 Task: 1.11.1 Customize Dashboard for clearity
Action: Mouse moved to (19, 73)
Screenshot: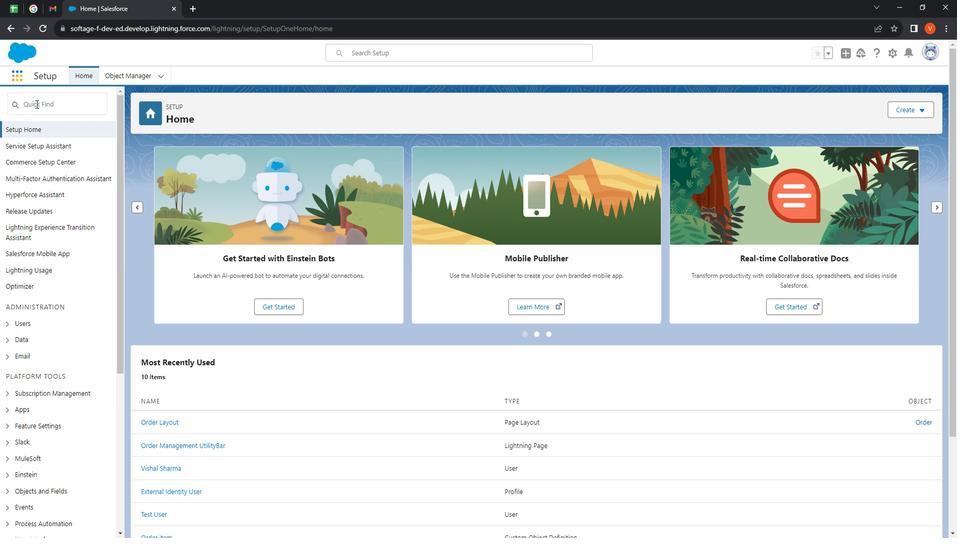 
Action: Mouse pressed left at (19, 73)
Screenshot: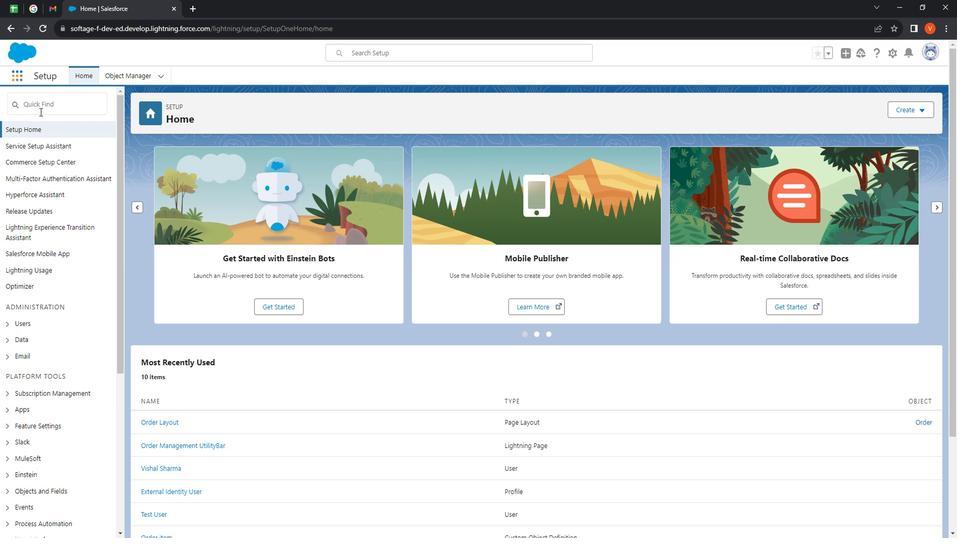 
Action: Mouse moved to (35, 247)
Screenshot: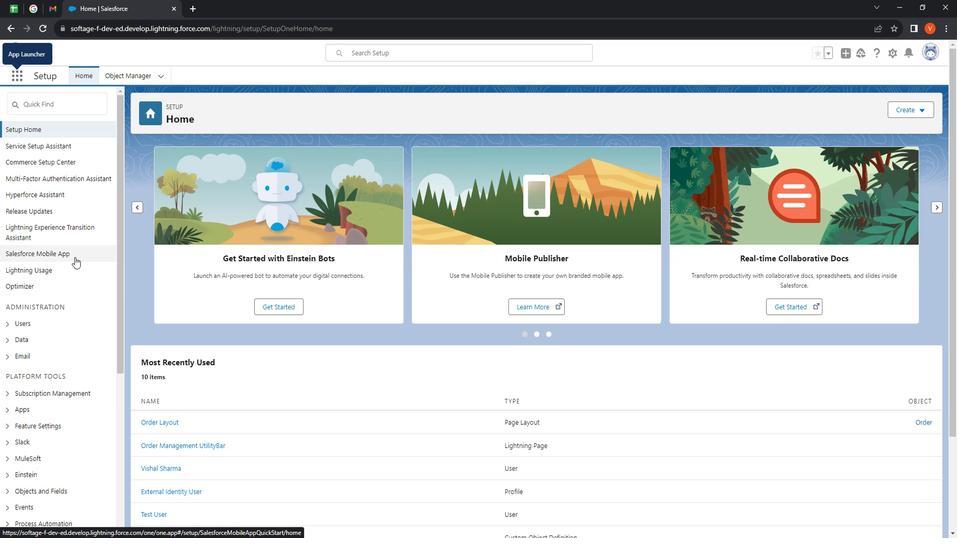 
Action: Mouse pressed left at (35, 247)
Screenshot: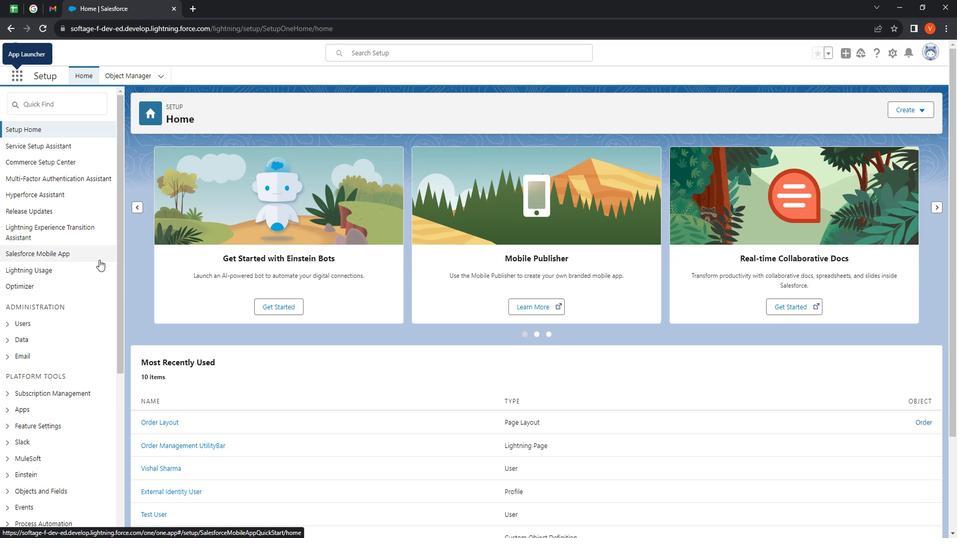 
Action: Mouse moved to (688, 358)
Screenshot: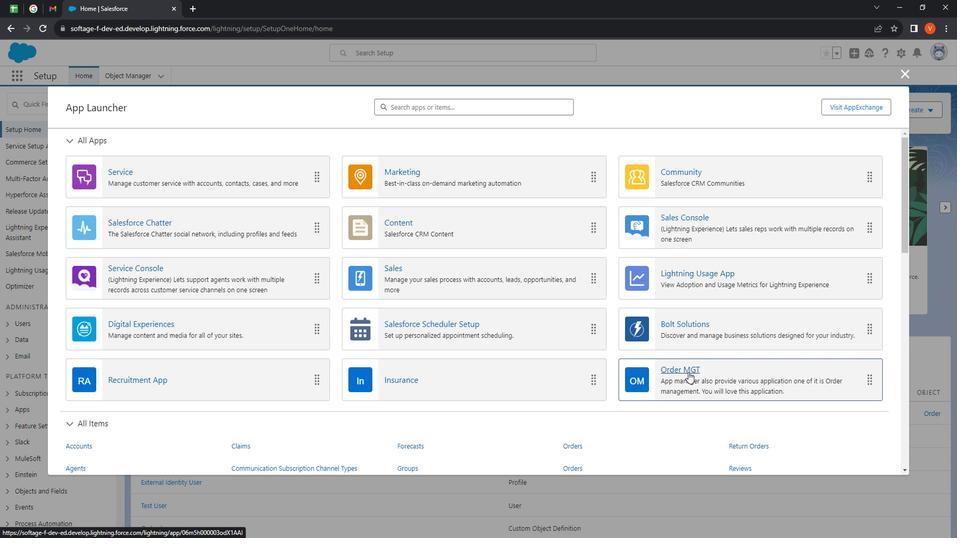
Action: Mouse pressed left at (688, 358)
Screenshot: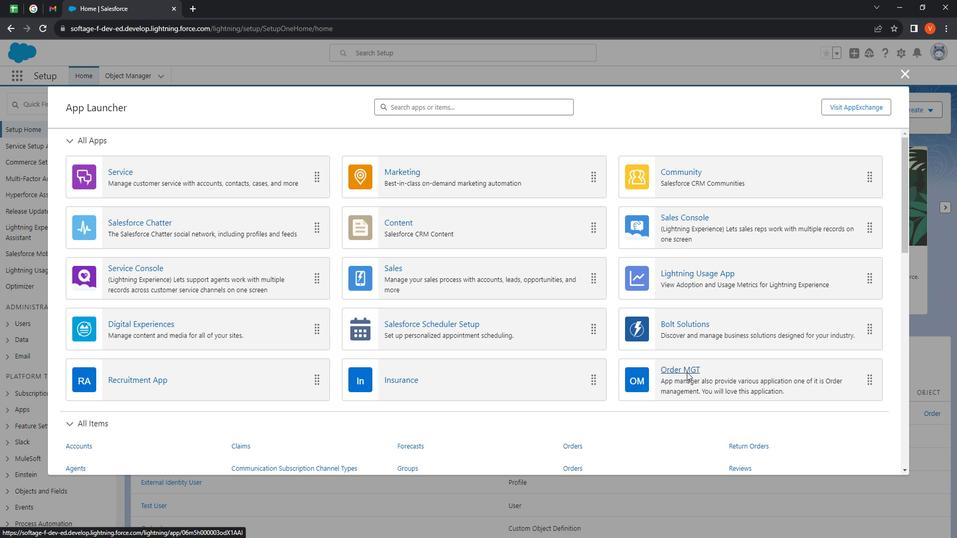 
Action: Mouse moved to (660, 74)
Screenshot: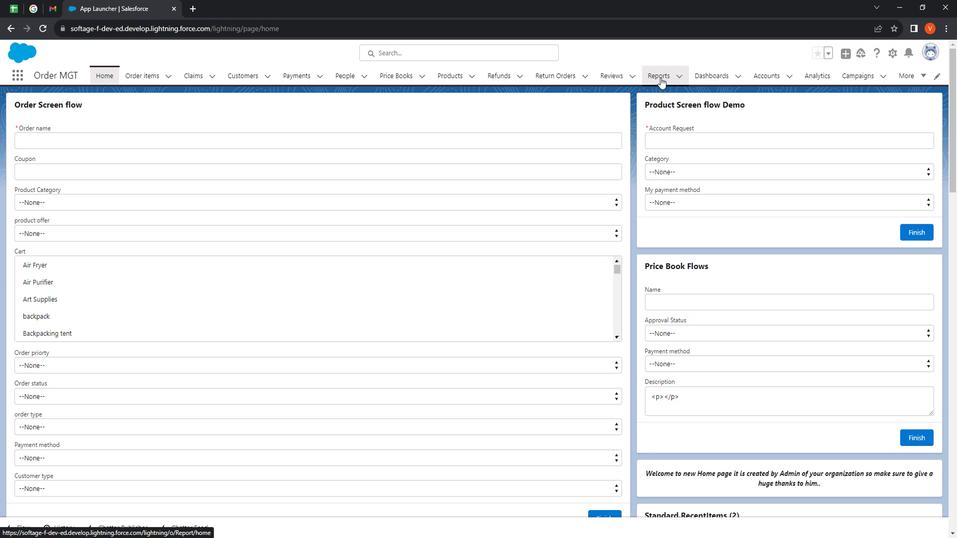 
Action: Mouse pressed left at (660, 74)
Screenshot: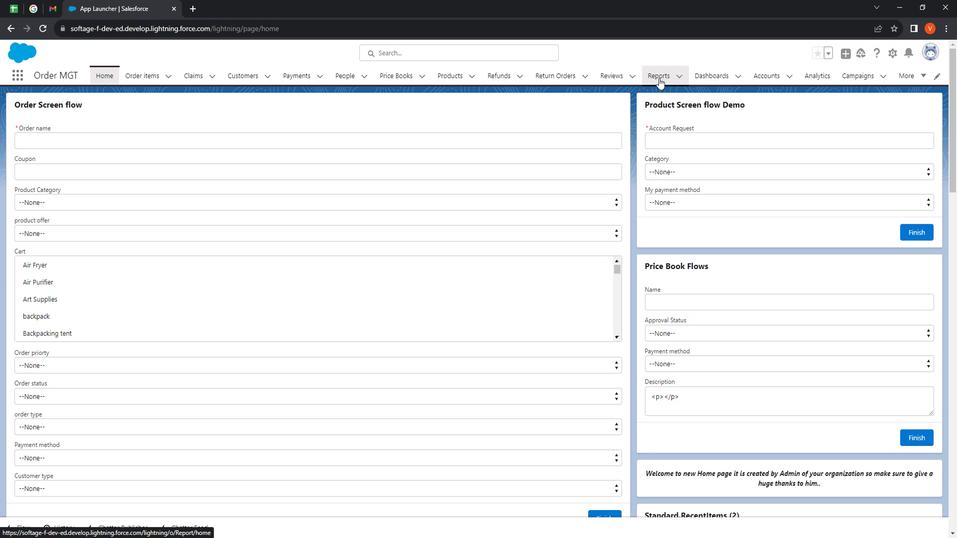 
Action: Mouse moved to (847, 108)
Screenshot: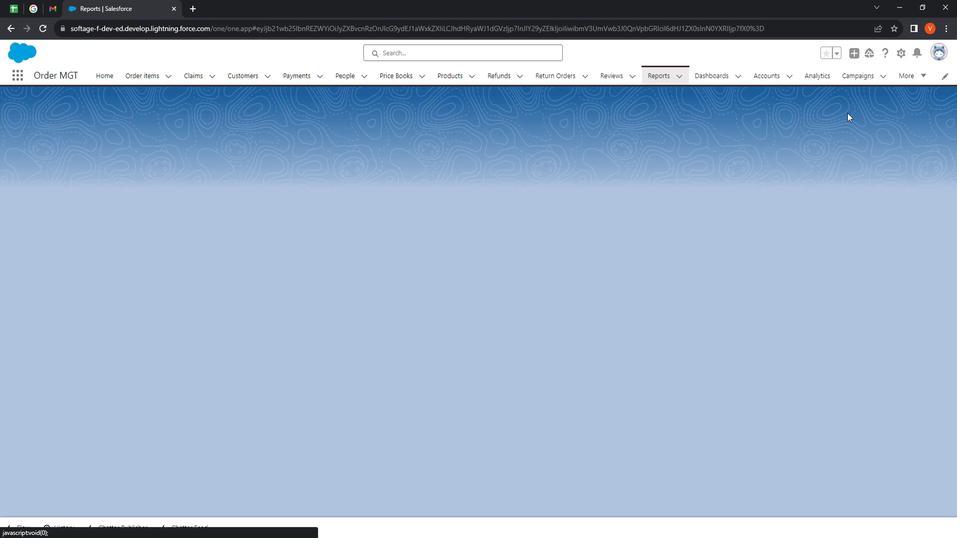 
Action: Mouse pressed left at (847, 108)
Screenshot: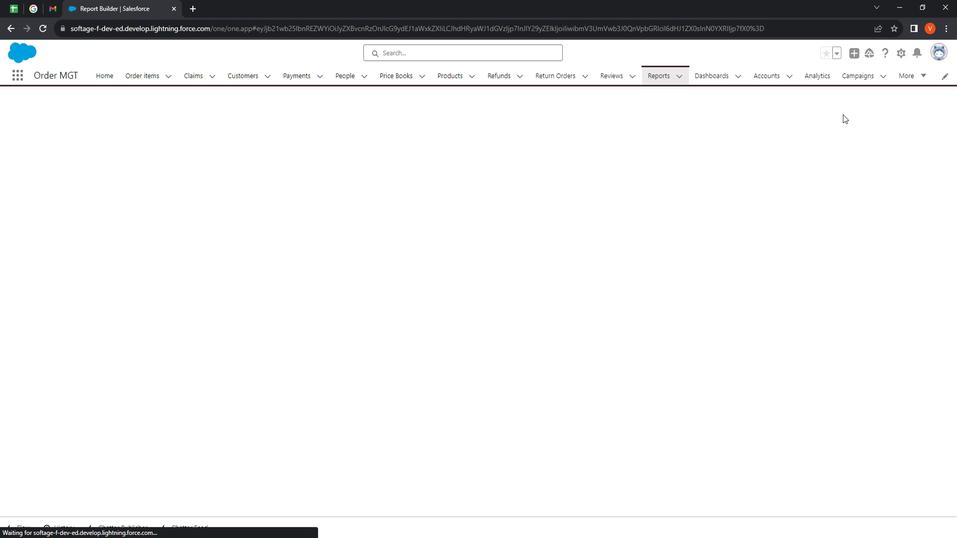 
Action: Mouse moved to (222, 186)
Screenshot: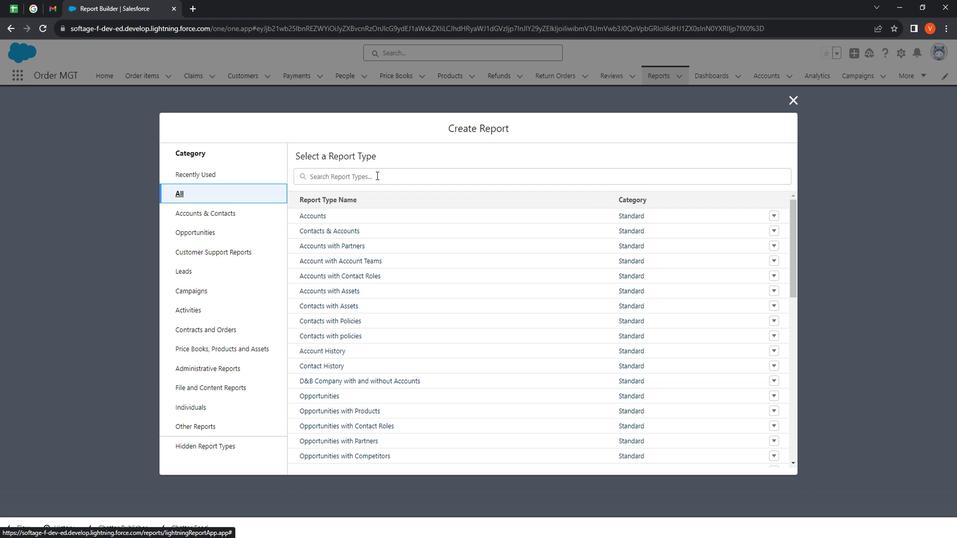 
Action: Mouse pressed left at (222, 186)
Screenshot: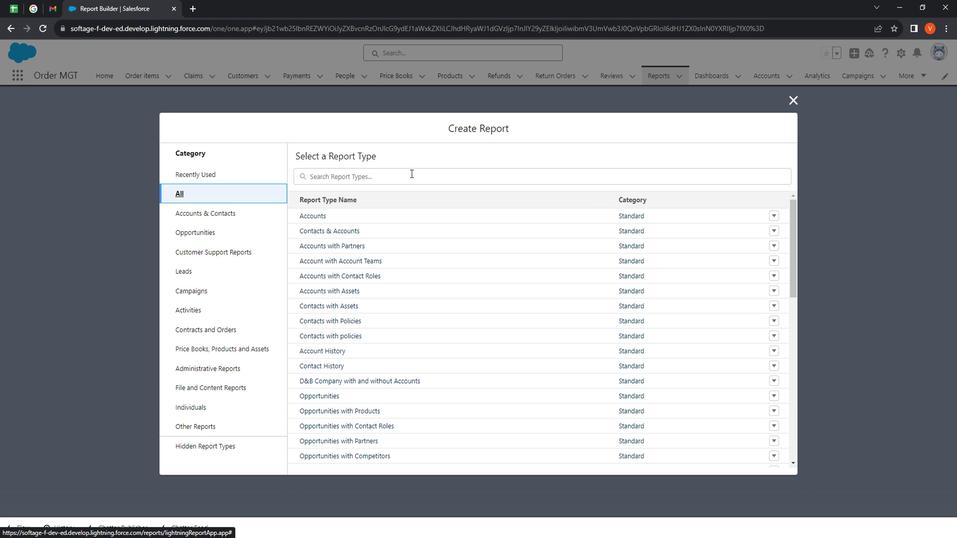 
Action: Mouse moved to (383, 174)
Screenshot: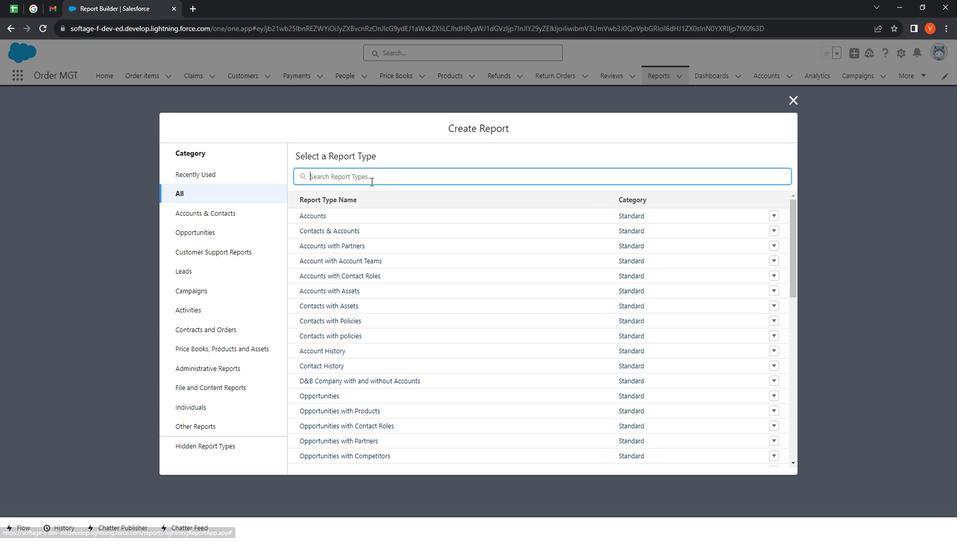 
Action: Mouse pressed left at (383, 174)
Screenshot: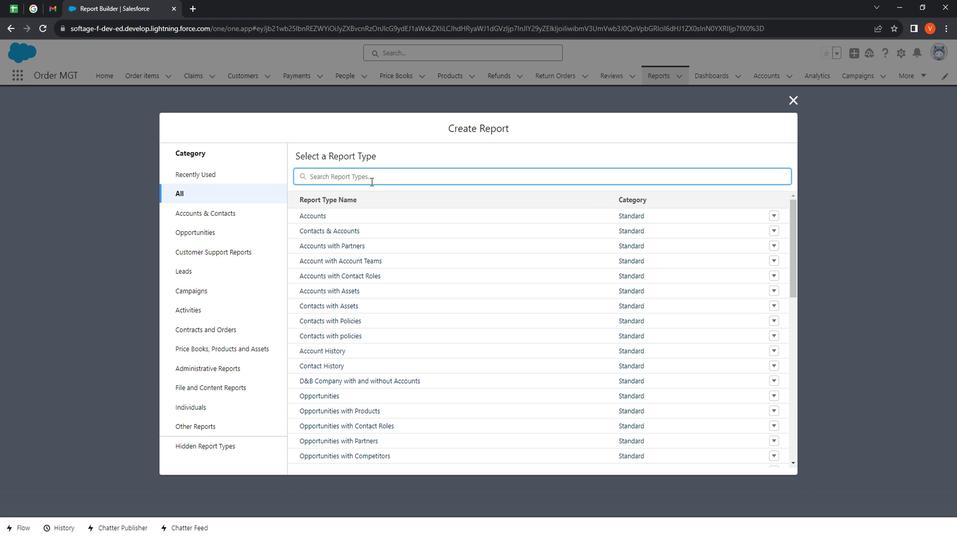 
Action: Mouse moved to (370, 175)
Screenshot: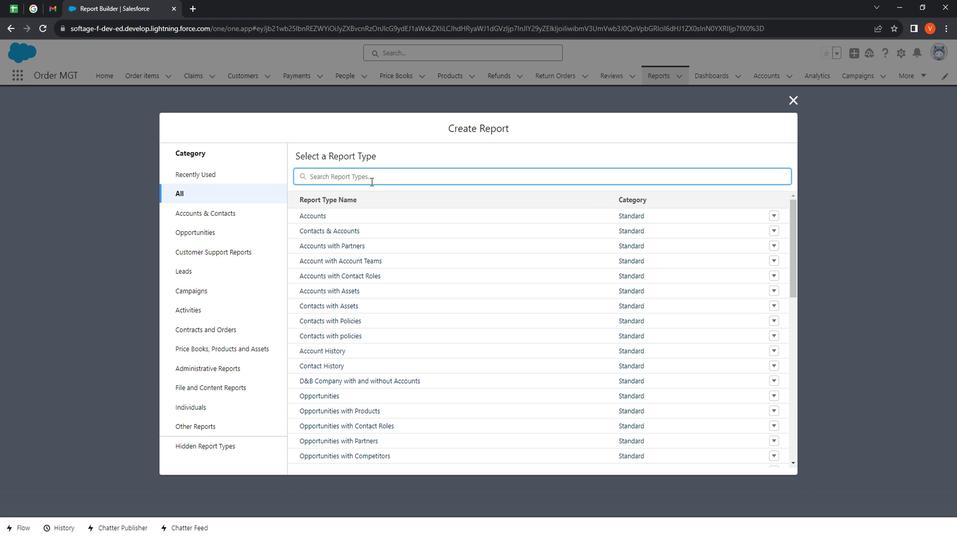 
Action: Key pressed <Key.shift>Price
Screenshot: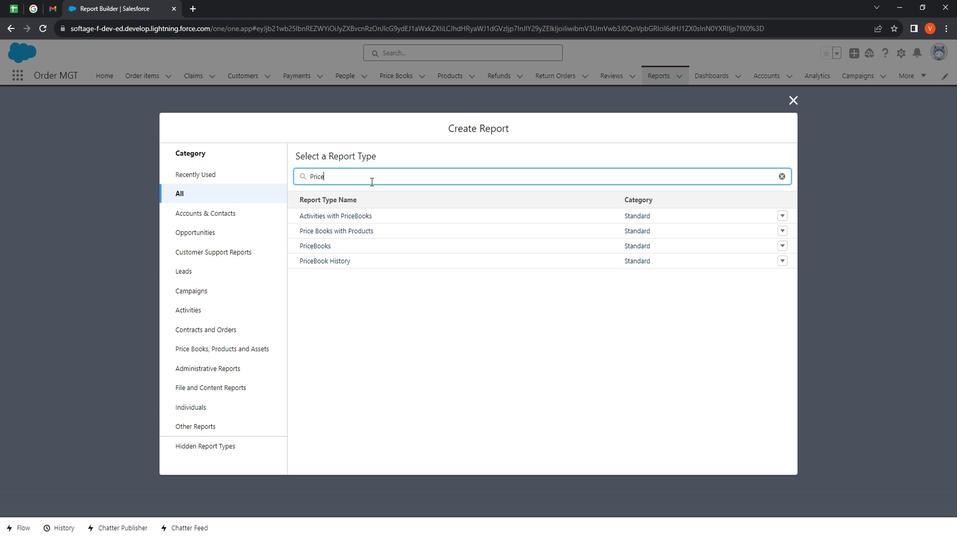 
Action: Mouse moved to (368, 234)
Screenshot: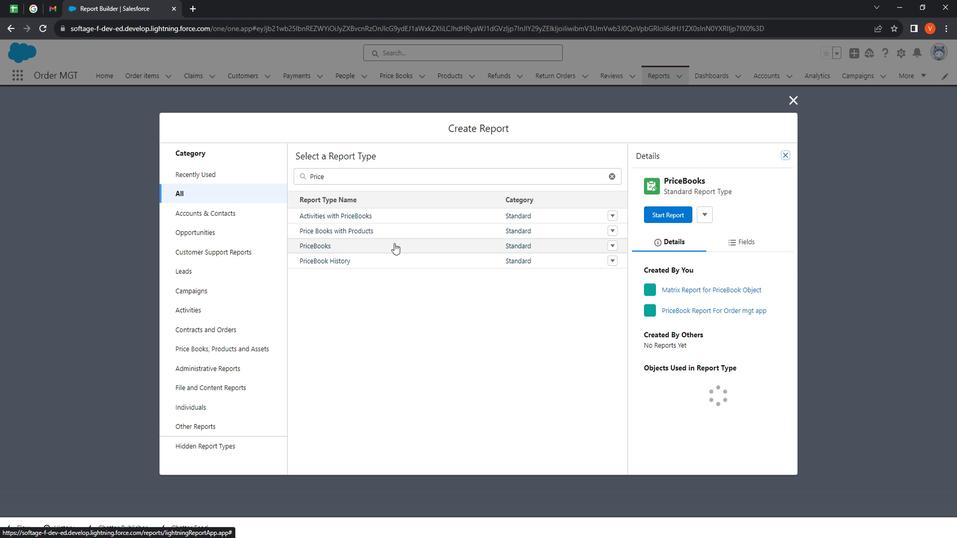 
Action: Mouse pressed left at (368, 234)
Screenshot: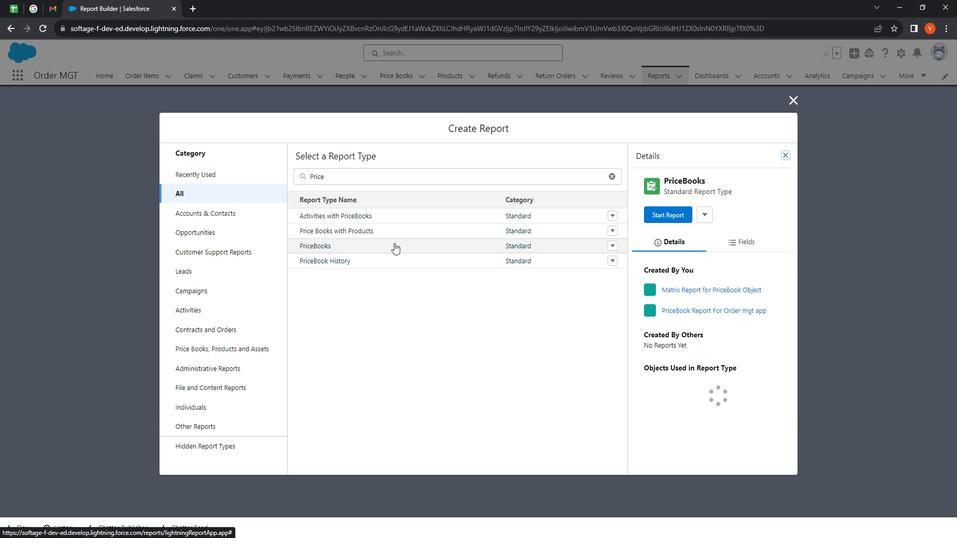 
Action: Mouse moved to (737, 236)
Screenshot: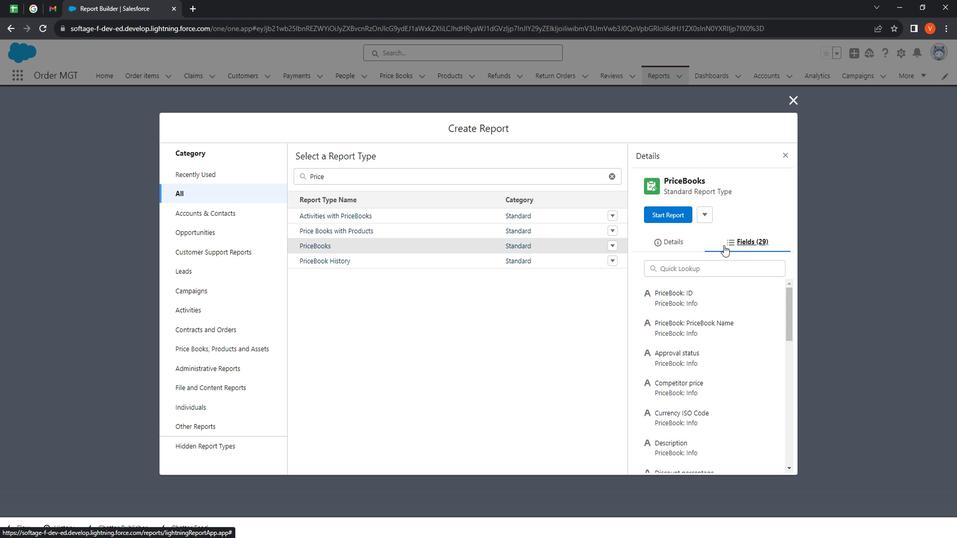 
Action: Mouse pressed left at (737, 236)
Screenshot: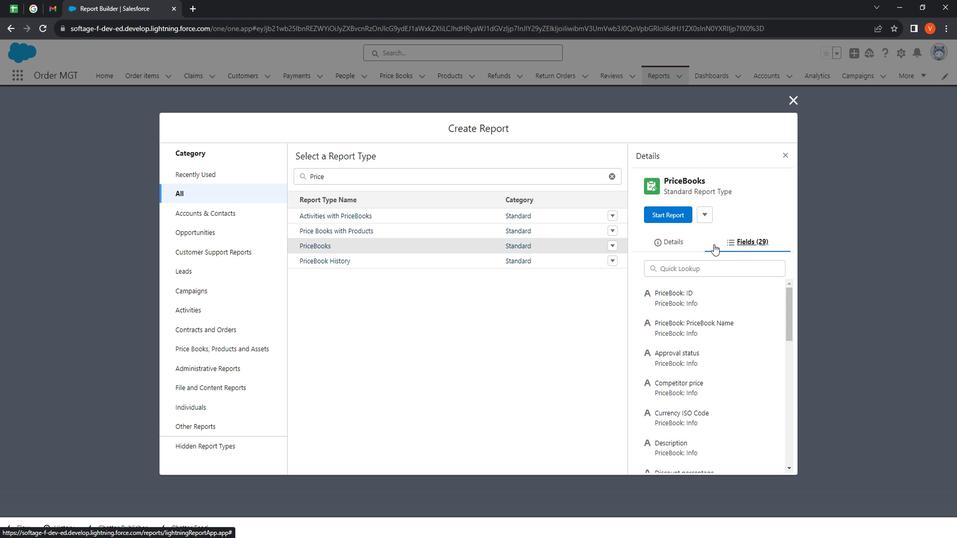 
Action: Mouse moved to (680, 233)
Screenshot: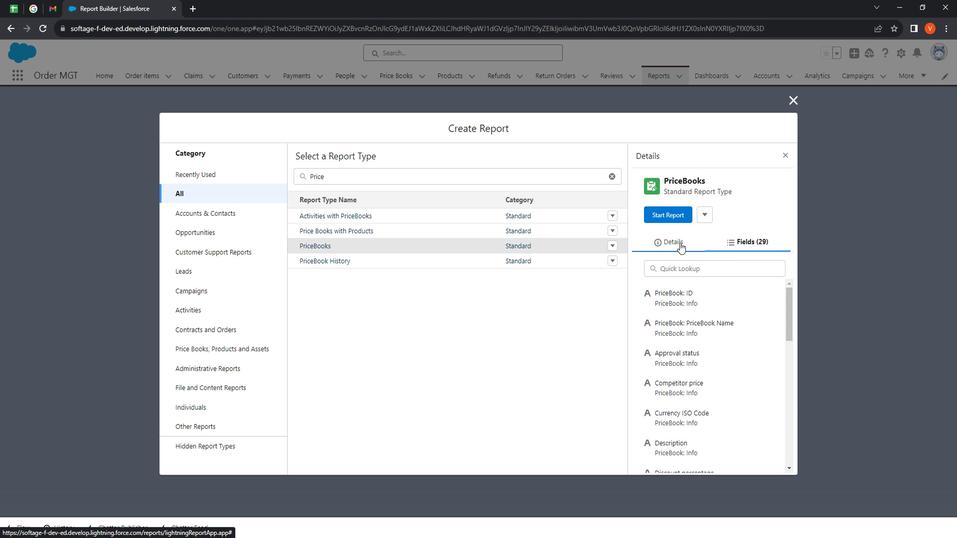 
Action: Mouse pressed left at (680, 233)
Screenshot: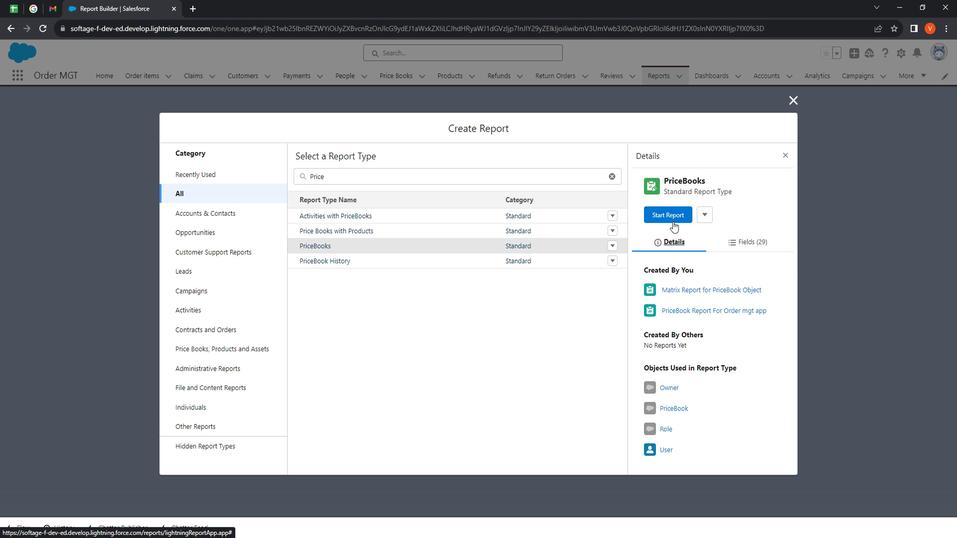 
Action: Mouse moved to (672, 211)
Screenshot: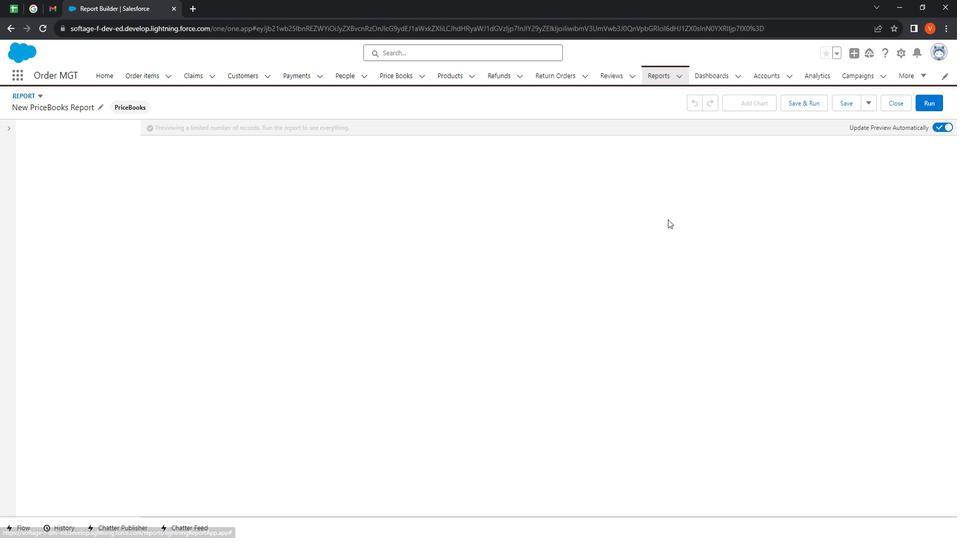 
Action: Mouse pressed left at (672, 211)
Screenshot: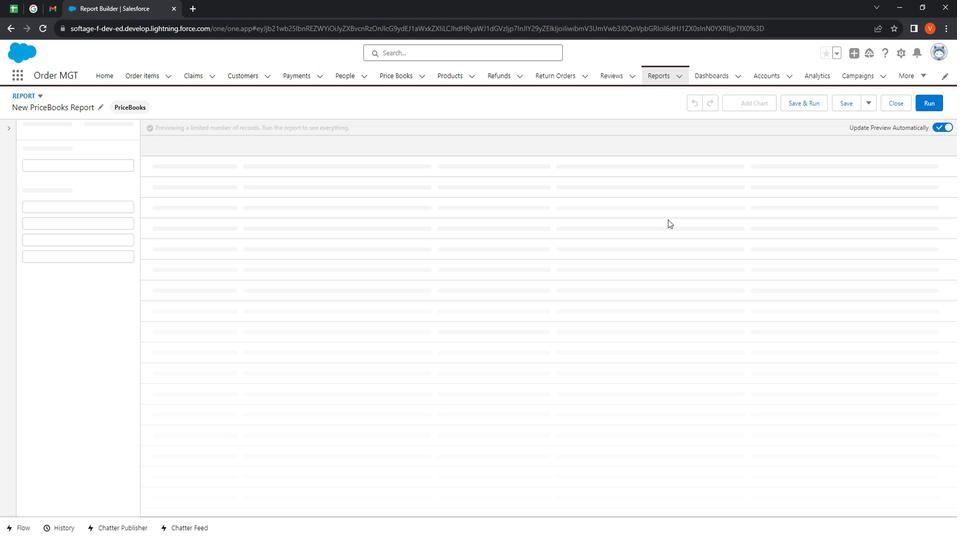 
Action: Mouse moved to (87, 241)
Screenshot: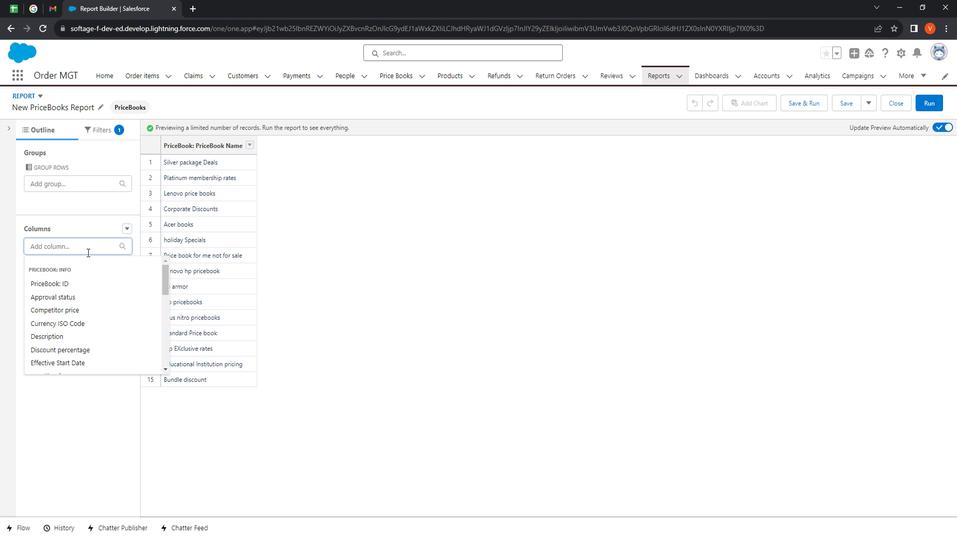 
Action: Mouse pressed left at (87, 241)
Screenshot: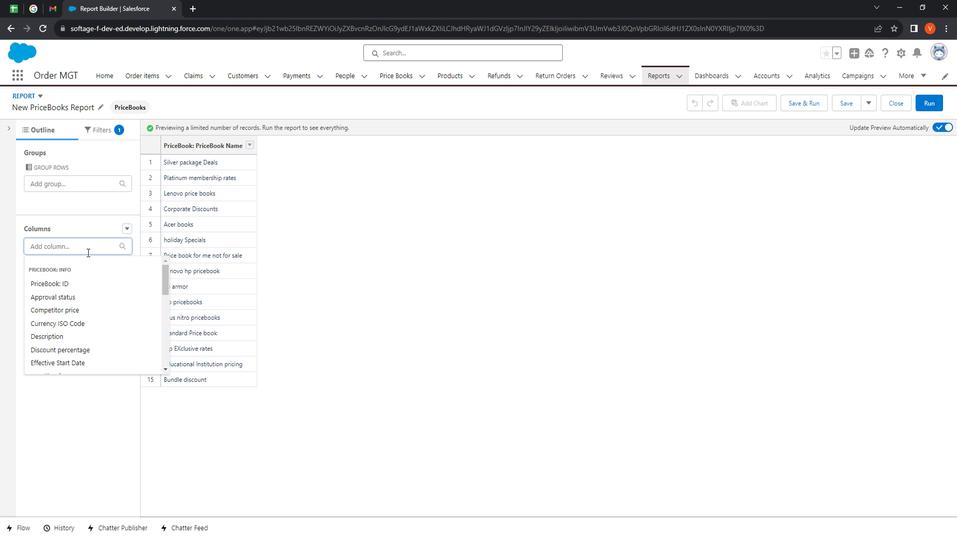 
Action: Mouse moved to (90, 285)
Screenshot: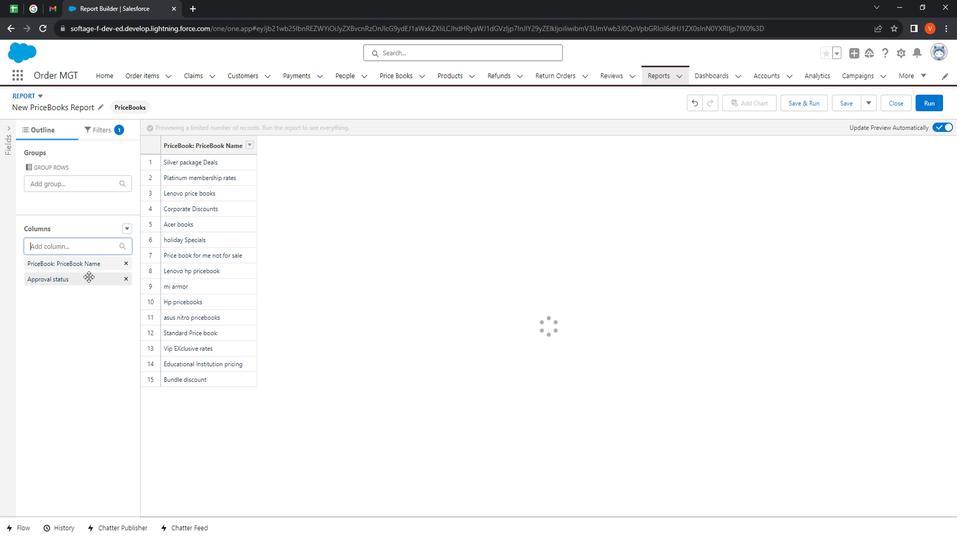 
Action: Mouse pressed left at (90, 285)
Screenshot: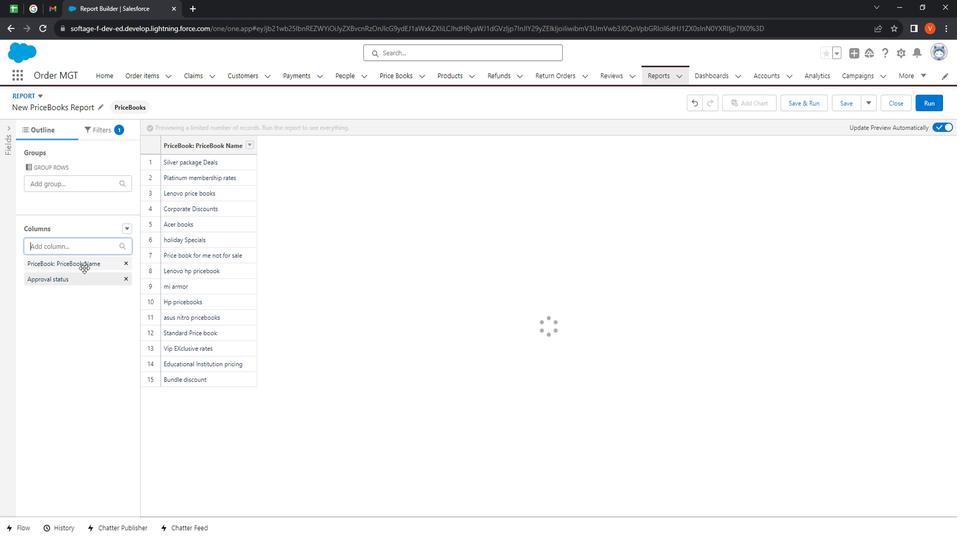 
Action: Mouse moved to (76, 233)
Screenshot: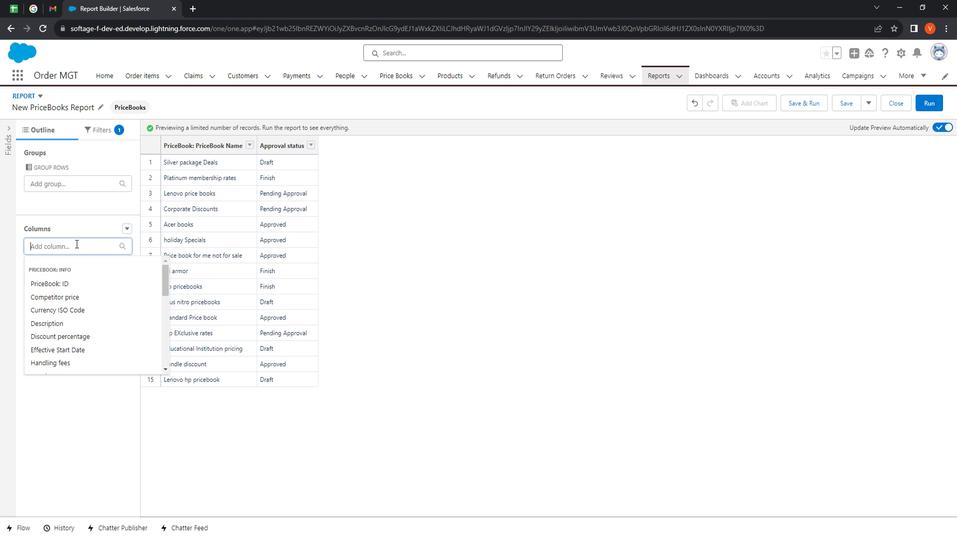 
Action: Mouse pressed left at (76, 233)
Screenshot: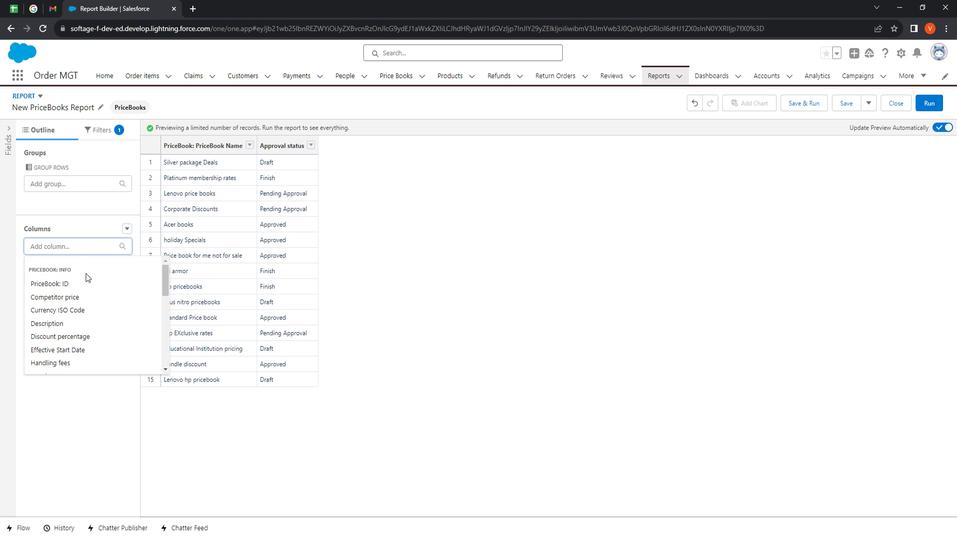 
Action: Mouse moved to (87, 298)
Screenshot: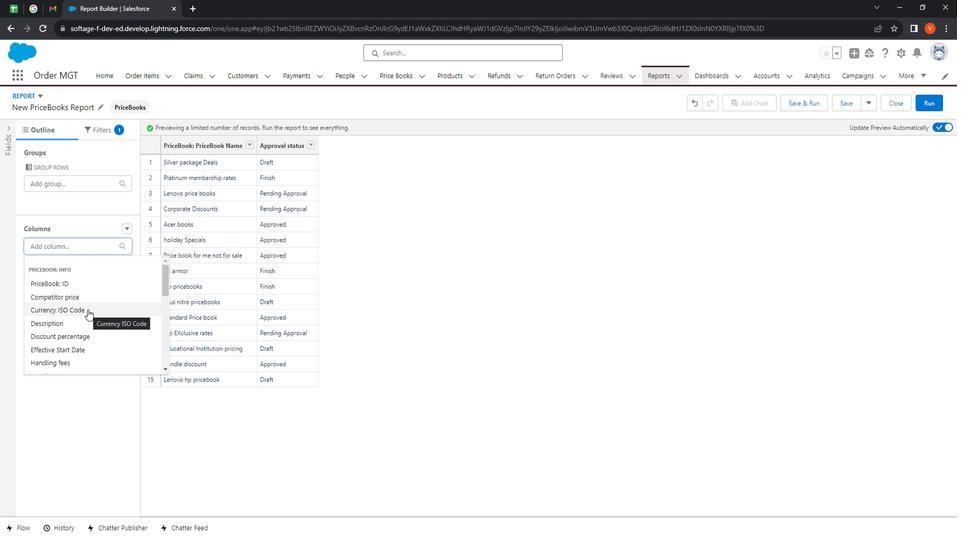 
Action: Mouse pressed left at (87, 298)
Screenshot: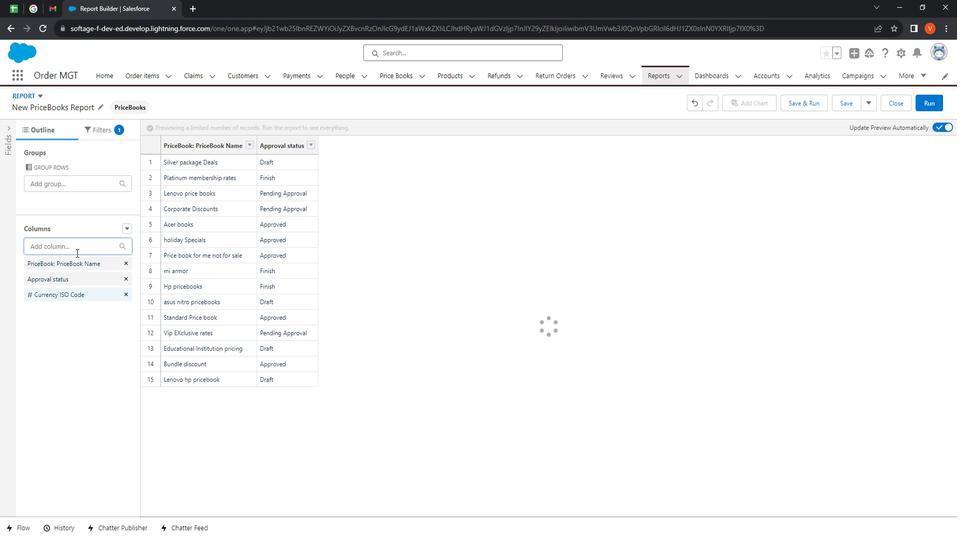 
Action: Mouse moved to (76, 240)
Screenshot: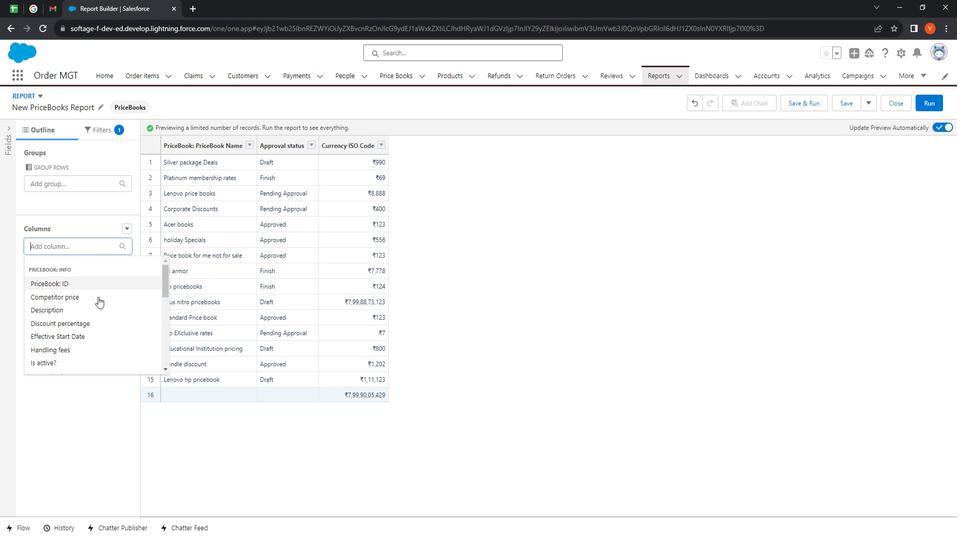 
Action: Mouse pressed left at (76, 240)
Screenshot: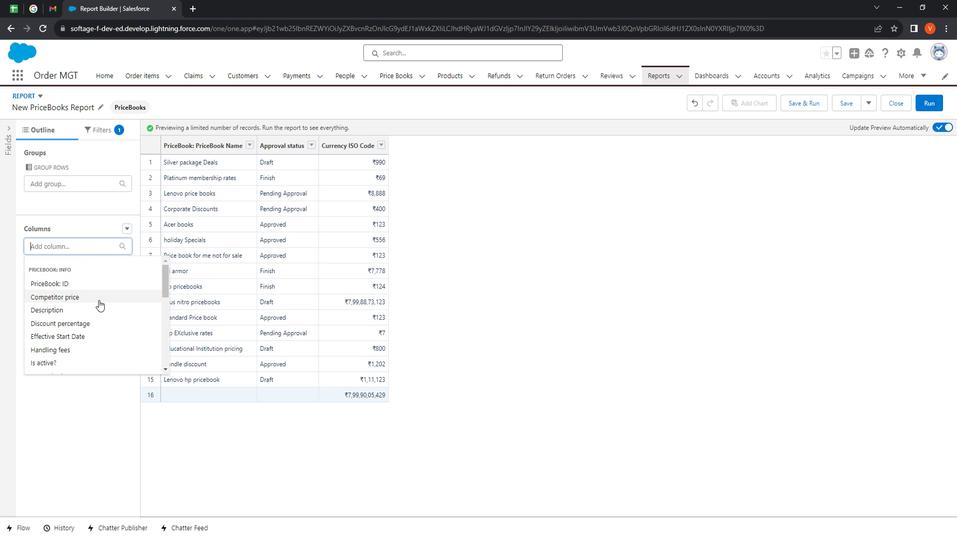 
Action: Mouse moved to (101, 288)
Screenshot: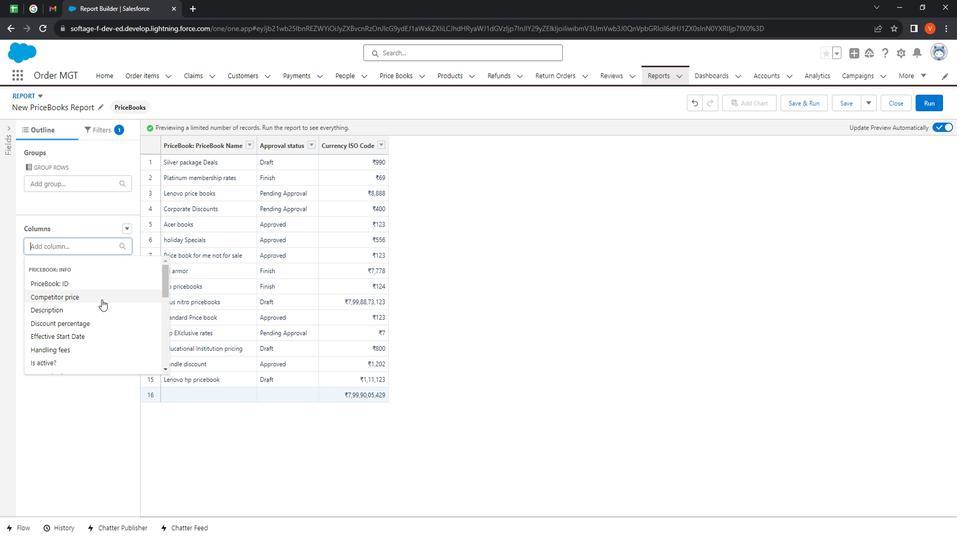 
Action: Mouse pressed left at (101, 288)
Screenshot: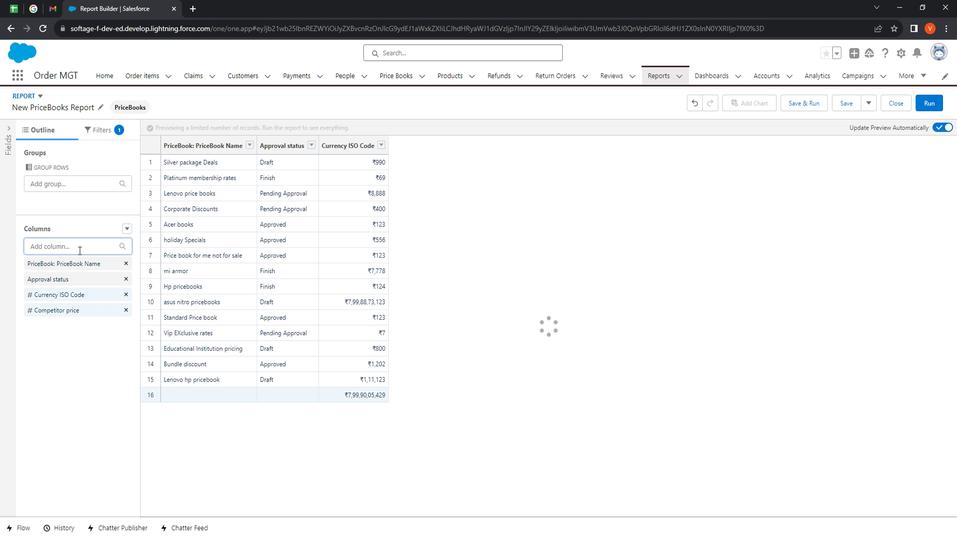 
Action: Mouse moved to (78, 241)
Screenshot: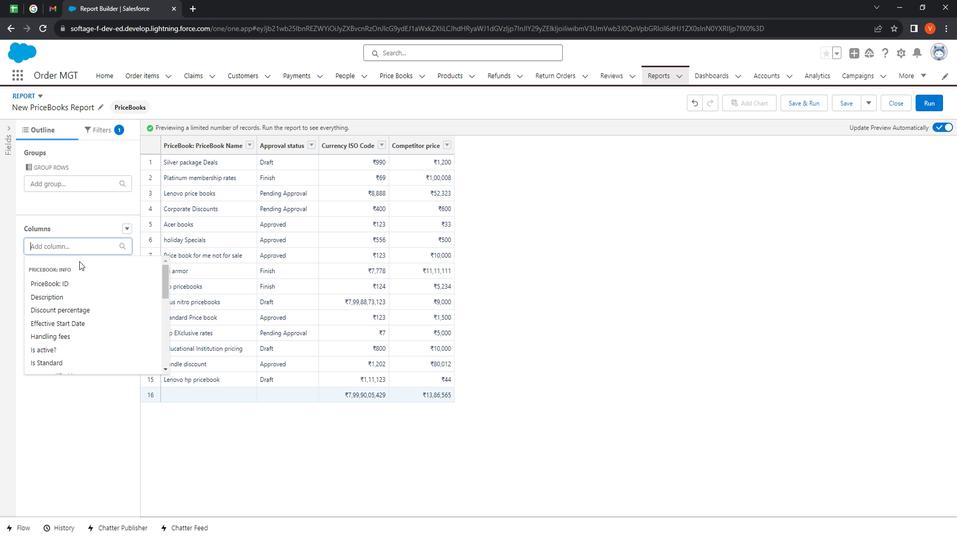 
Action: Mouse pressed left at (78, 241)
Screenshot: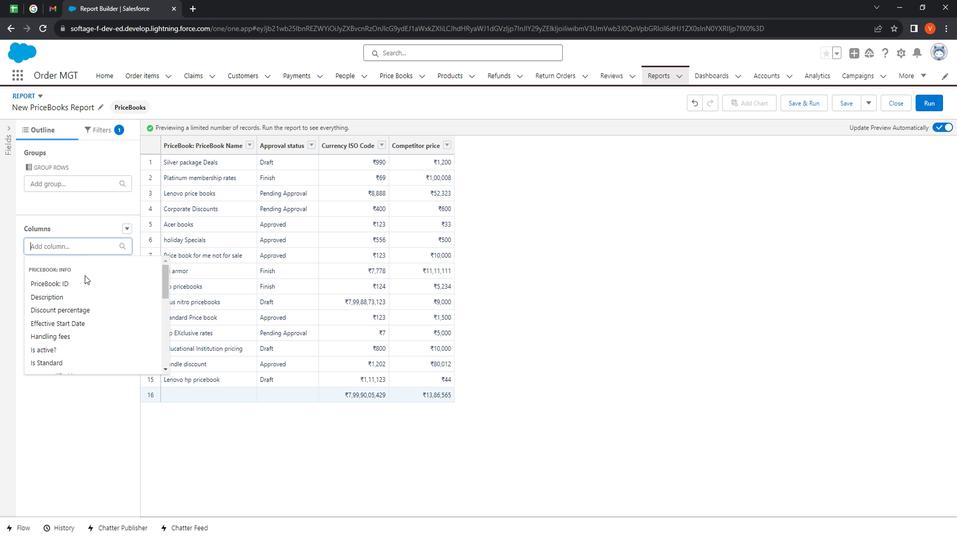 
Action: Mouse moved to (93, 295)
Screenshot: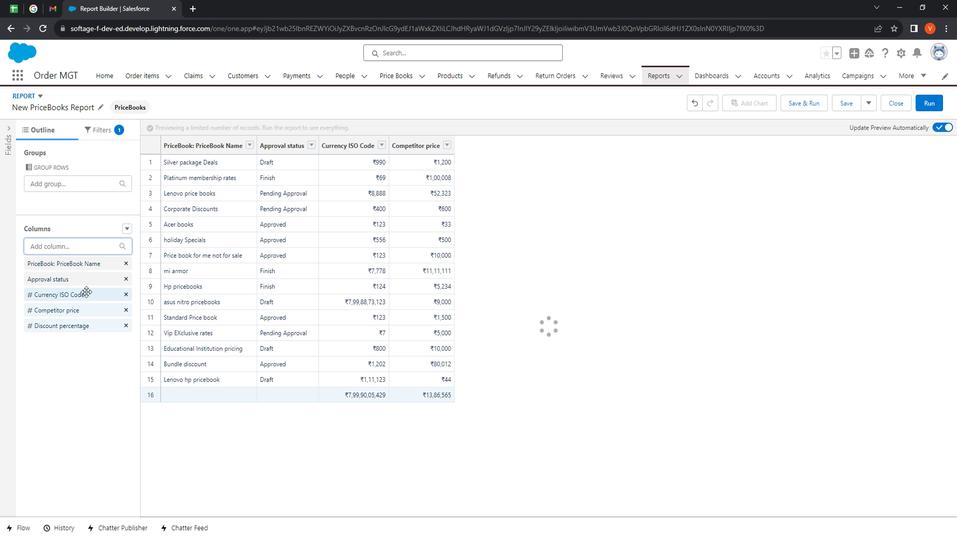 
Action: Mouse pressed left at (93, 295)
Screenshot: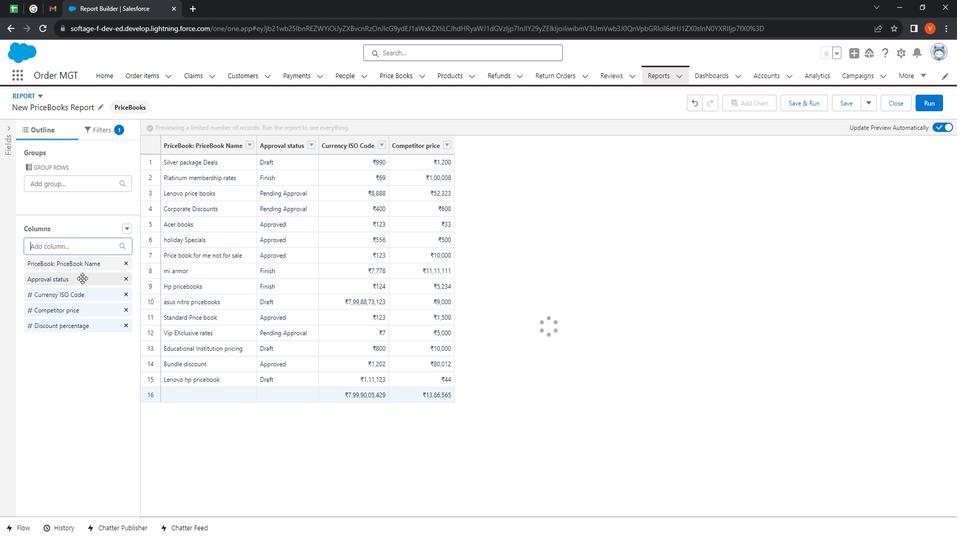 
Action: Mouse moved to (74, 236)
Screenshot: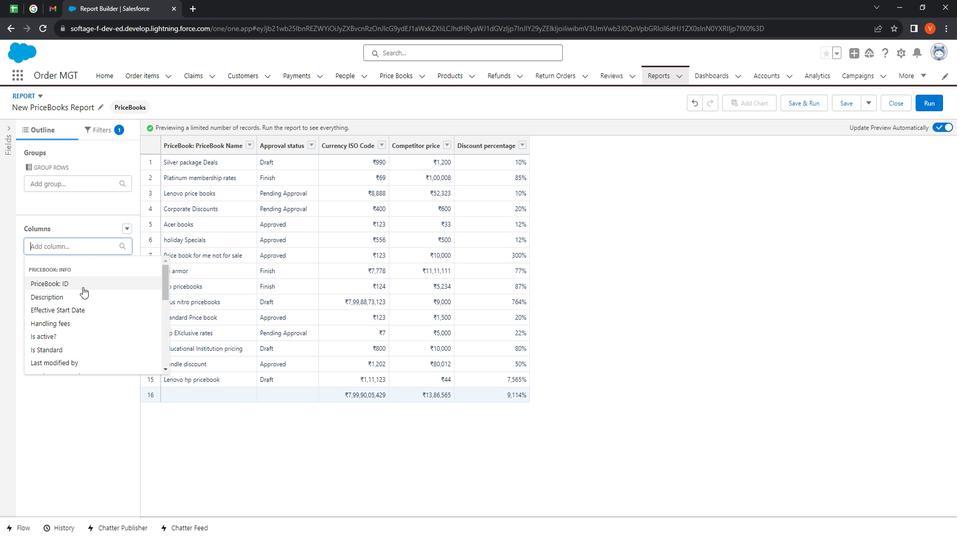 
Action: Mouse pressed left at (74, 236)
Screenshot: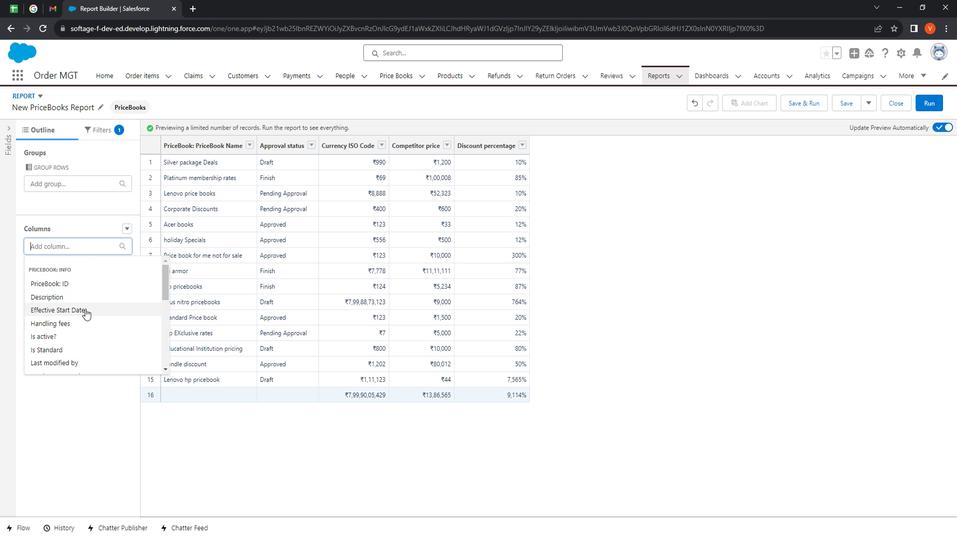 
Action: Mouse moved to (84, 336)
Screenshot: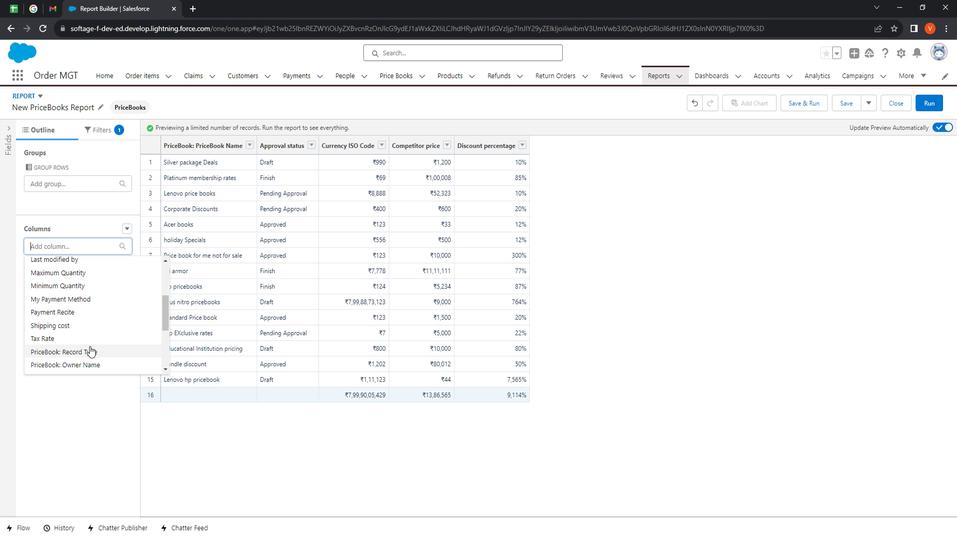 
Action: Mouse scrolled (84, 336) with delta (0, 0)
Screenshot: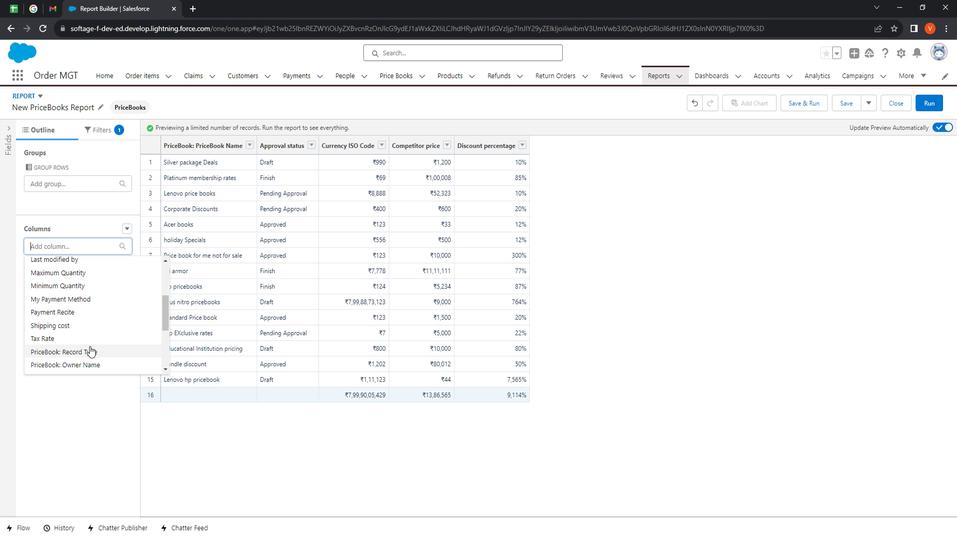 
Action: Mouse moved to (86, 336)
Screenshot: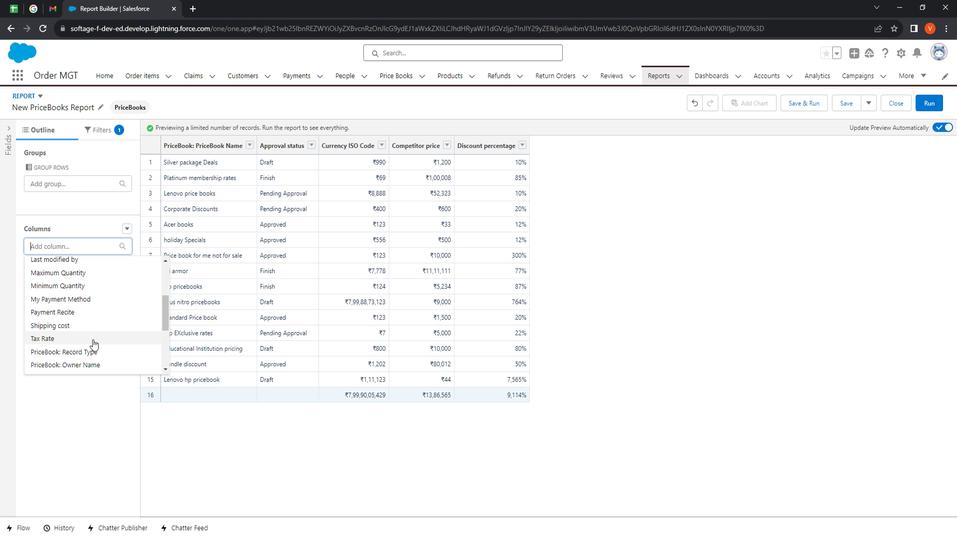 
Action: Mouse scrolled (86, 336) with delta (0, 0)
Screenshot: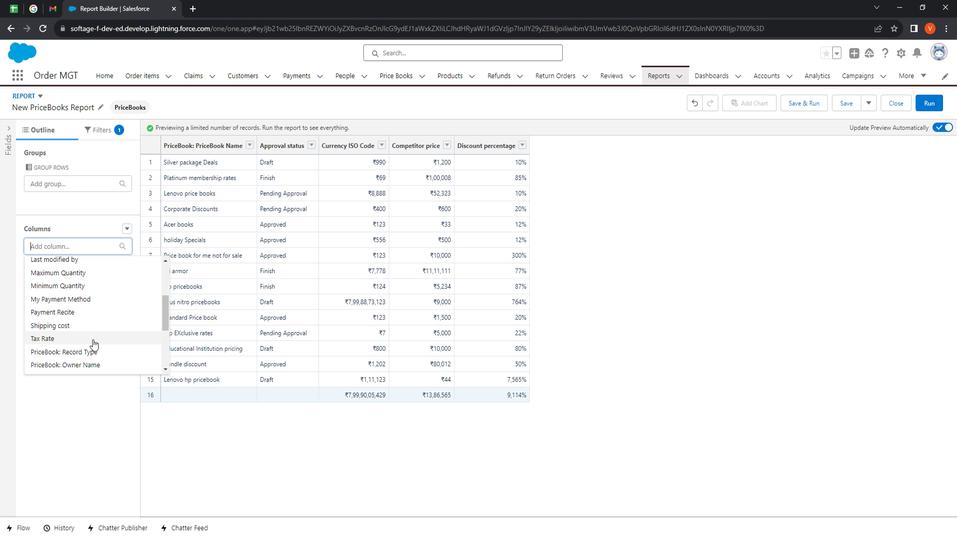 
Action: Mouse moved to (91, 286)
Screenshot: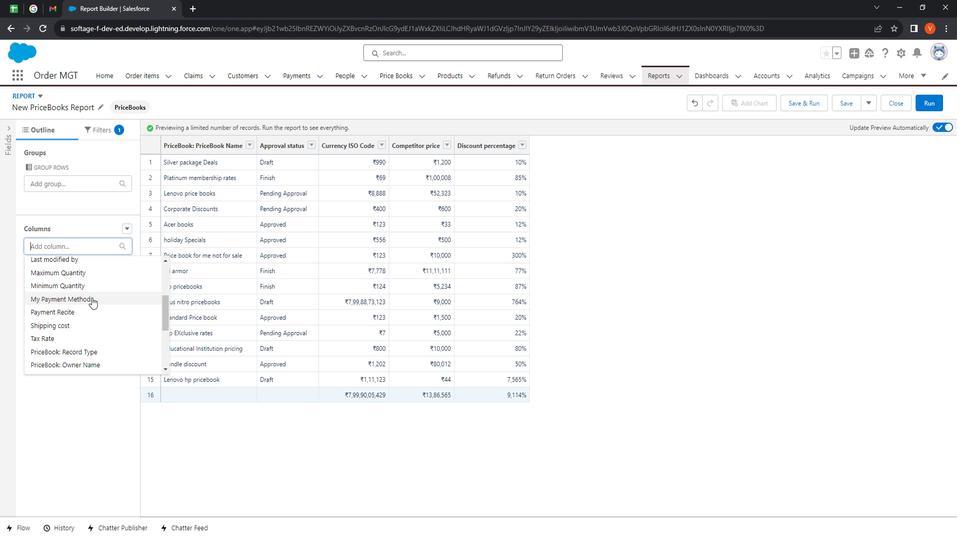 
Action: Mouse pressed left at (91, 286)
Screenshot: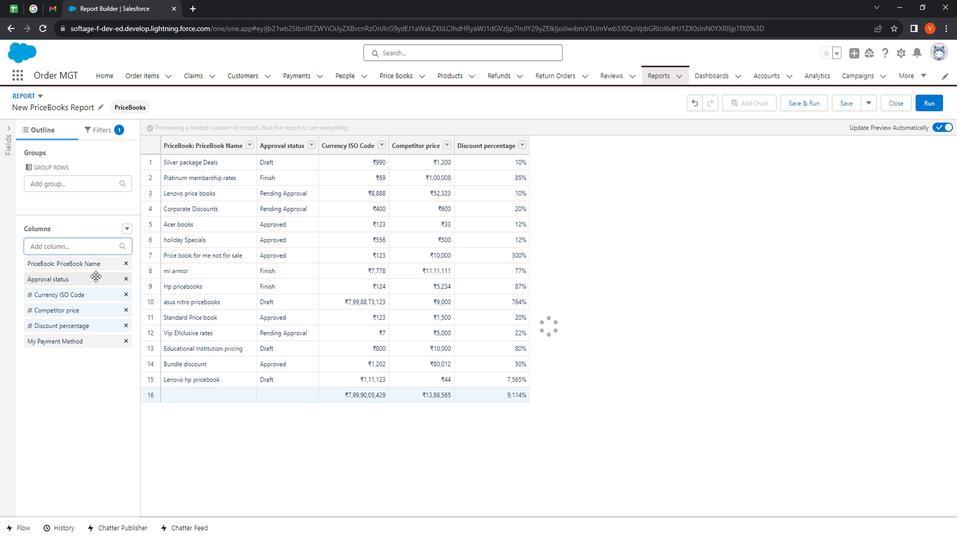 
Action: Mouse moved to (129, 326)
Screenshot: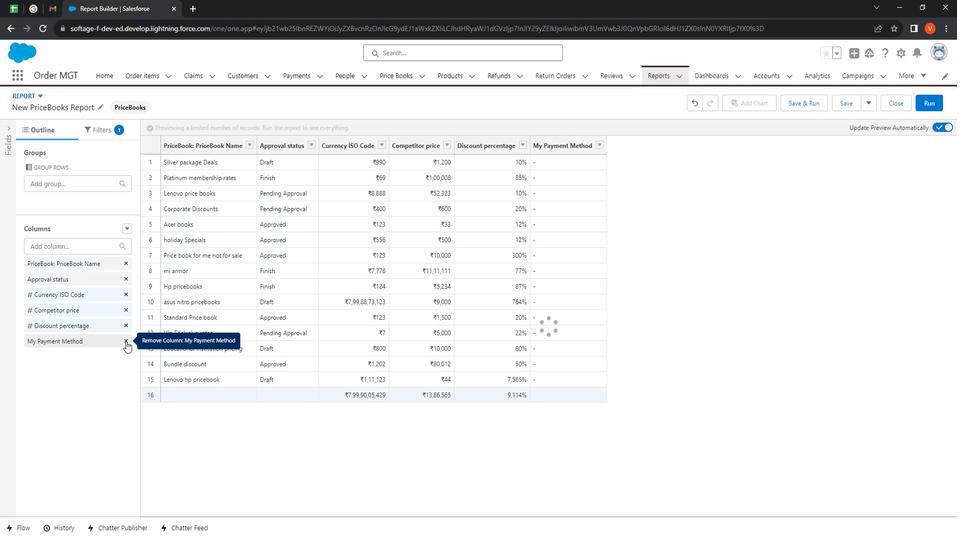 
Action: Mouse pressed left at (129, 326)
Screenshot: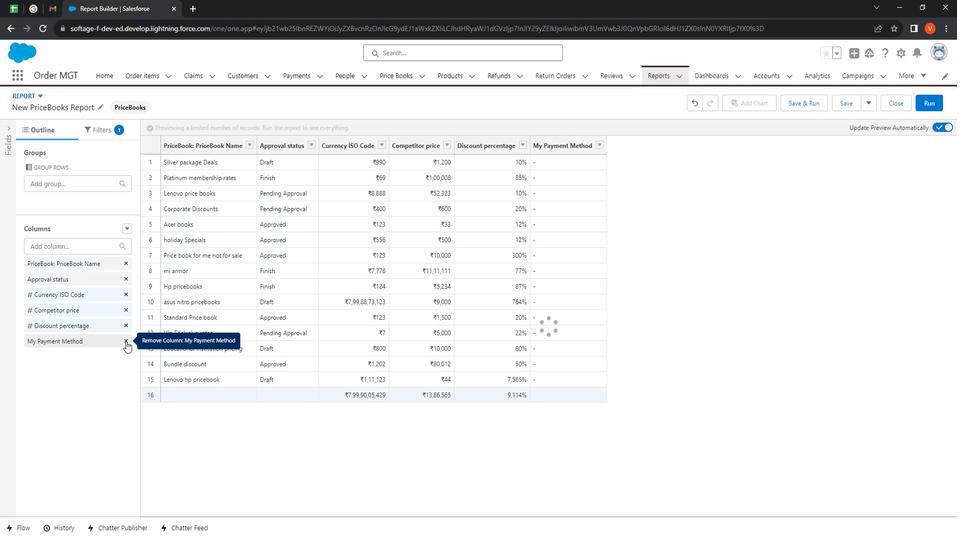 
Action: Mouse moved to (83, 238)
Screenshot: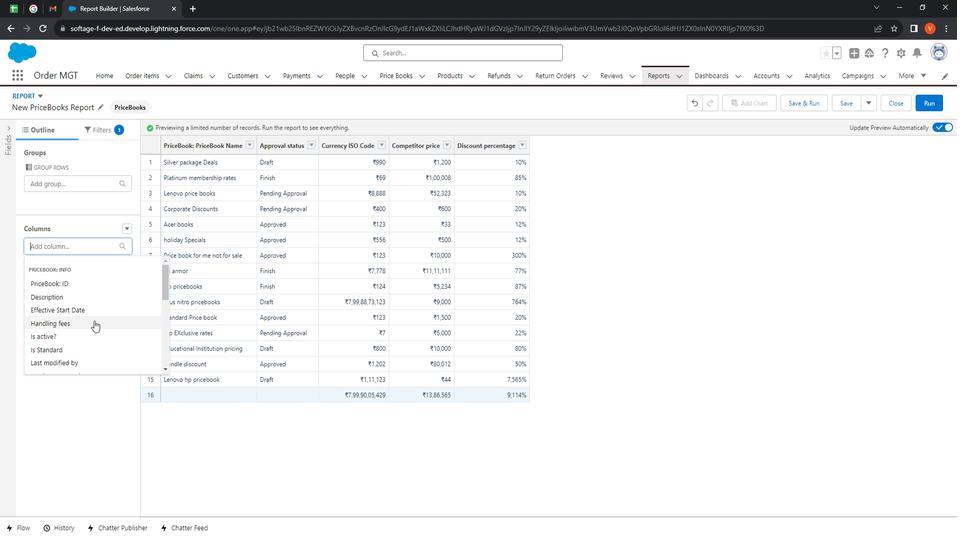 
Action: Mouse pressed left at (83, 238)
Screenshot: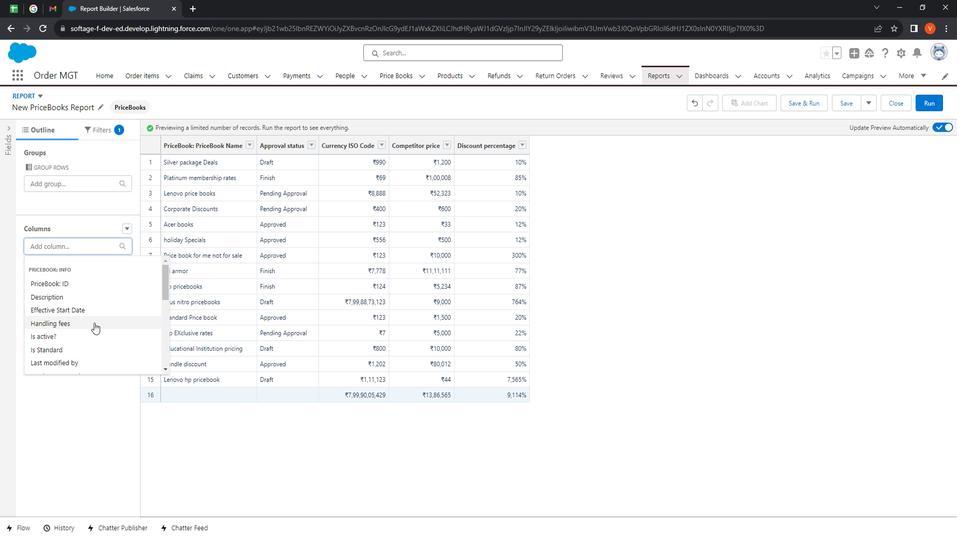 
Action: Mouse moved to (77, 313)
Screenshot: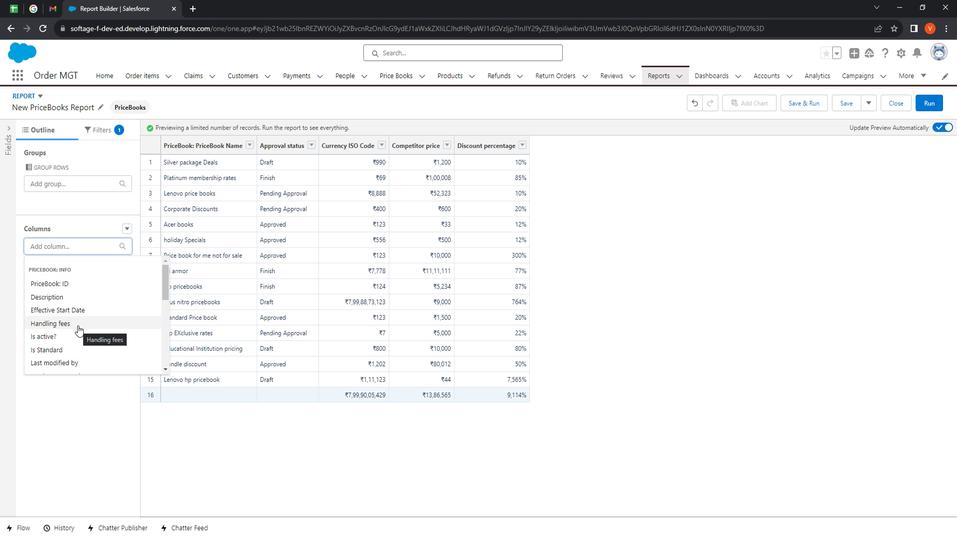 
Action: Mouse pressed left at (77, 313)
Screenshot: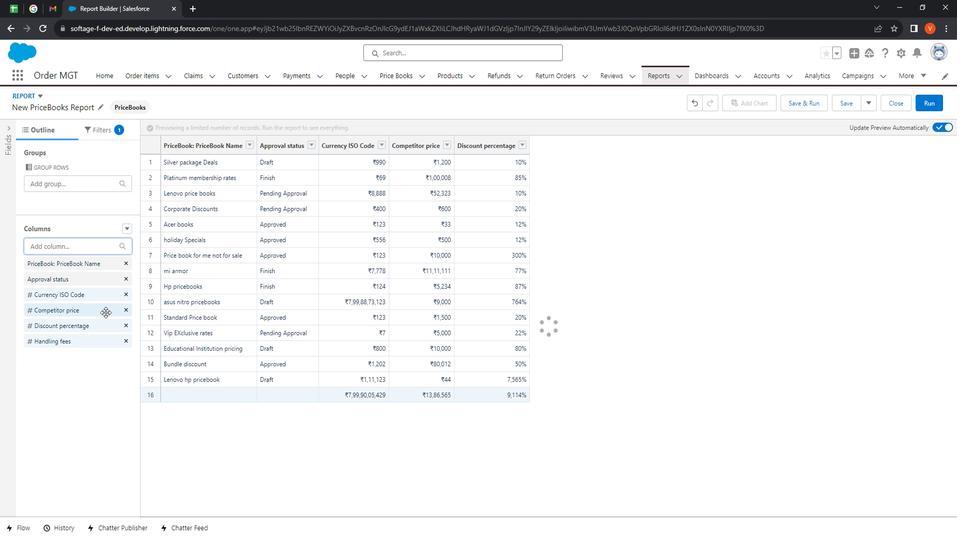 
Action: Mouse moved to (79, 238)
Screenshot: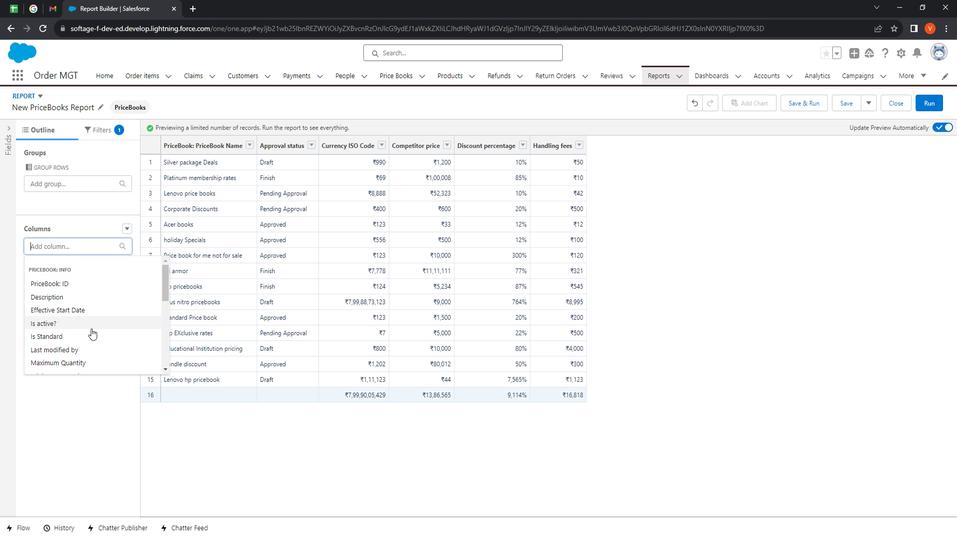 
Action: Mouse pressed left at (79, 238)
Screenshot: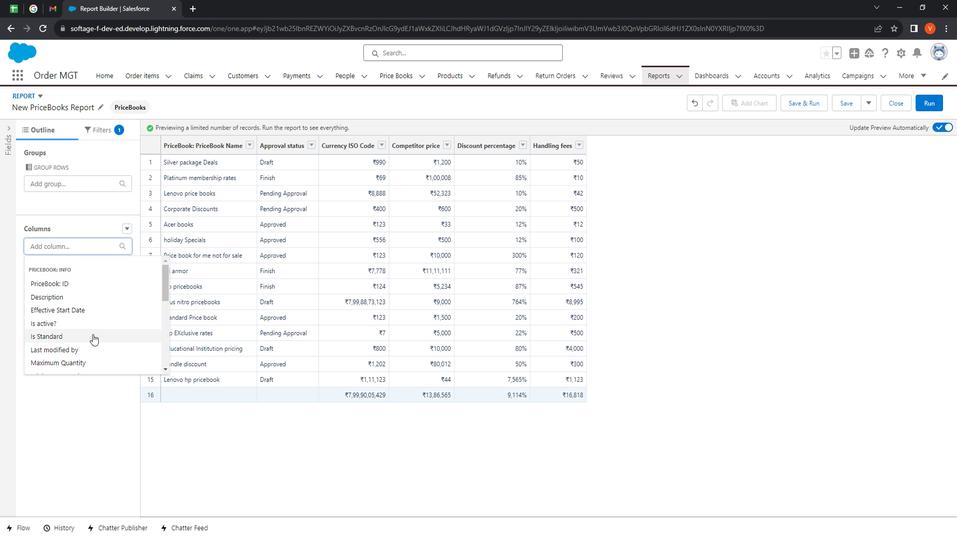 
Action: Mouse moved to (91, 347)
Screenshot: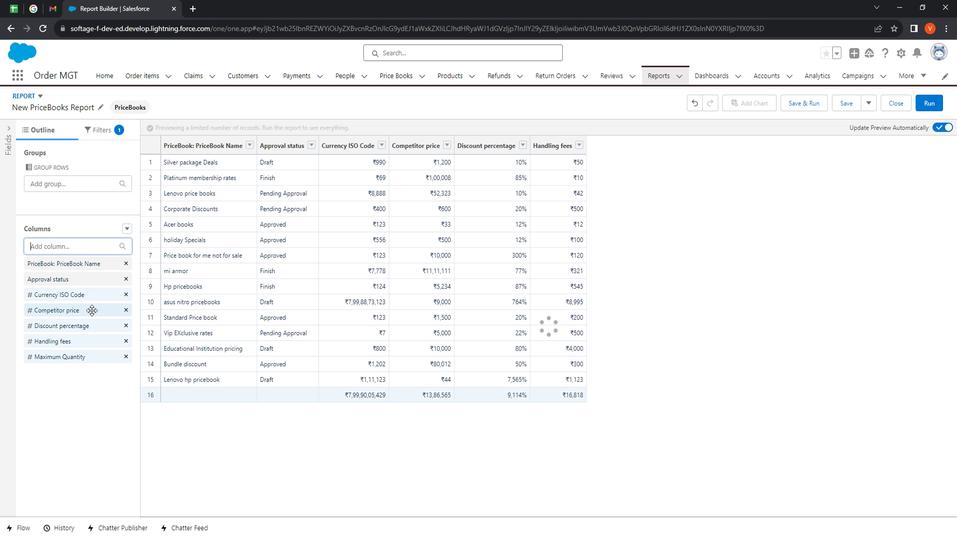 
Action: Mouse pressed left at (91, 347)
Screenshot: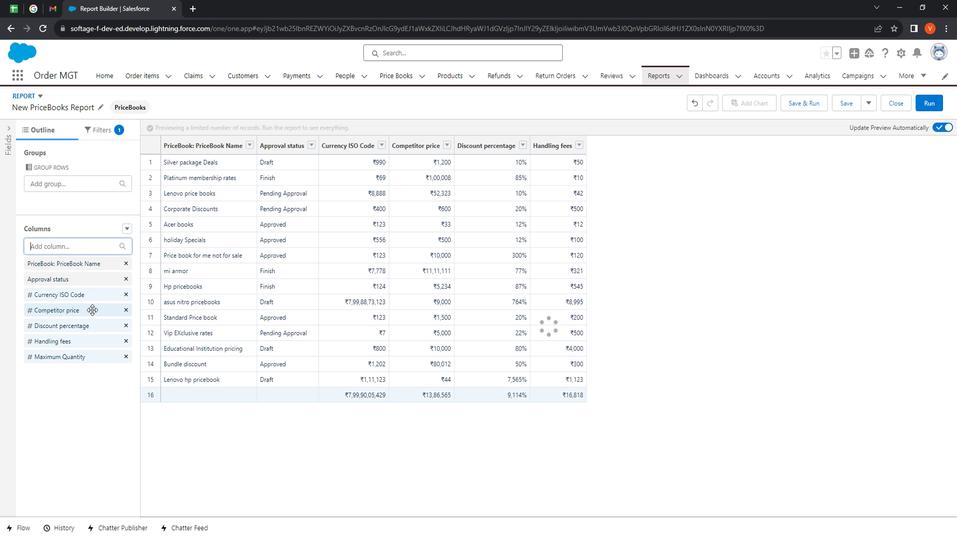 
Action: Mouse moved to (97, 233)
Screenshot: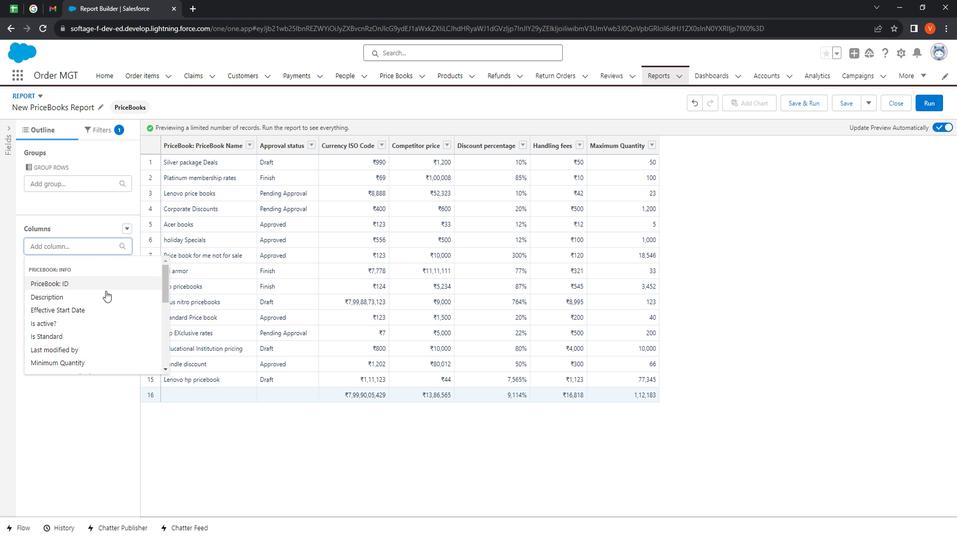 
Action: Mouse pressed left at (97, 233)
Screenshot: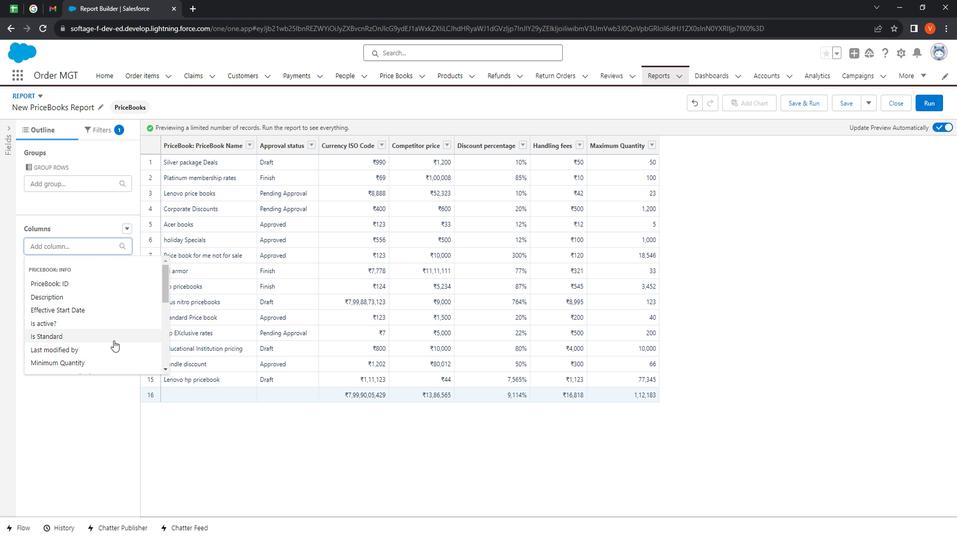 
Action: Mouse moved to (116, 336)
Screenshot: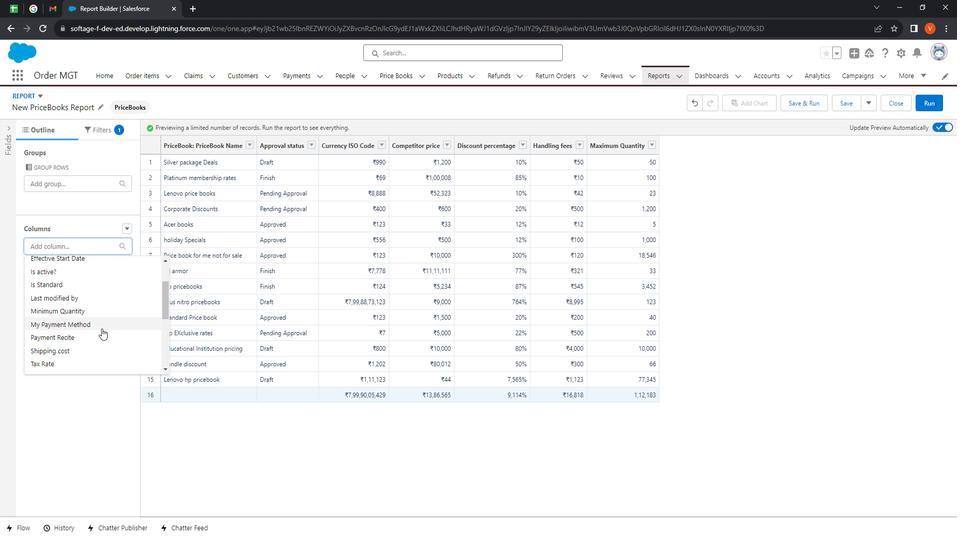 
Action: Mouse scrolled (116, 335) with delta (0, 0)
Screenshot: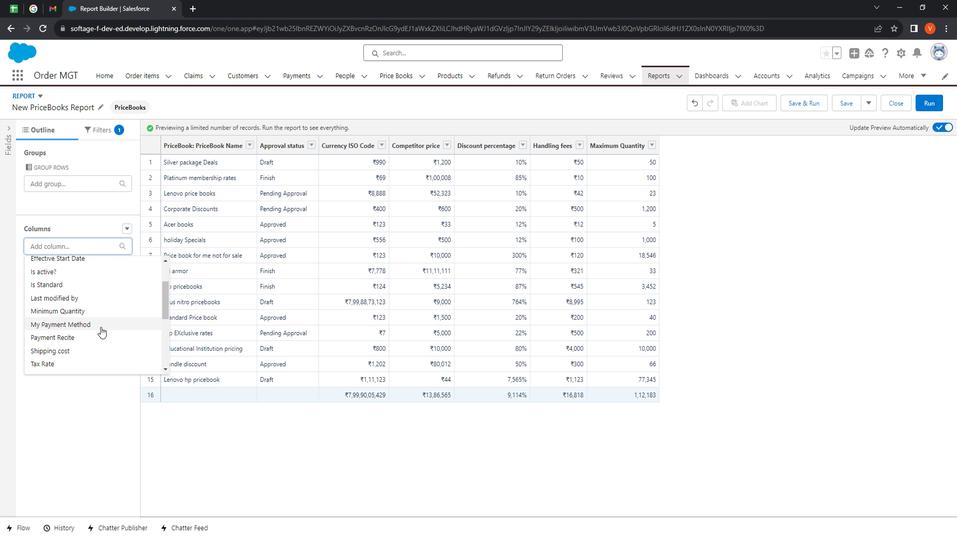 
Action: Mouse moved to (96, 300)
Screenshot: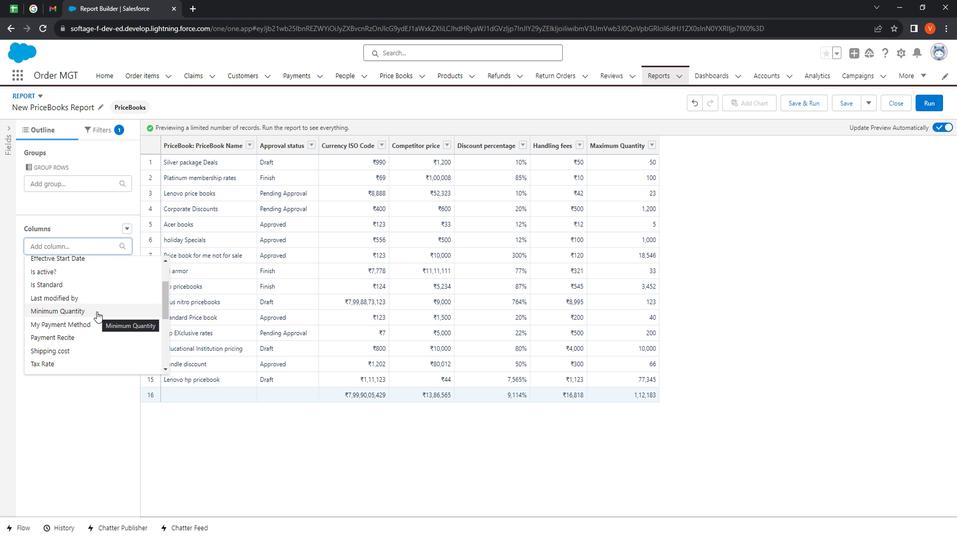 
Action: Mouse pressed left at (96, 300)
Screenshot: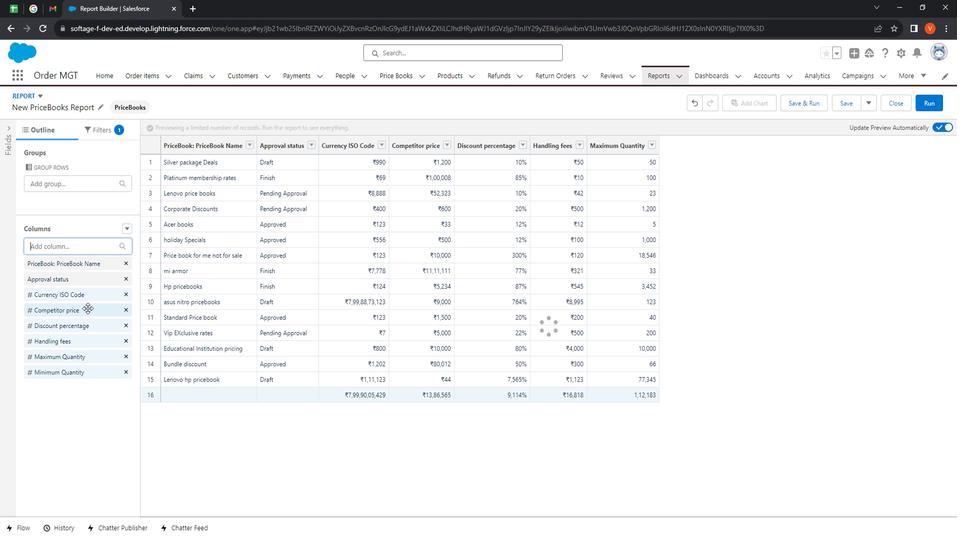 
Action: Mouse moved to (82, 236)
Screenshot: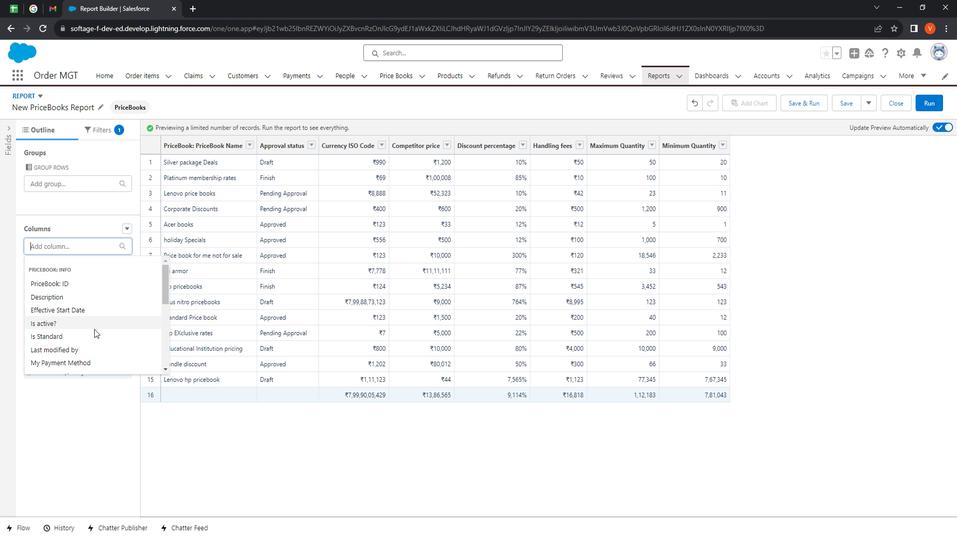 
Action: Mouse pressed left at (82, 236)
Screenshot: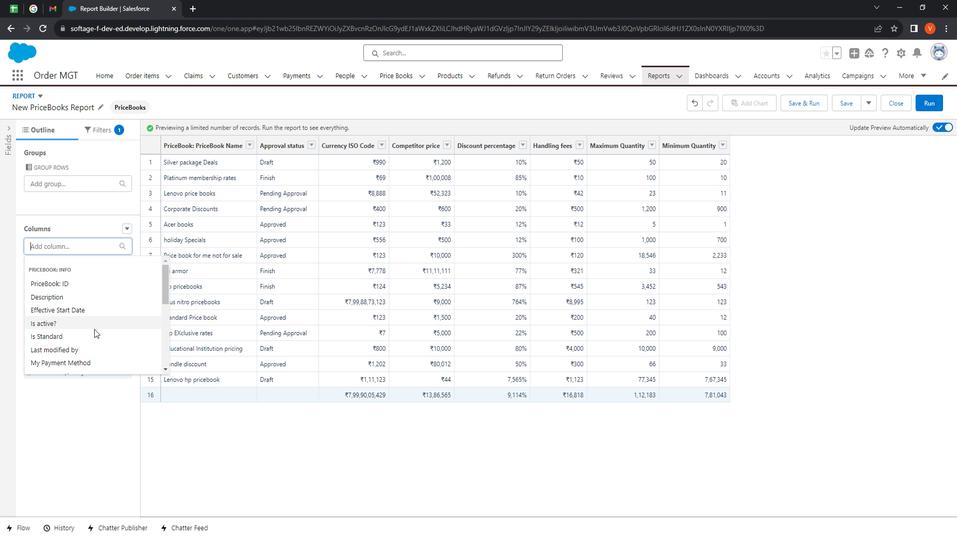 
Action: Mouse moved to (94, 317)
Screenshot: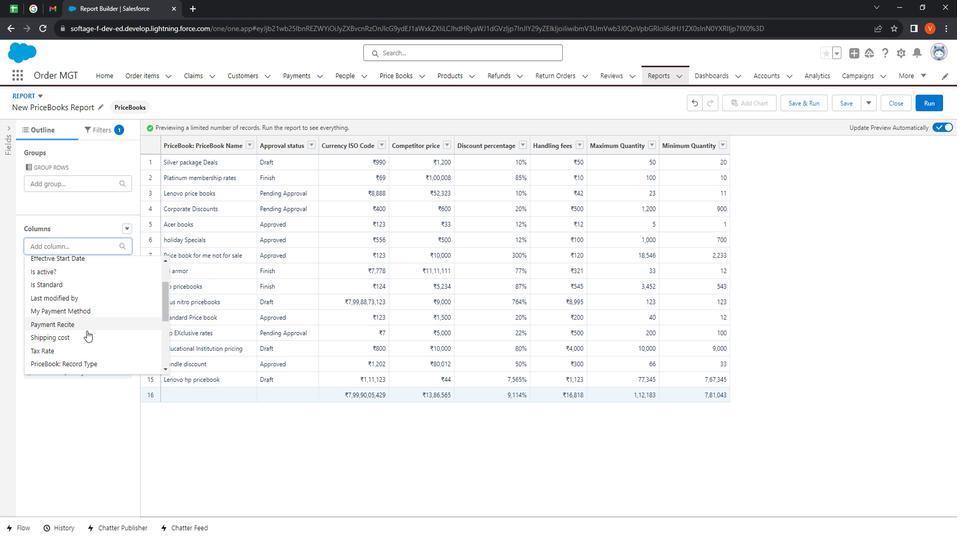 
Action: Mouse scrolled (94, 316) with delta (0, 0)
Screenshot: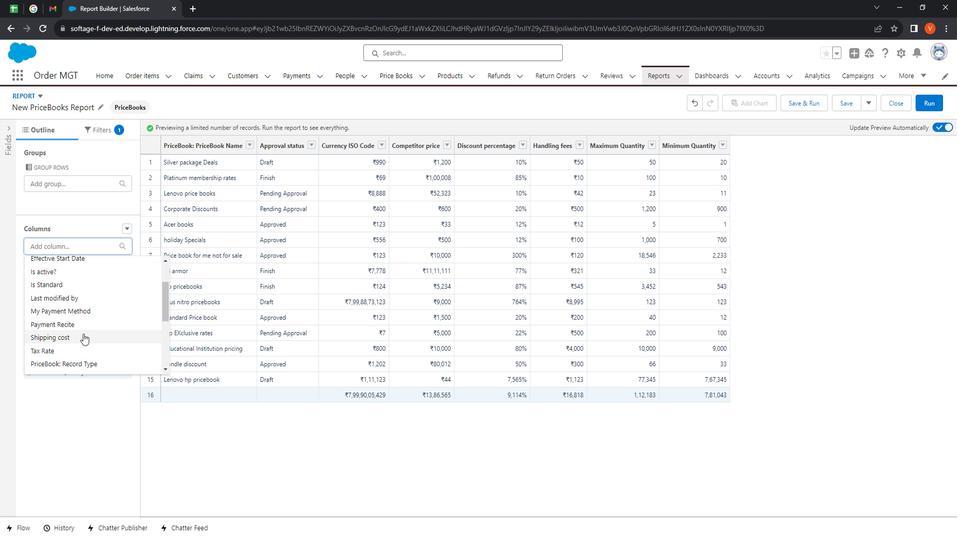 
Action: Mouse moved to (82, 324)
Screenshot: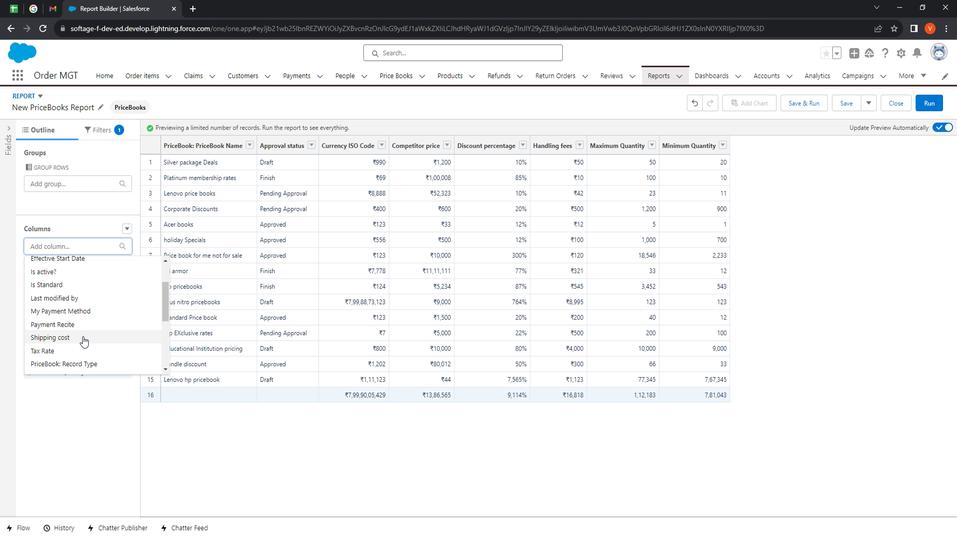 
Action: Mouse pressed left at (82, 324)
Screenshot: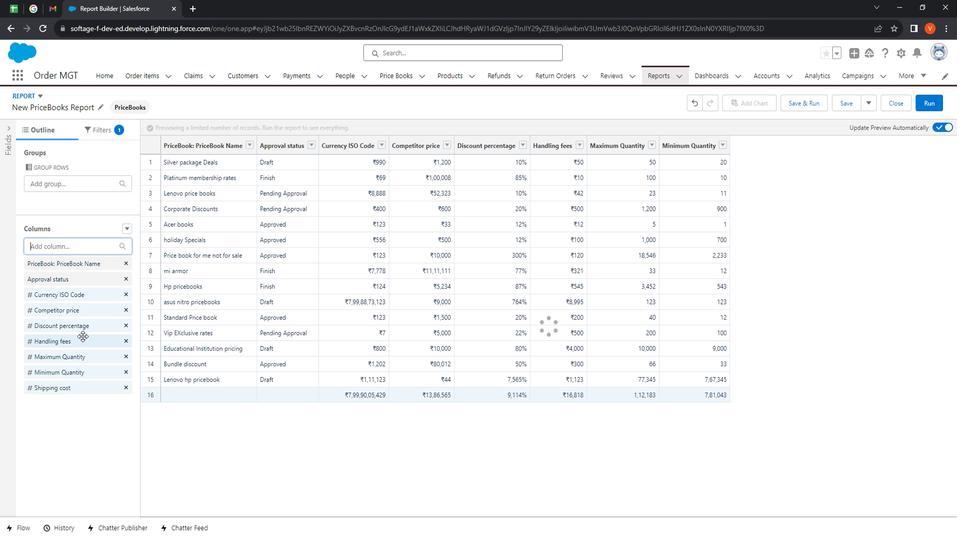 
Action: Mouse moved to (67, 179)
Screenshot: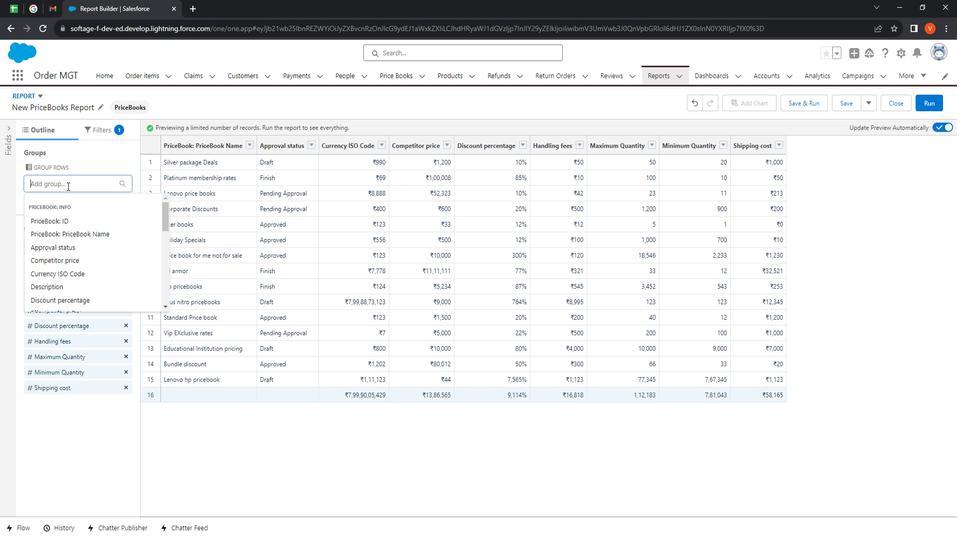 
Action: Mouse pressed left at (67, 179)
Screenshot: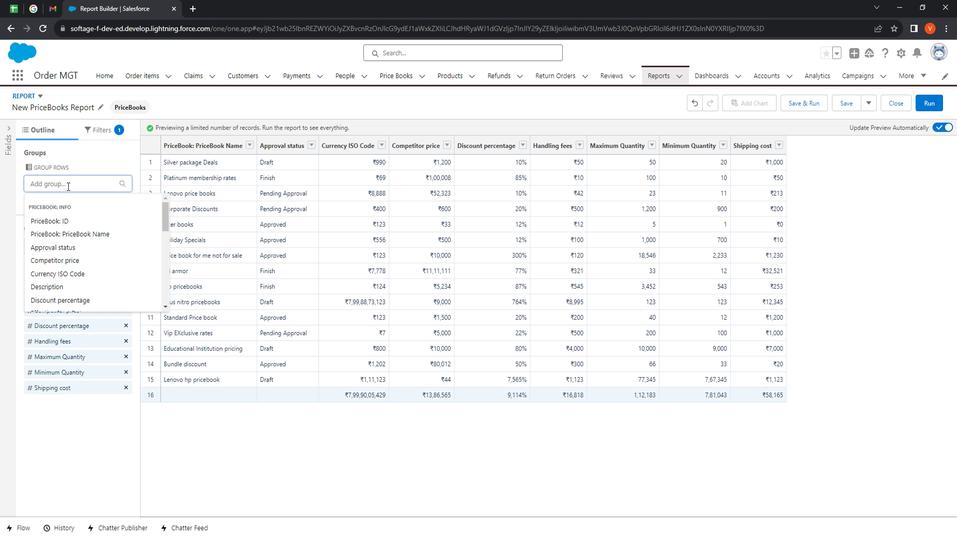 
Action: Mouse moved to (67, 182)
Screenshot: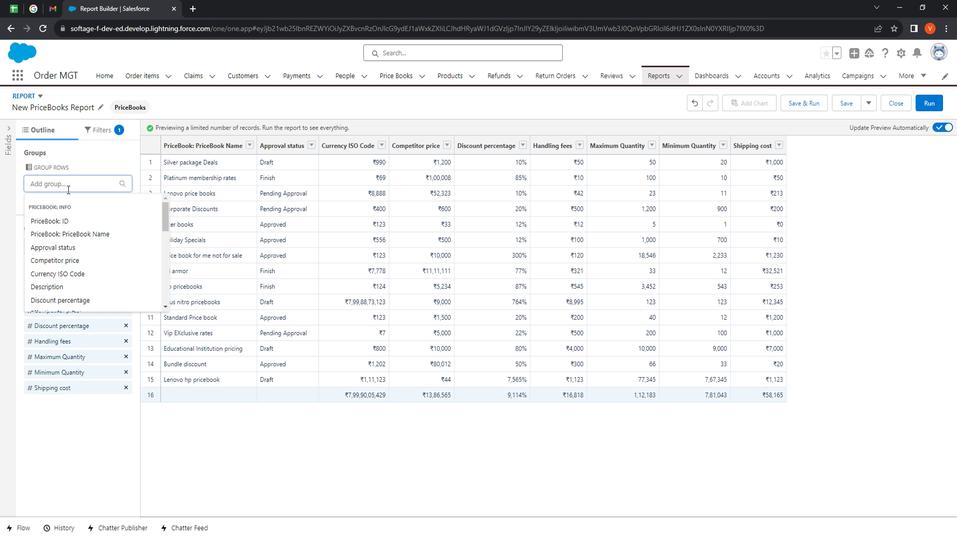 
Action: Key pressed app
Screenshot: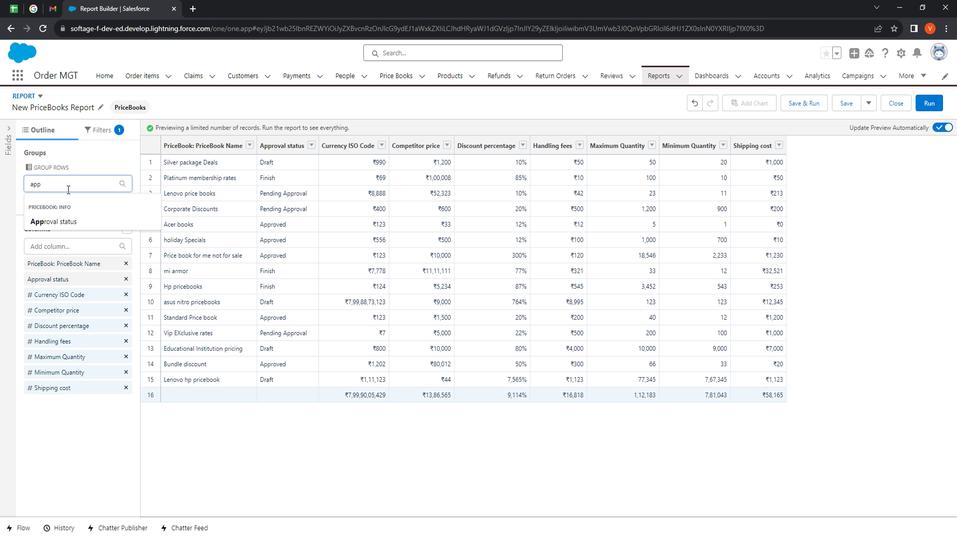 
Action: Mouse moved to (76, 205)
Screenshot: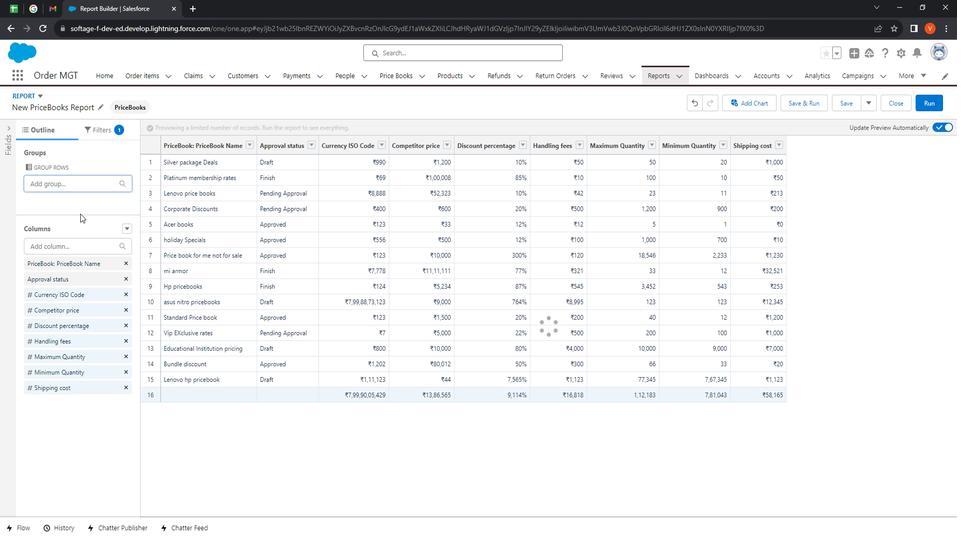 
Action: Mouse pressed left at (76, 205)
Screenshot: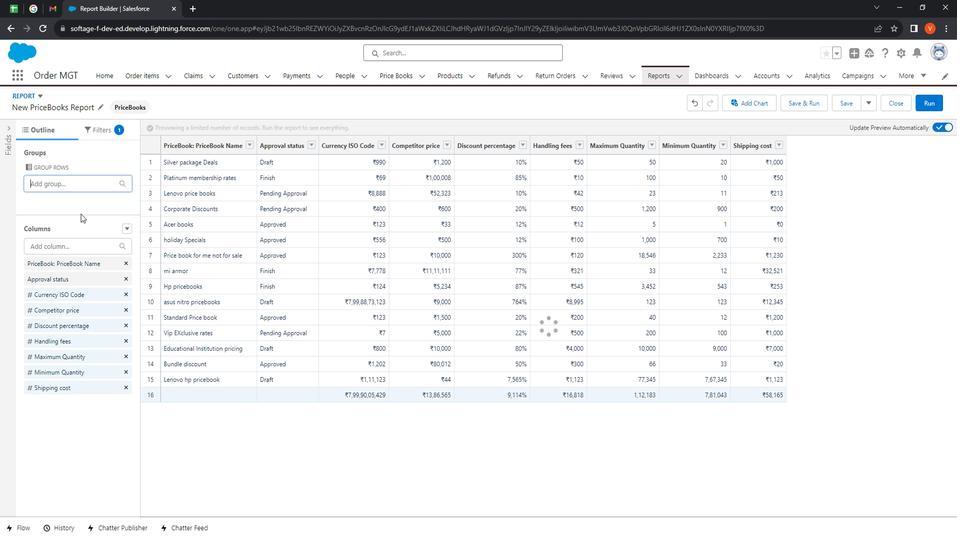 
Action: Mouse moved to (843, 102)
Screenshot: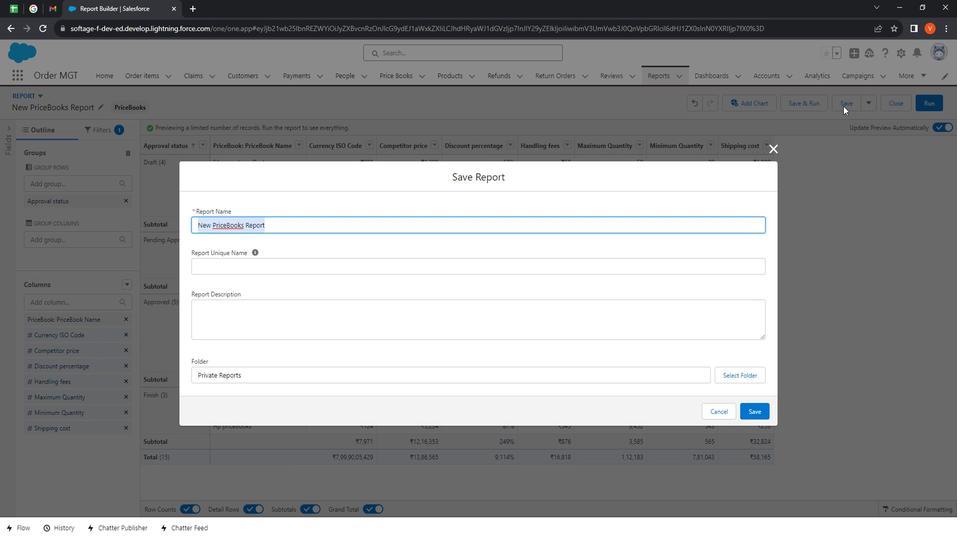 
Action: Mouse pressed left at (843, 102)
Screenshot: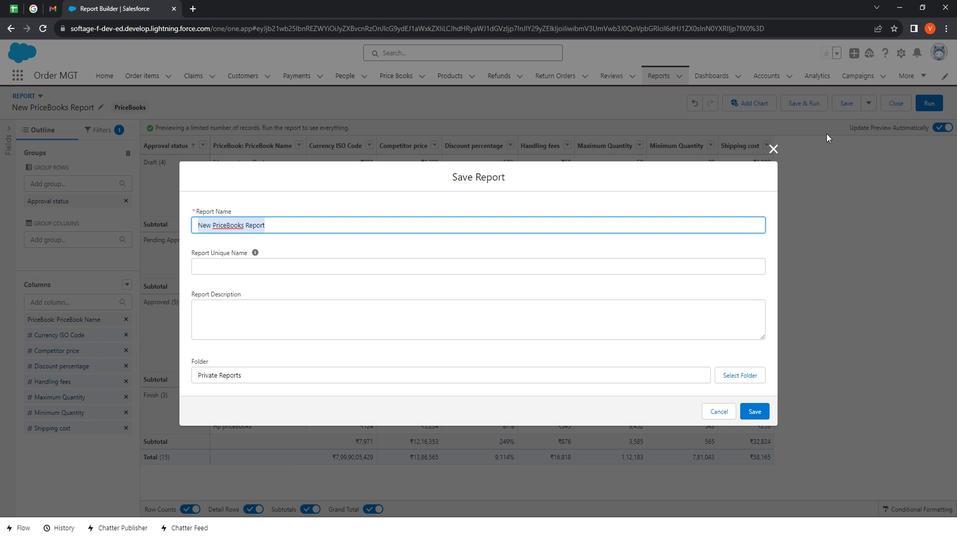 
Action: Mouse moved to (321, 223)
Screenshot: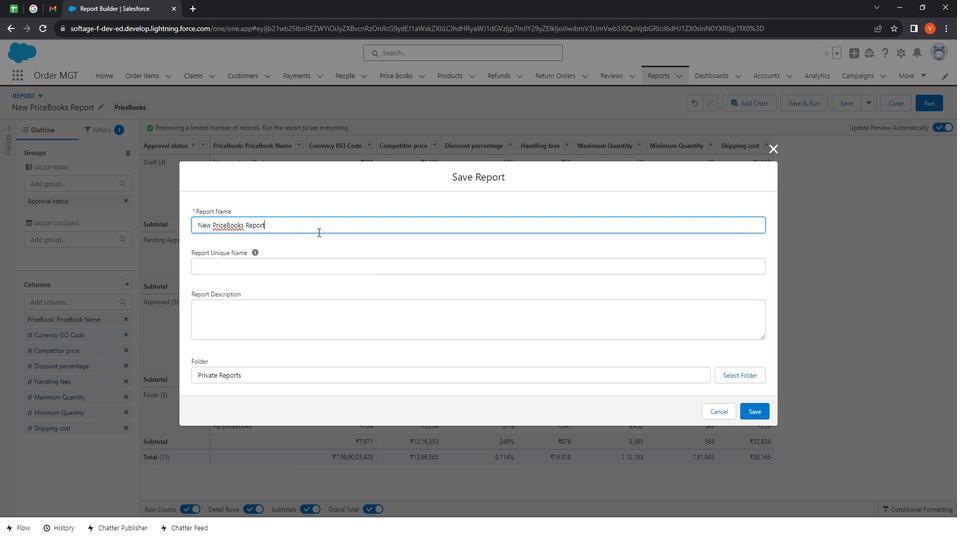 
Action: Mouse pressed left at (321, 223)
Screenshot: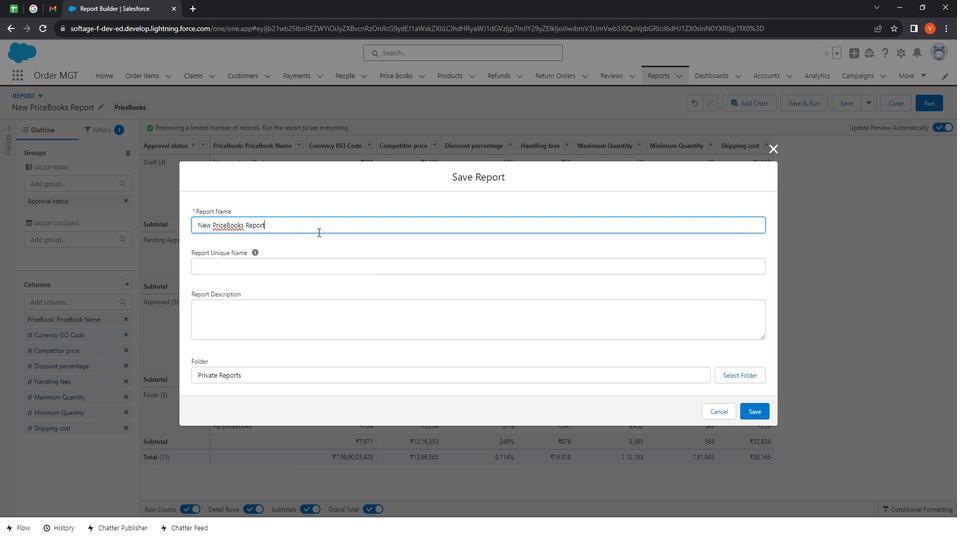 
Action: Mouse moved to (318, 223)
Screenshot: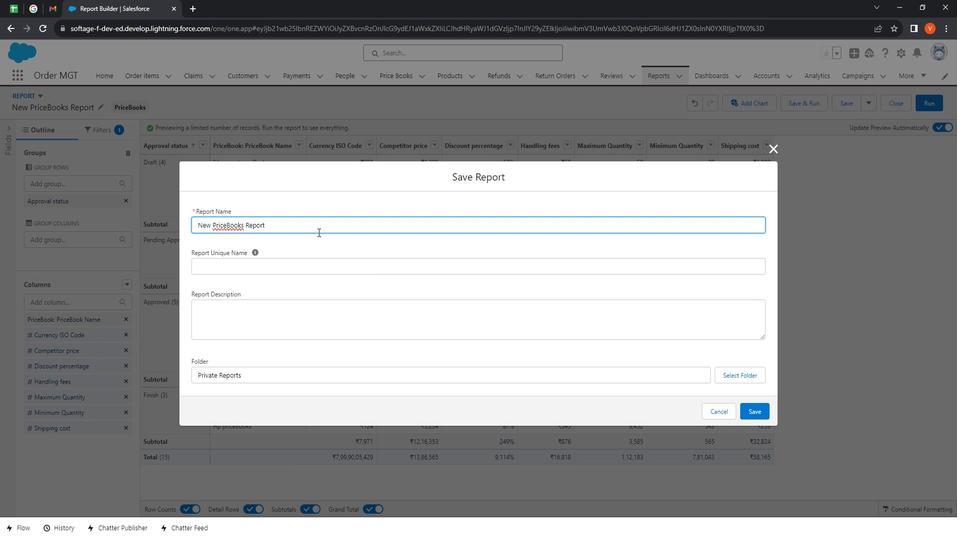 
Action: Key pressed <Key.space>with<Key.space>aop<Key.backspace><Key.backspace><Key.backspace><Key.shift>AS
Screenshot: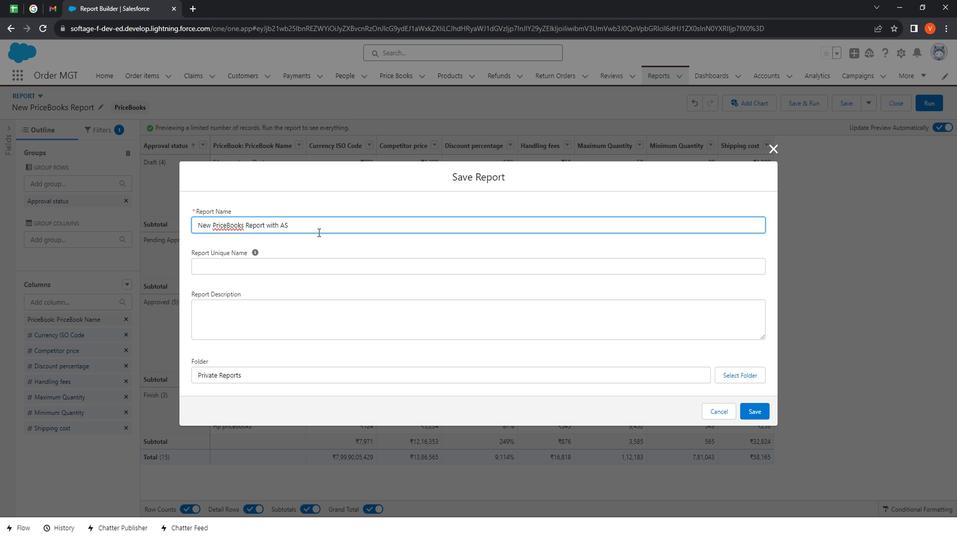 
Action: Mouse moved to (300, 261)
Screenshot: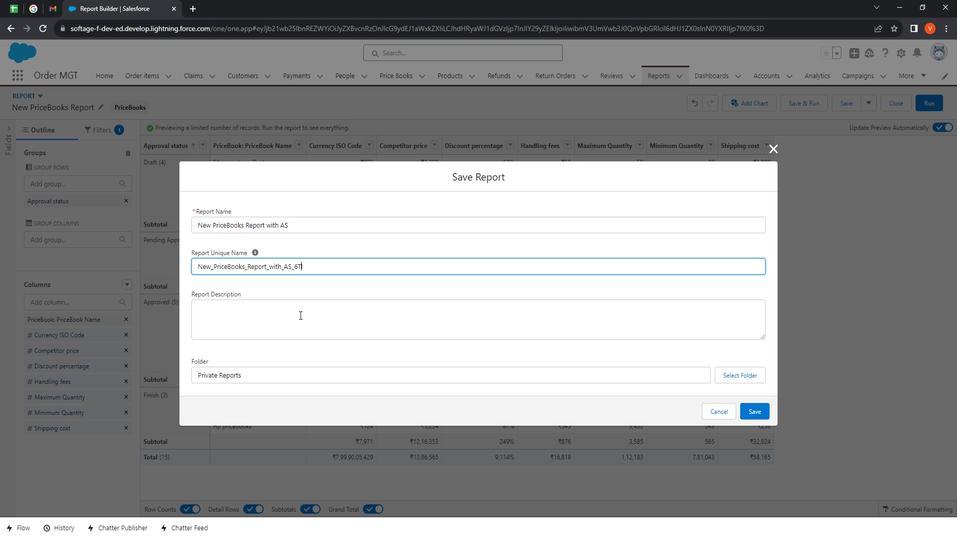 
Action: Mouse pressed left at (300, 261)
Screenshot: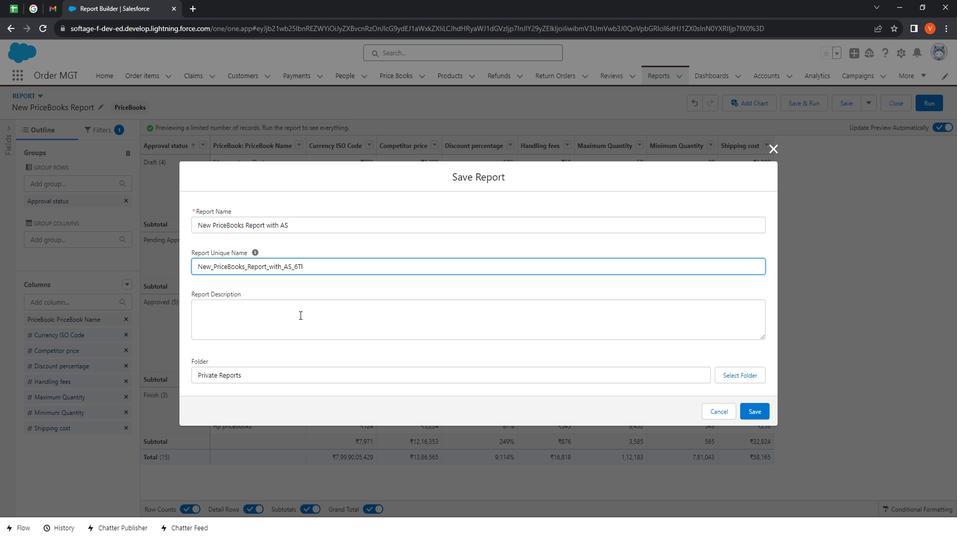
Action: Mouse moved to (299, 303)
Screenshot: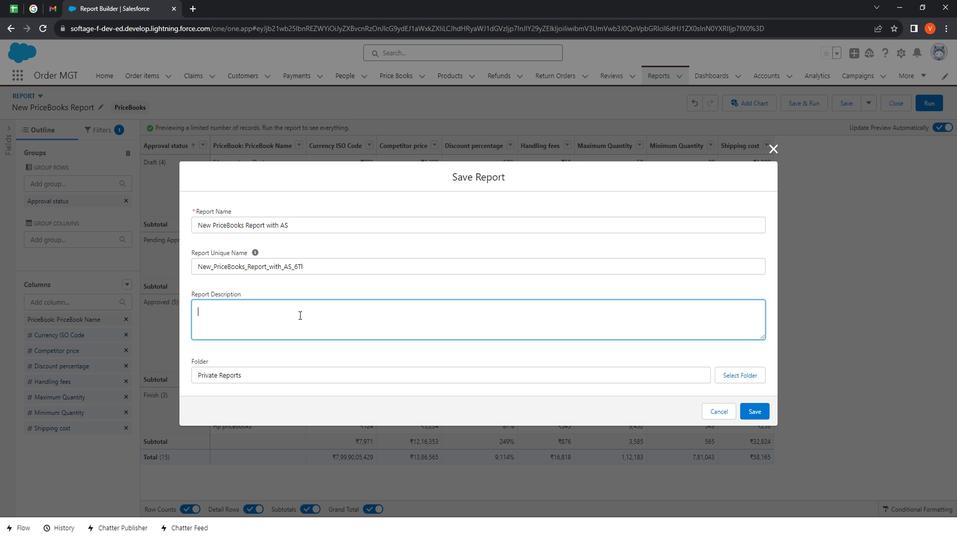 
Action: Mouse pressed left at (299, 303)
Screenshot: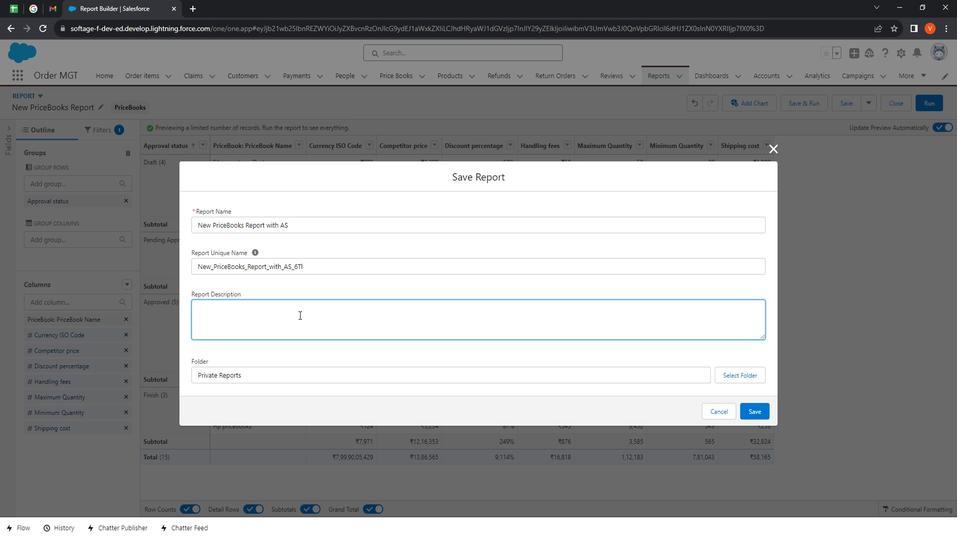
Action: Mouse moved to (299, 303)
Screenshot: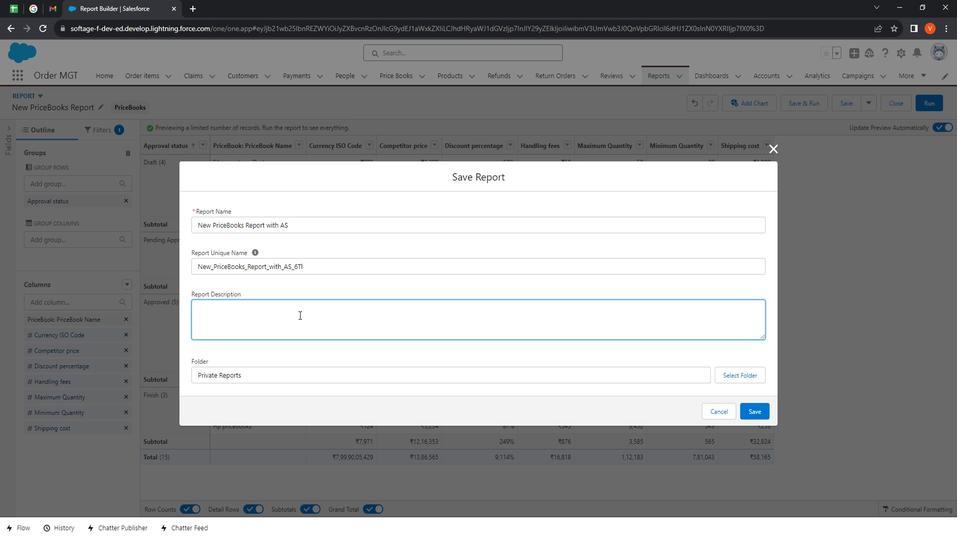 
Action: Key pressed <Key.shift><Key.shift><Key.shift><Key.shift><Key.shift><Key.shift><Key.shift><Key.shift><Key.shift><Key.shift><Key.shift><Key.shift><Key.shift><Key.shift><Key.shift><Key.shift>New<Key.space><Key.shift>price<Key.space>book<Key.space>with<Key.space>approval<Key.space>status
Screenshot: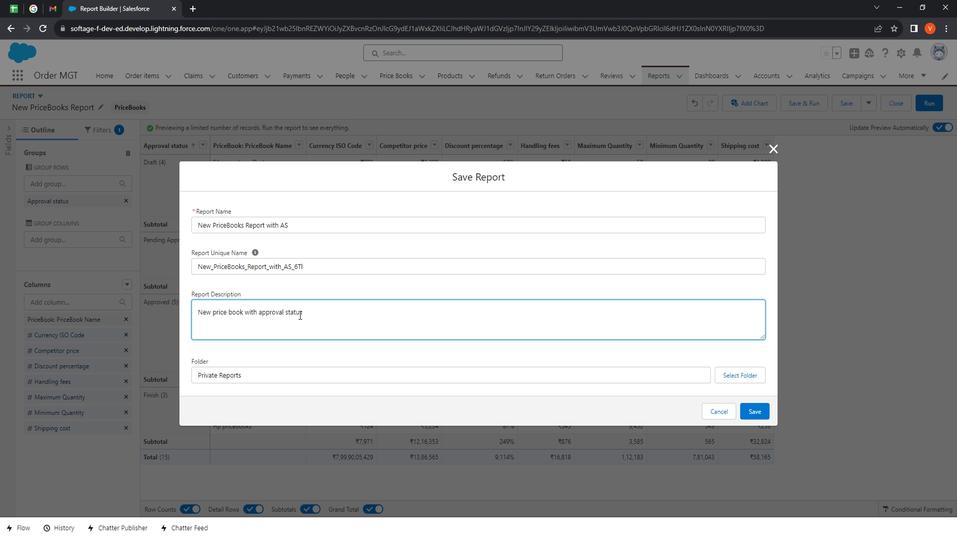 
Action: Mouse moved to (743, 398)
Screenshot: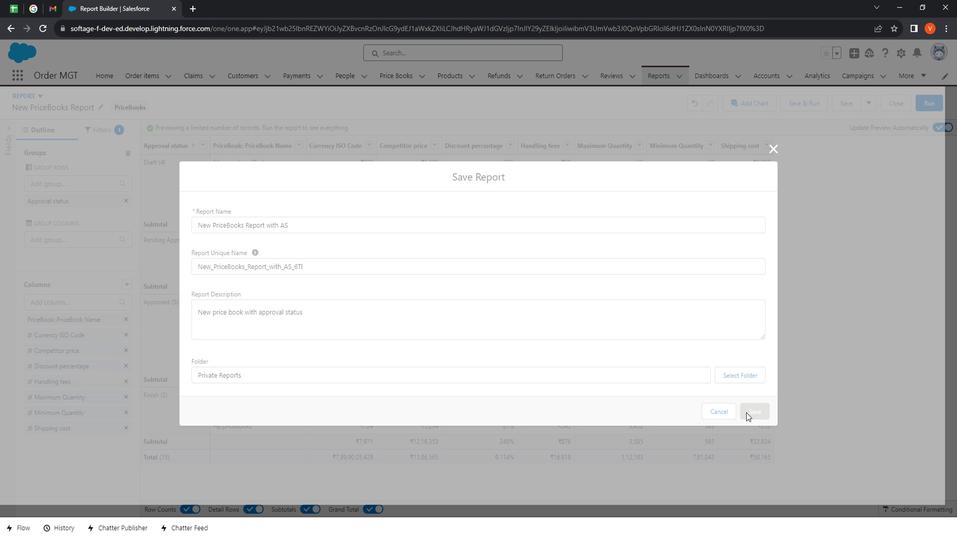 
Action: Mouse pressed left at (743, 398)
Screenshot: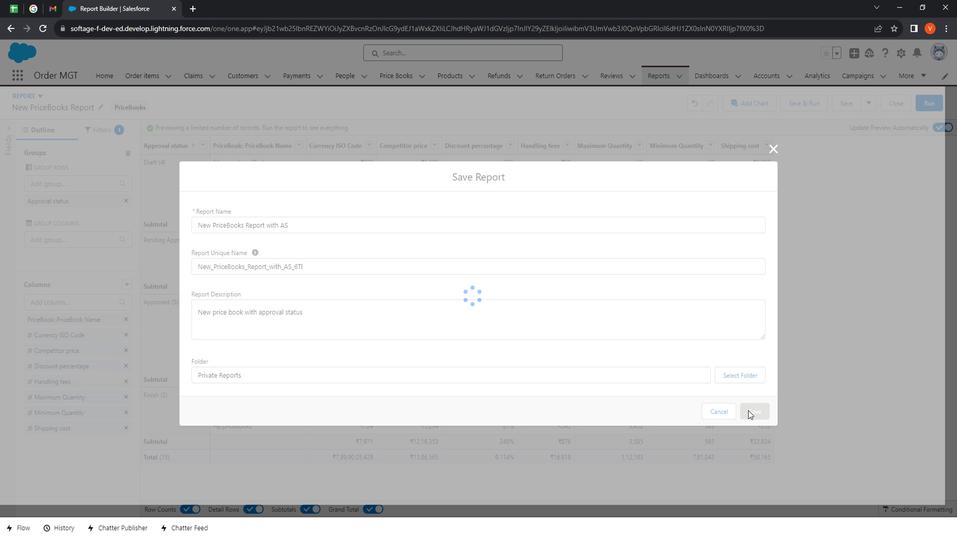 
Action: Mouse moved to (667, 74)
Screenshot: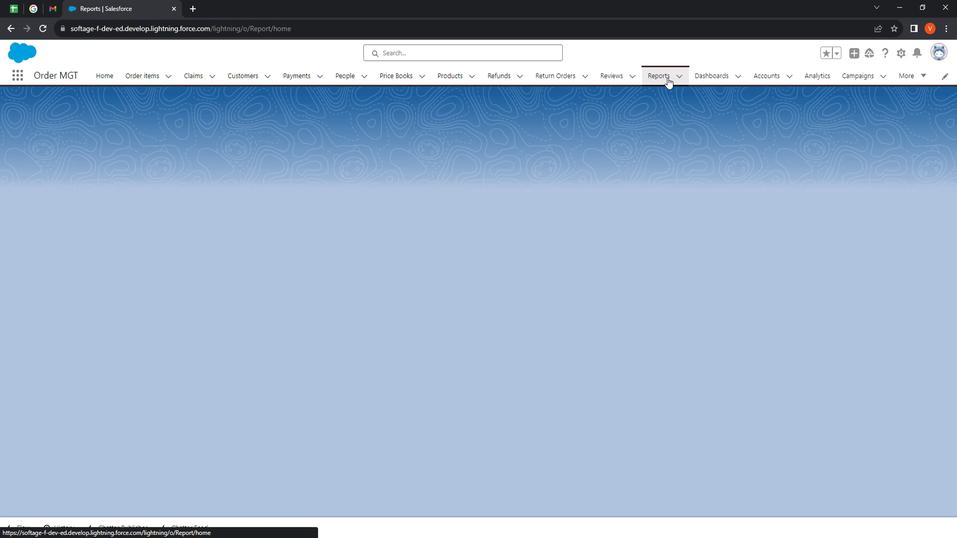 
Action: Mouse pressed left at (667, 74)
Screenshot: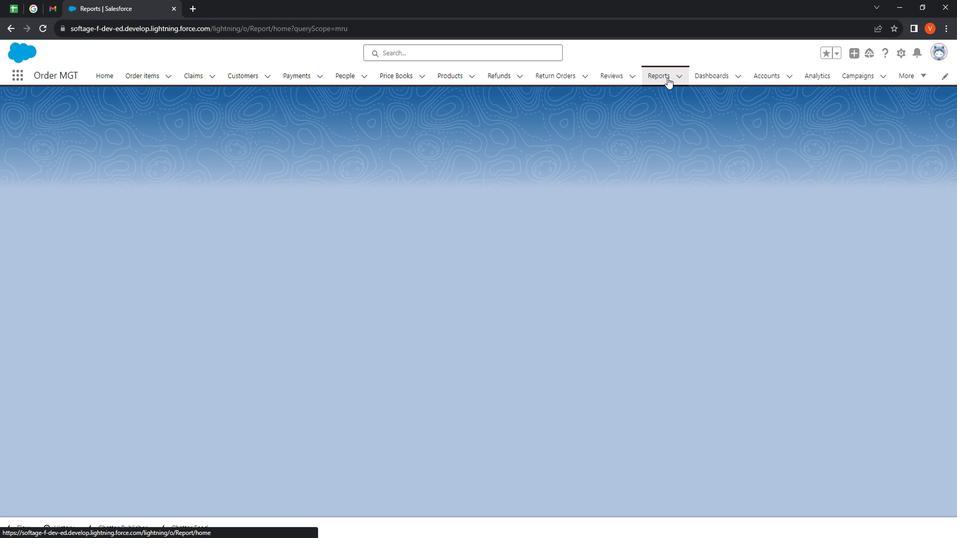 
Action: Mouse moved to (845, 106)
Screenshot: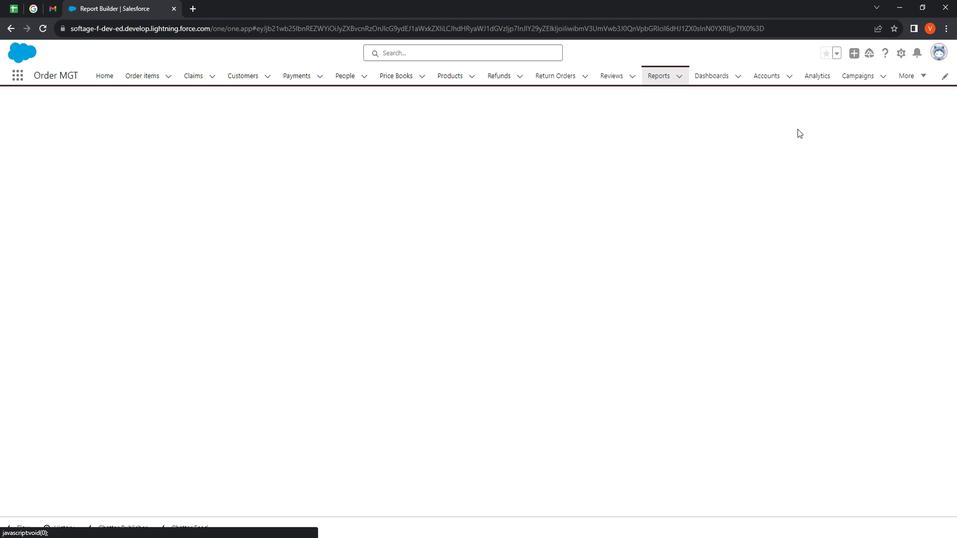 
Action: Mouse pressed left at (845, 106)
Screenshot: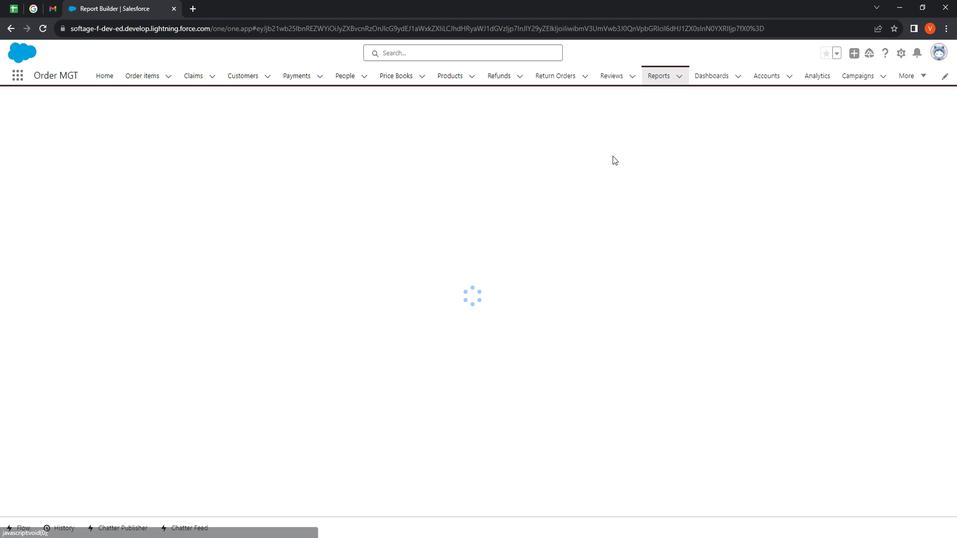 
Action: Mouse moved to (317, 242)
Screenshot: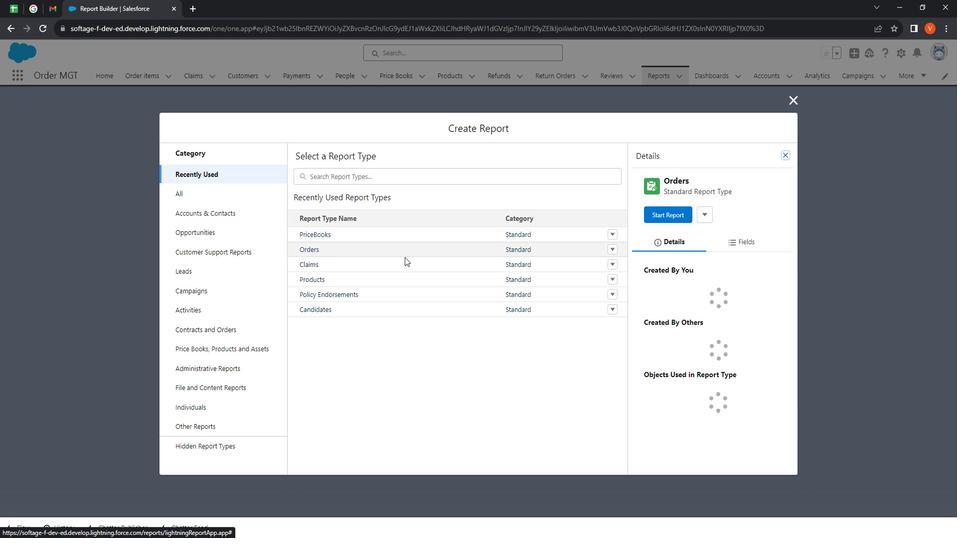
Action: Mouse pressed left at (317, 242)
Screenshot: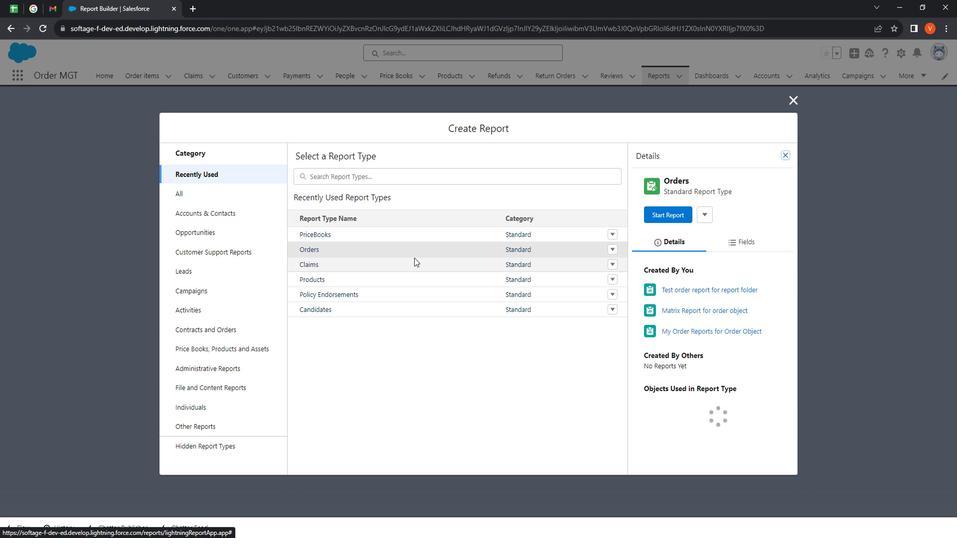 
Action: Mouse moved to (684, 205)
Screenshot: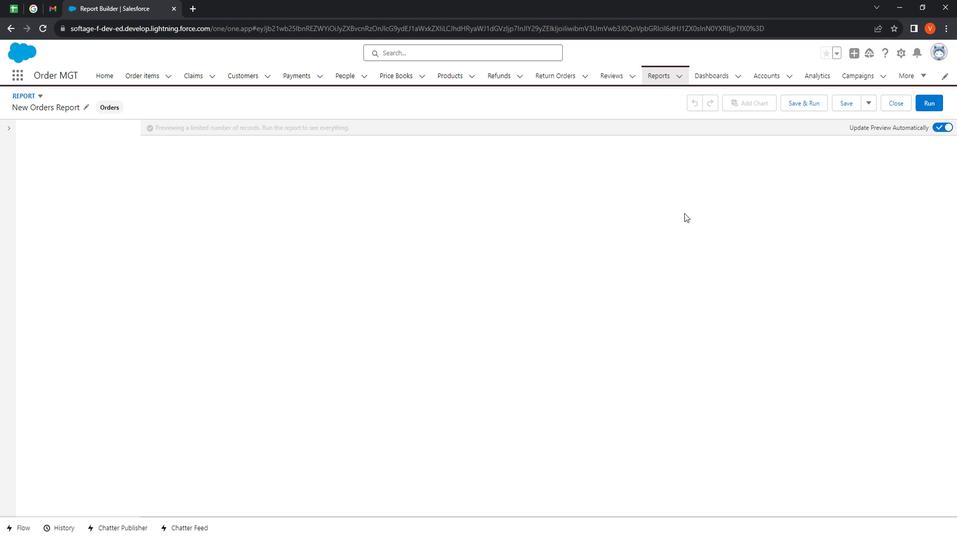 
Action: Mouse pressed left at (684, 205)
Screenshot: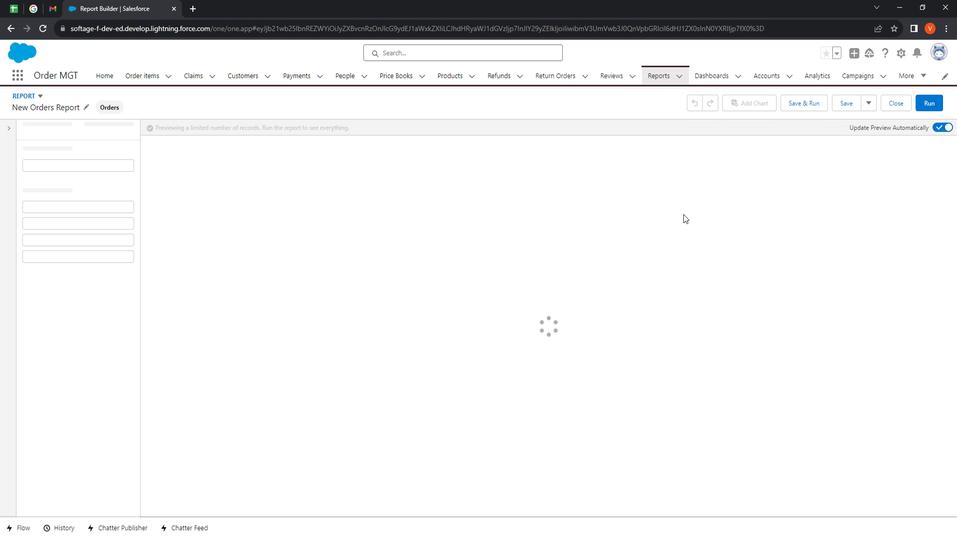 
Action: Mouse moved to (88, 234)
Screenshot: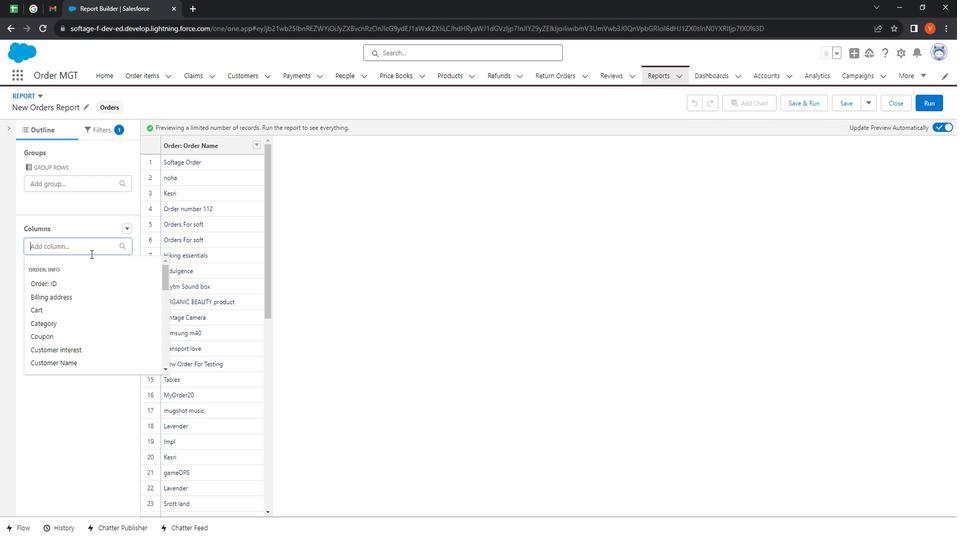 
Action: Mouse pressed left at (88, 234)
Screenshot: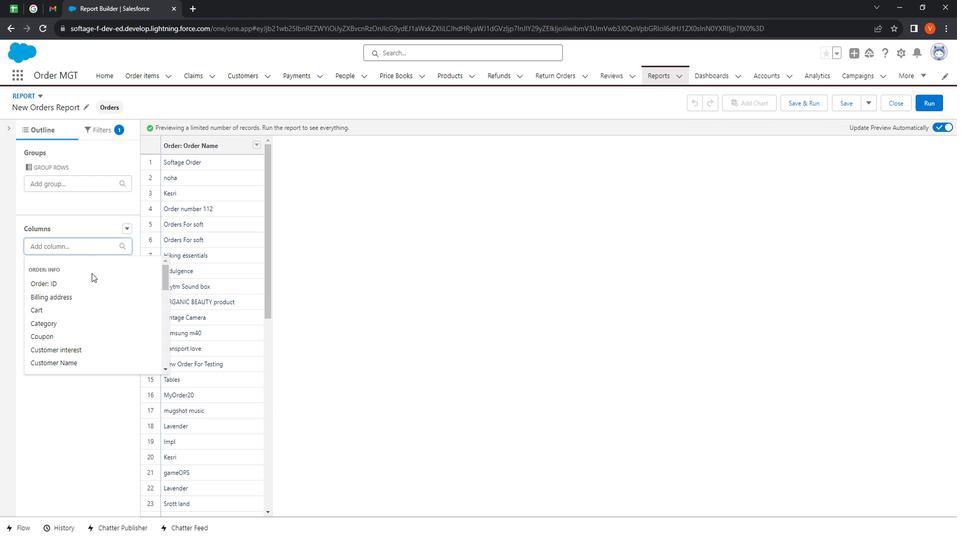 
Action: Mouse moved to (95, 298)
Screenshot: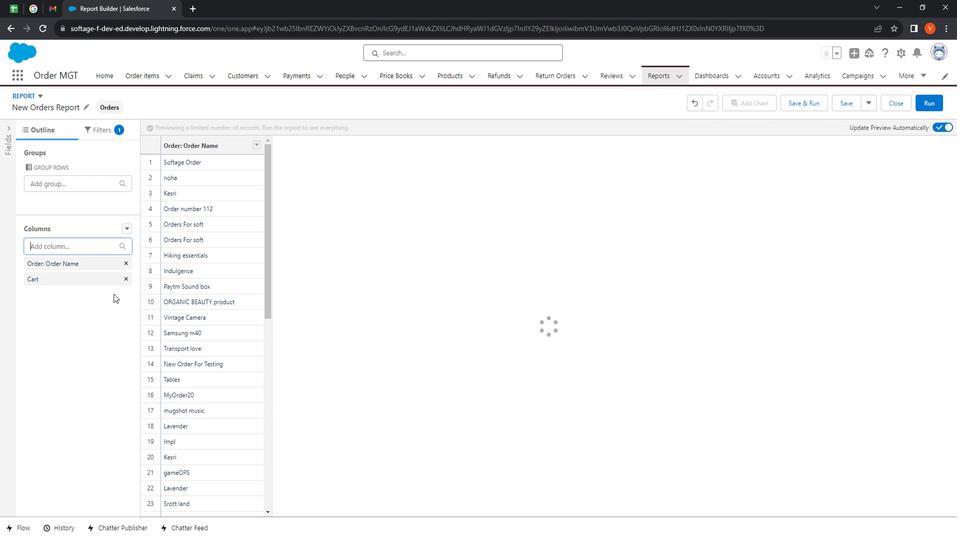 
Action: Mouse pressed left at (95, 298)
Screenshot: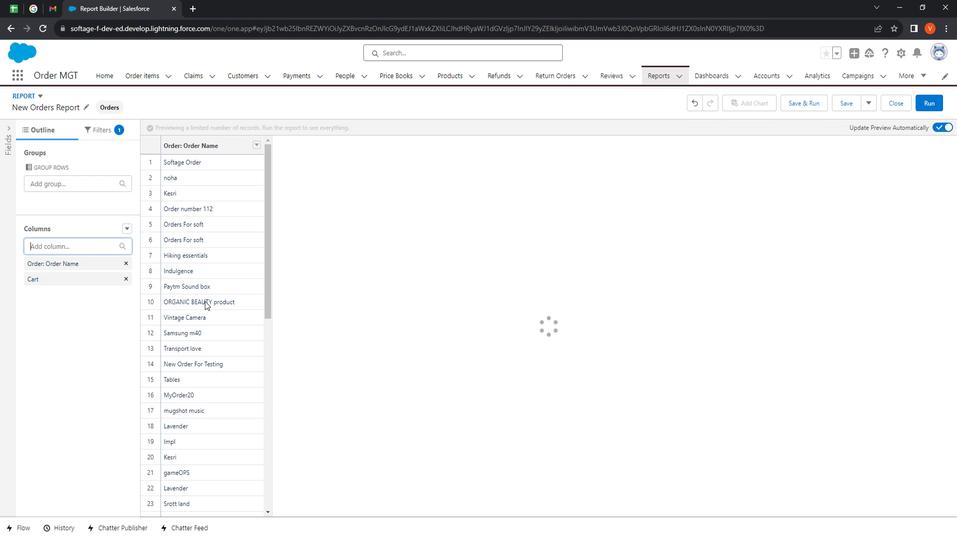 
Action: Mouse moved to (266, 289)
Screenshot: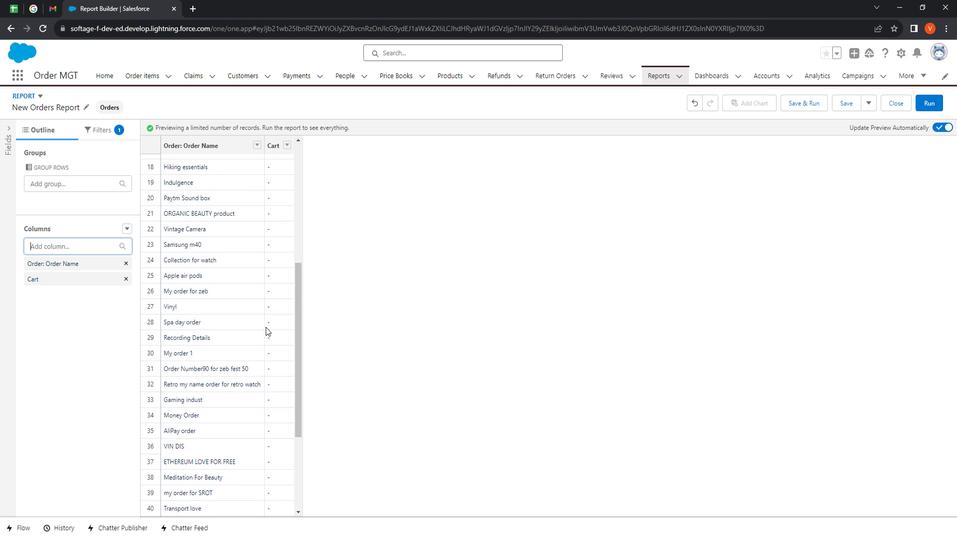 
Action: Mouse scrolled (266, 288) with delta (0, 0)
Screenshot: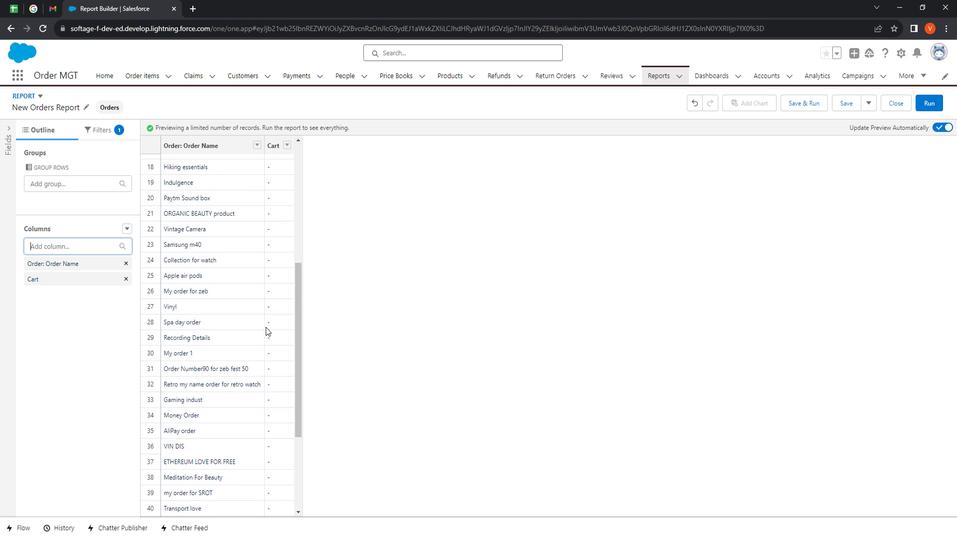 
Action: Mouse moved to (266, 289)
Screenshot: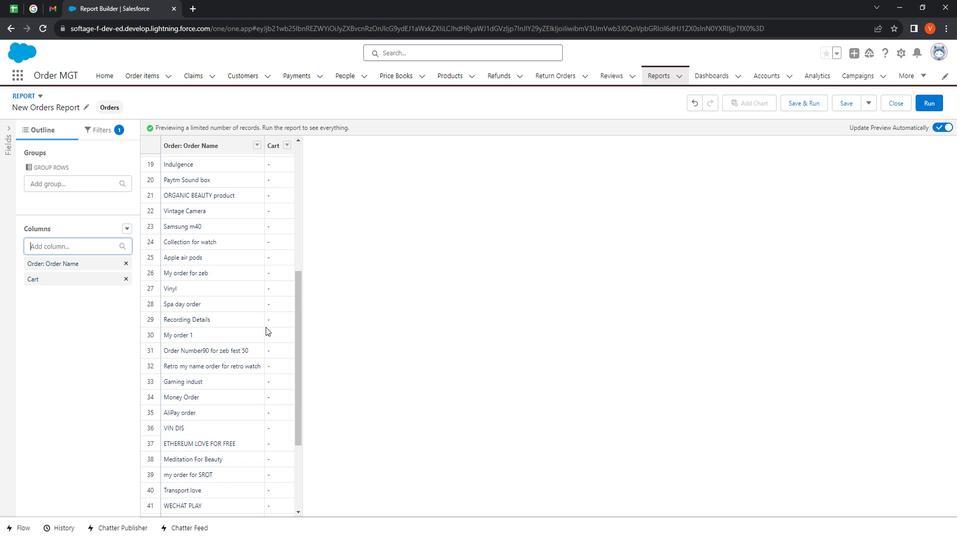 
Action: Mouse scrolled (266, 289) with delta (0, 0)
Screenshot: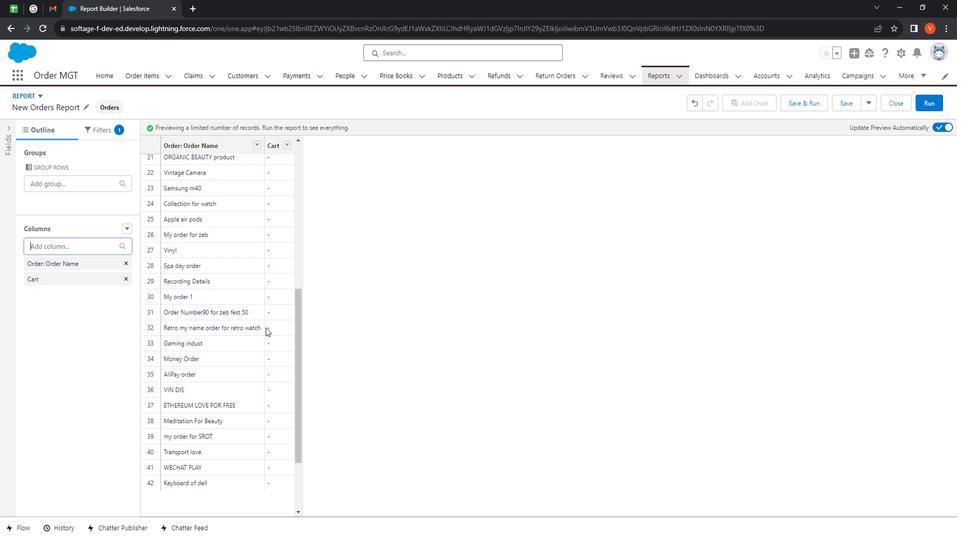 
Action: Mouse moved to (268, 293)
Screenshot: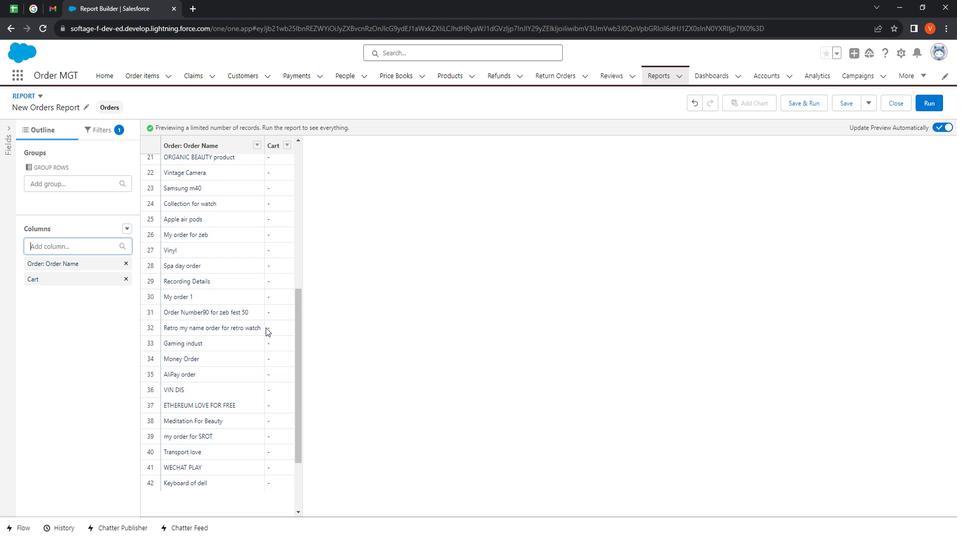 
Action: Mouse scrolled (268, 292) with delta (0, 0)
Screenshot: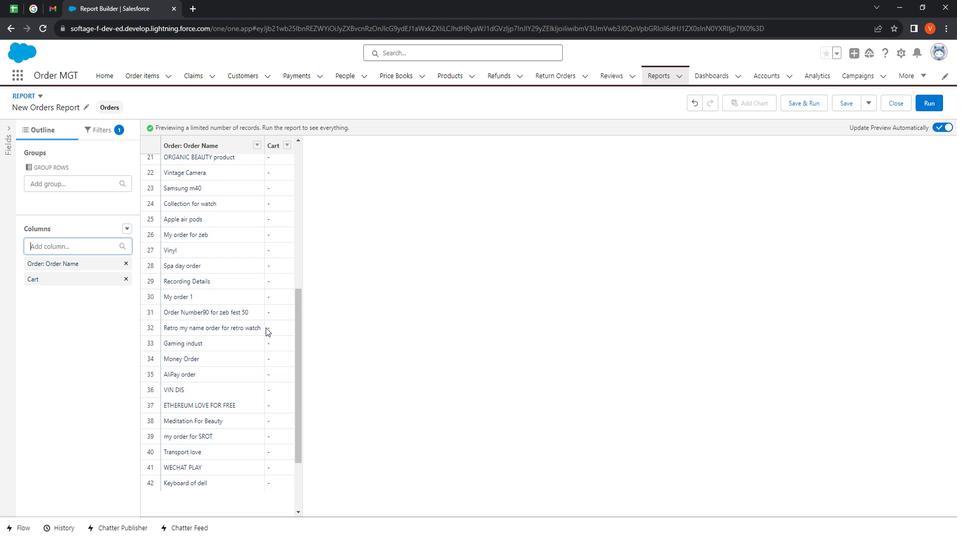 
Action: Mouse moved to (269, 293)
Screenshot: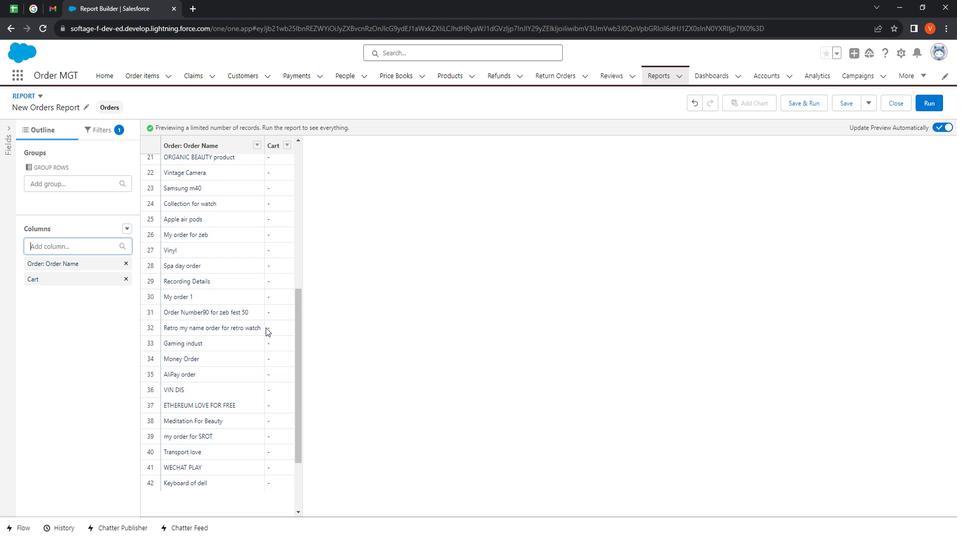 
Action: Mouse scrolled (269, 293) with delta (0, 0)
Screenshot: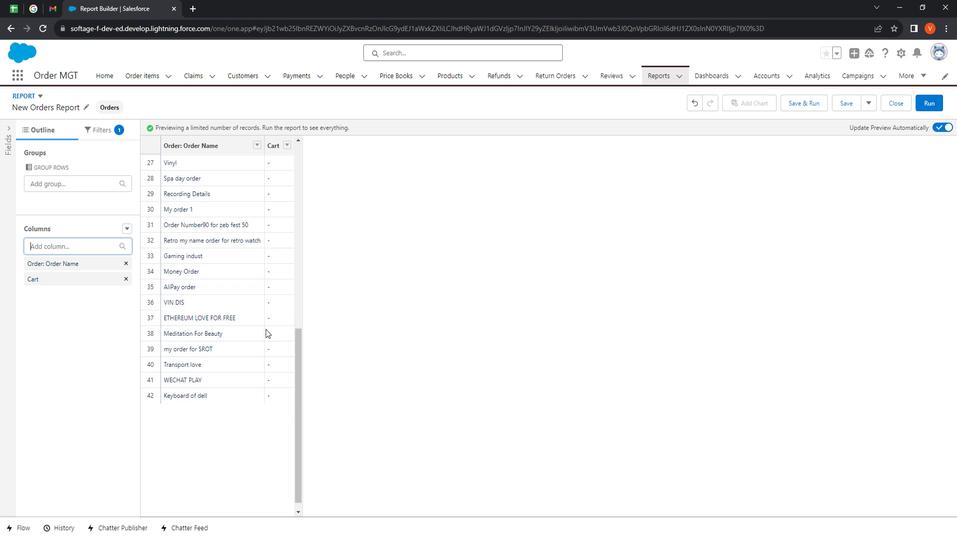 
Action: Mouse scrolled (269, 293) with delta (0, 0)
Screenshot: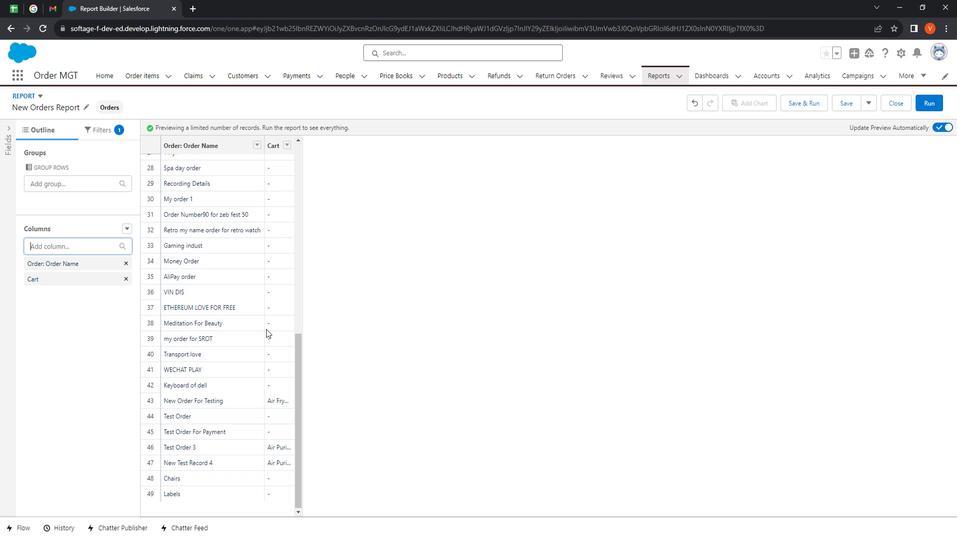 
Action: Mouse moved to (266, 312)
Screenshot: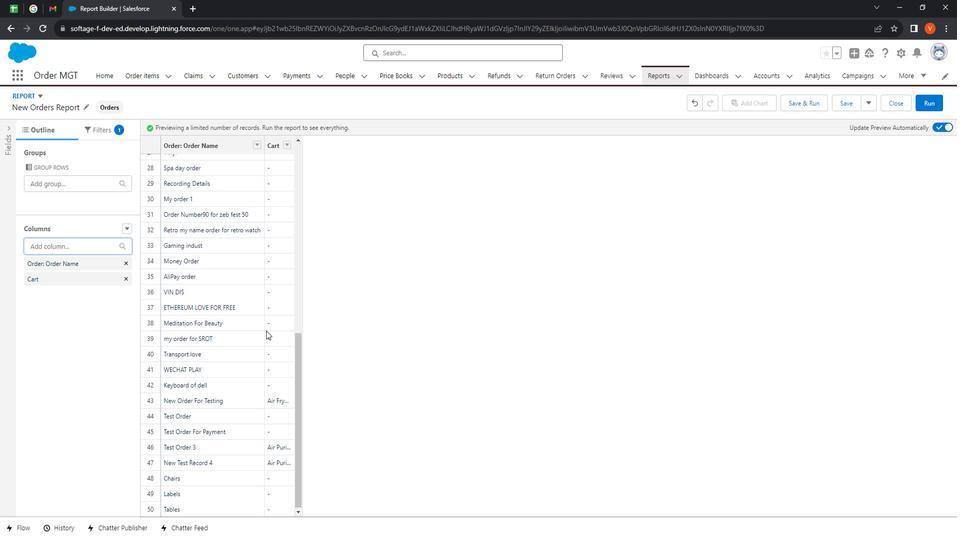 
Action: Mouse scrolled (266, 312) with delta (0, 0)
Screenshot: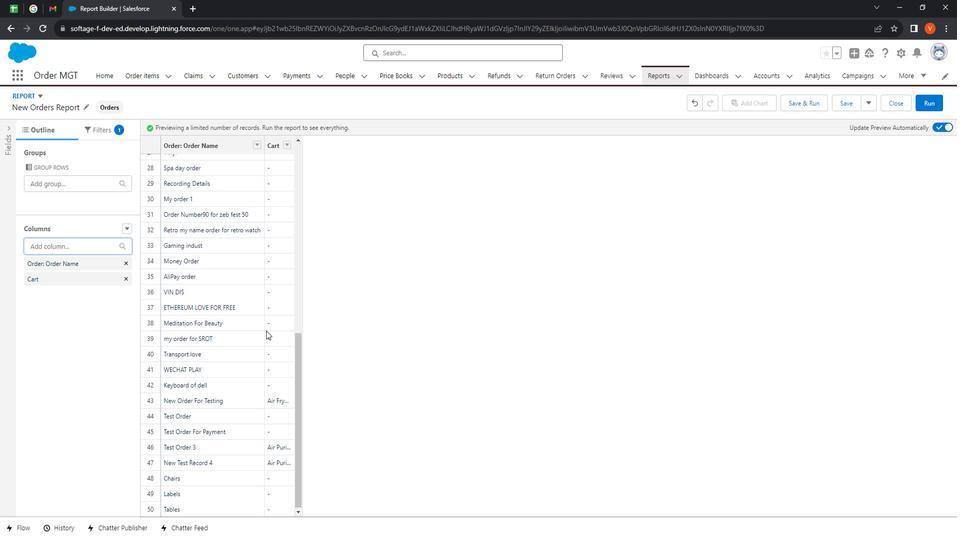 
Action: Mouse moved to (265, 314)
Screenshot: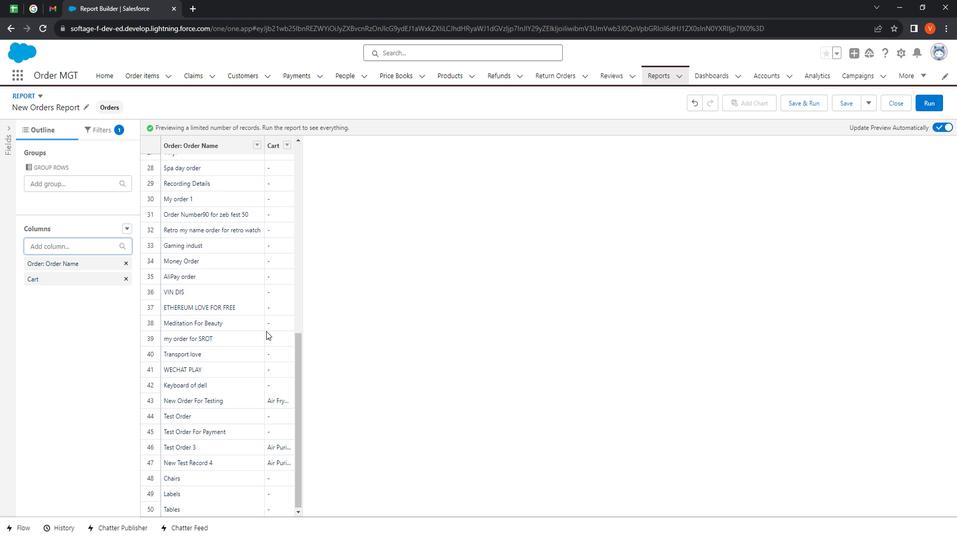 
Action: Mouse scrolled (265, 314) with delta (0, 0)
Screenshot: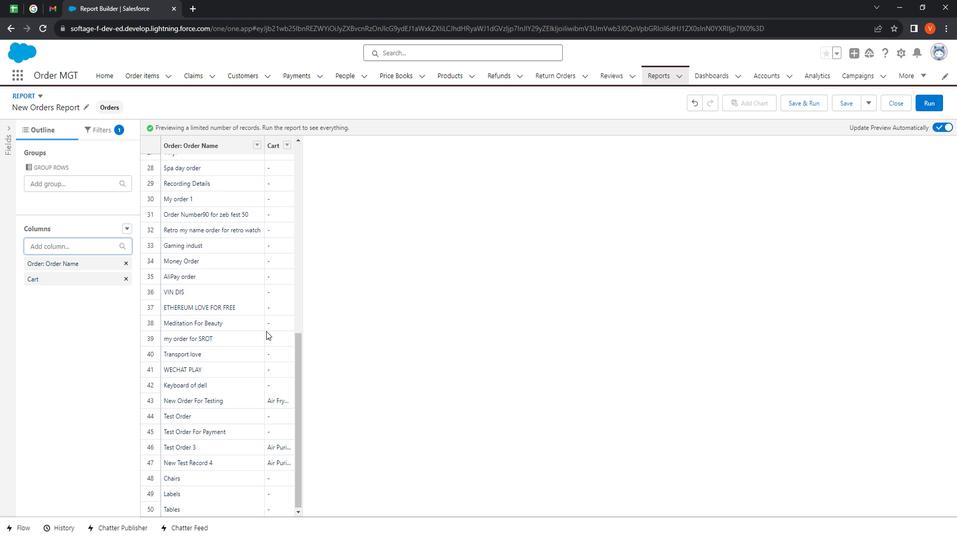 
Action: Mouse moved to (265, 315)
Screenshot: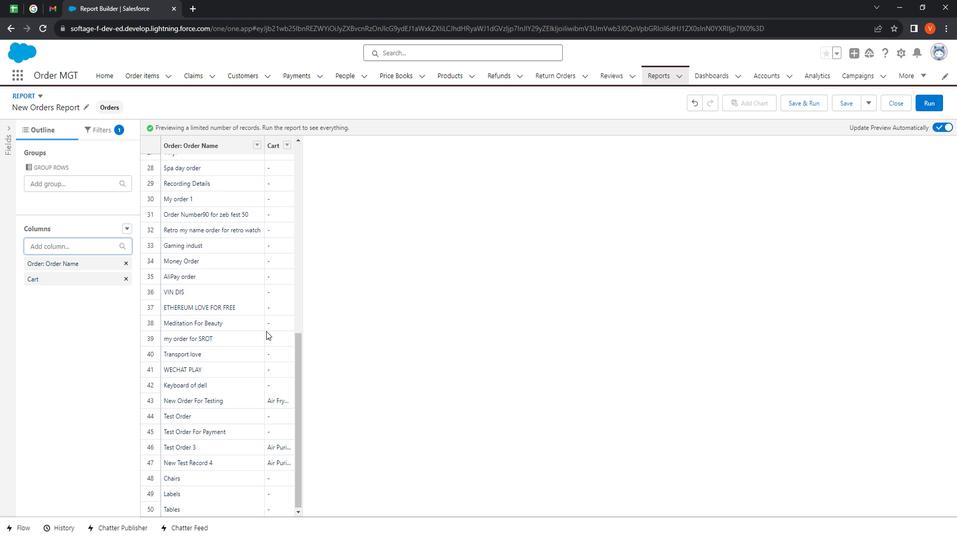 
Action: Mouse scrolled (265, 314) with delta (0, 0)
Screenshot: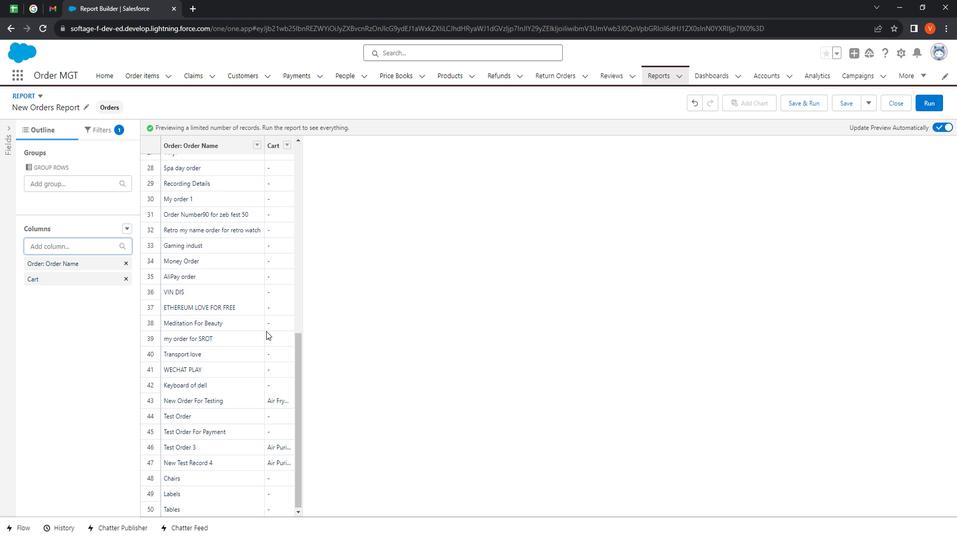 
Action: Mouse scrolled (265, 314) with delta (0, 0)
Screenshot: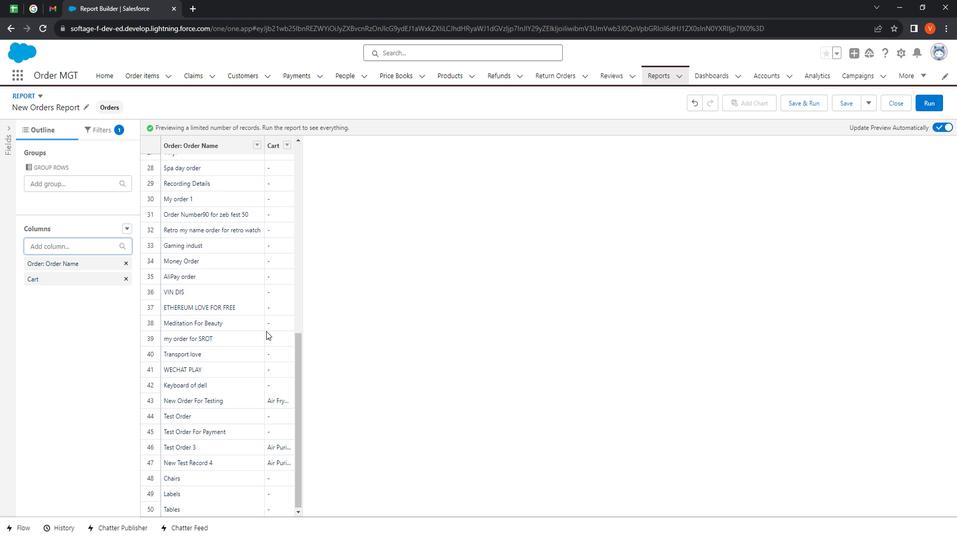 
Action: Mouse scrolled (265, 314) with delta (0, 0)
Screenshot: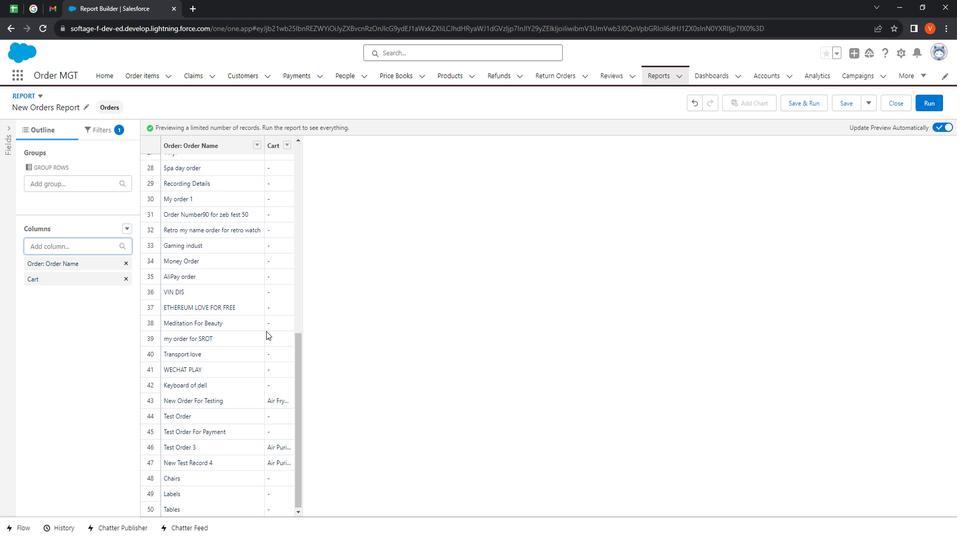 
Action: Mouse moved to (265, 315)
Screenshot: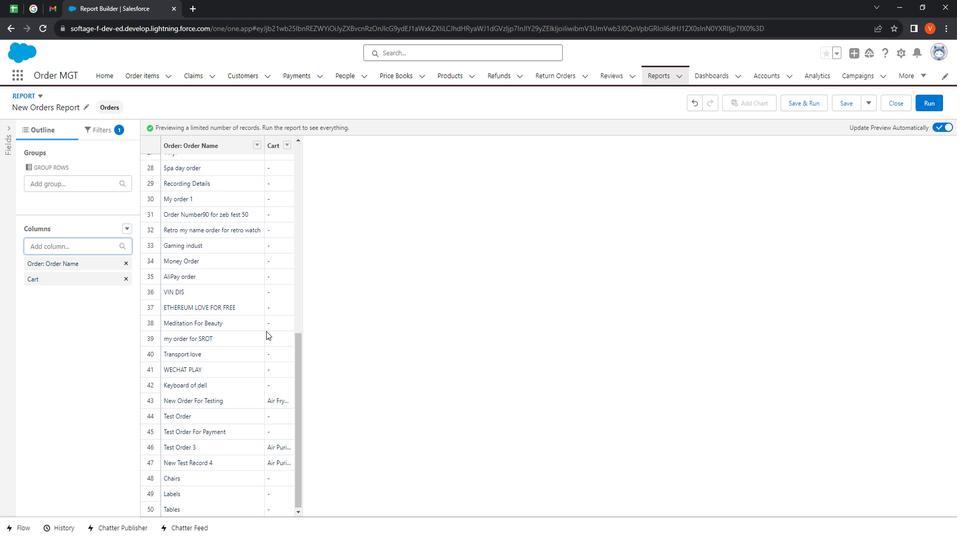 
Action: Mouse scrolled (265, 315) with delta (0, 0)
Screenshot: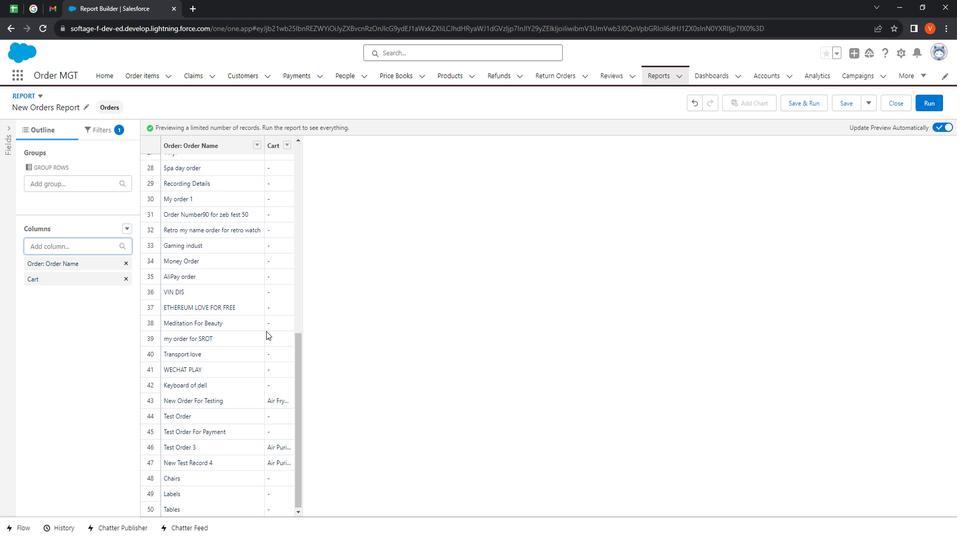 
Action: Mouse moved to (77, 245)
Screenshot: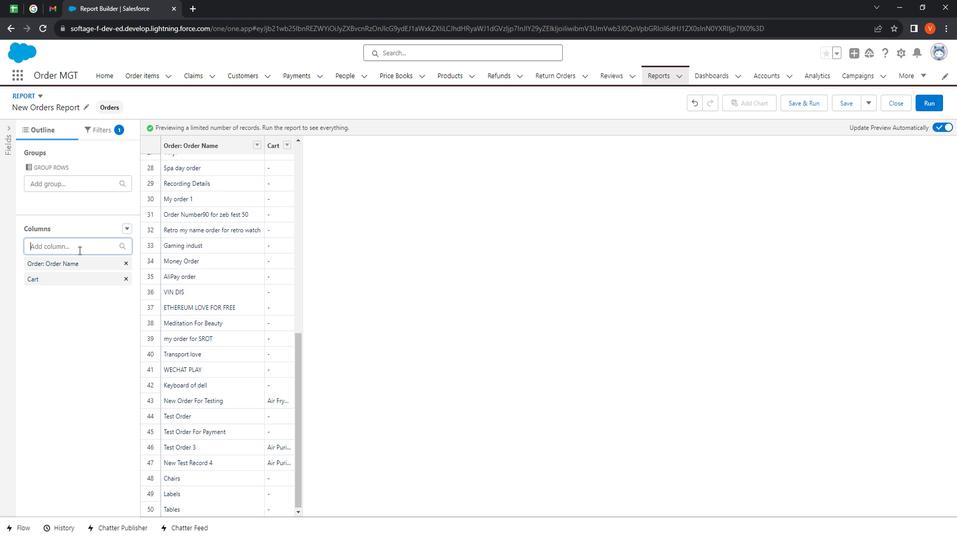 
Action: Mouse pressed left at (77, 245)
Screenshot: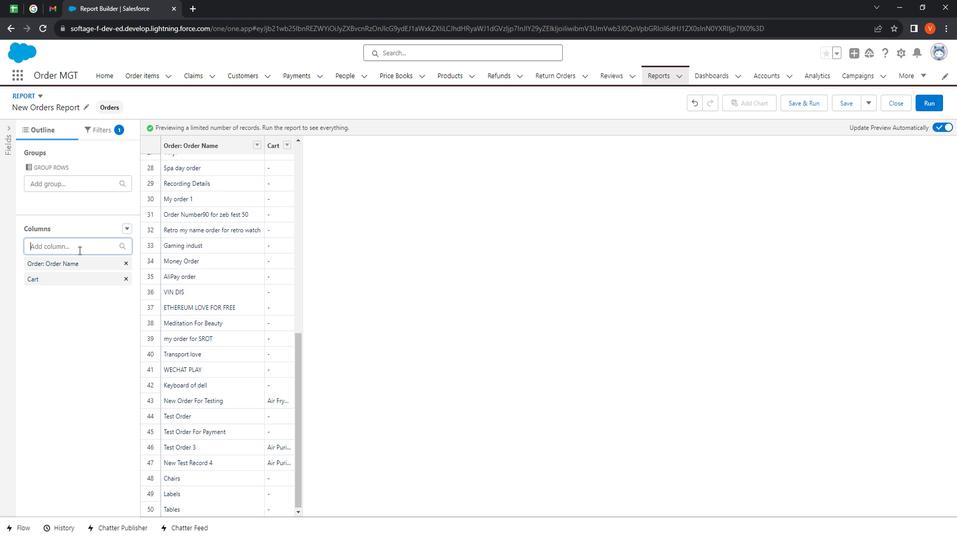 
Action: Mouse moved to (78, 241)
Screenshot: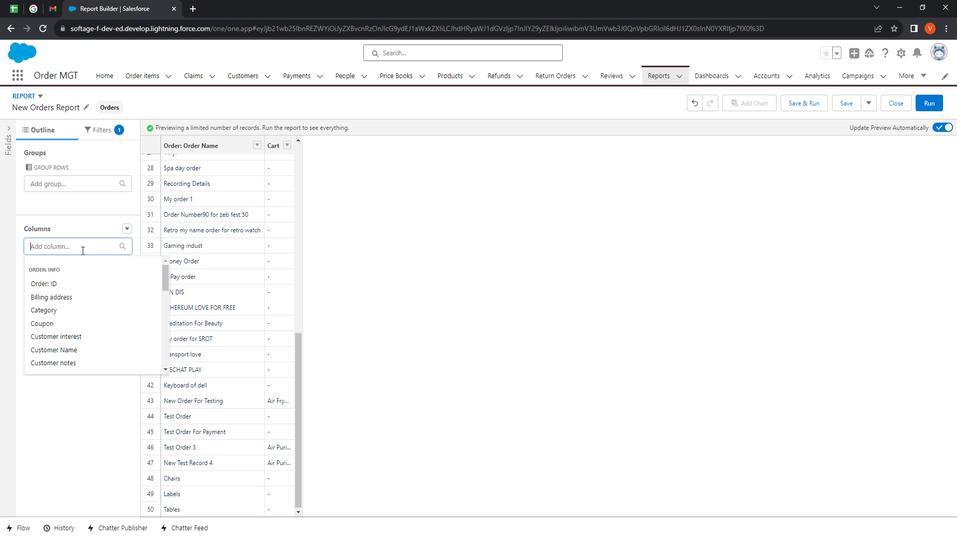 
Action: Mouse pressed left at (78, 241)
Screenshot: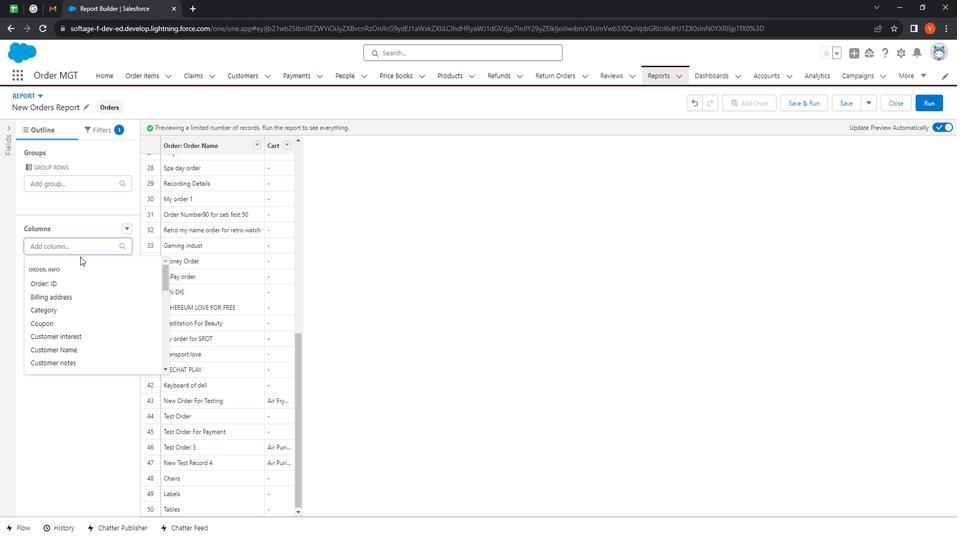
Action: Mouse moved to (101, 323)
Screenshot: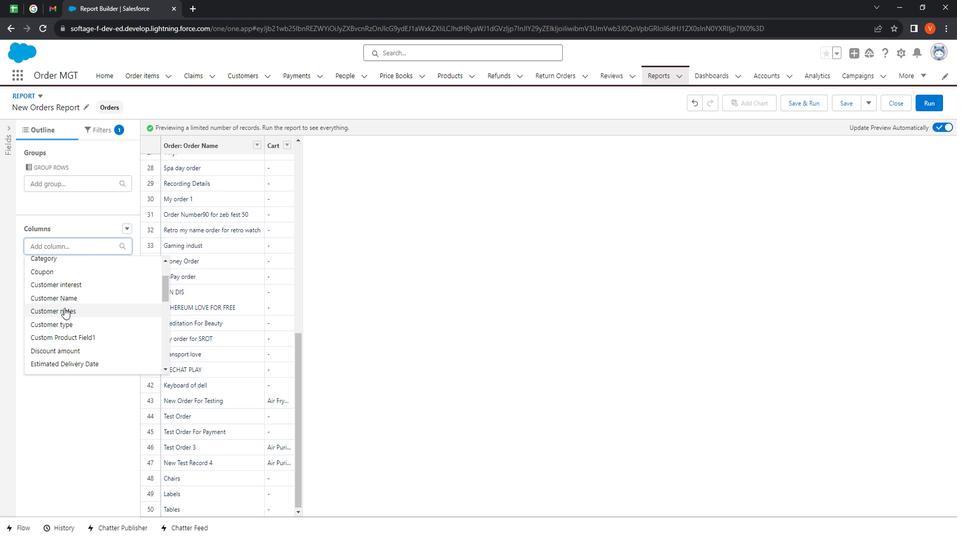 
Action: Mouse scrolled (101, 322) with delta (0, 0)
Screenshot: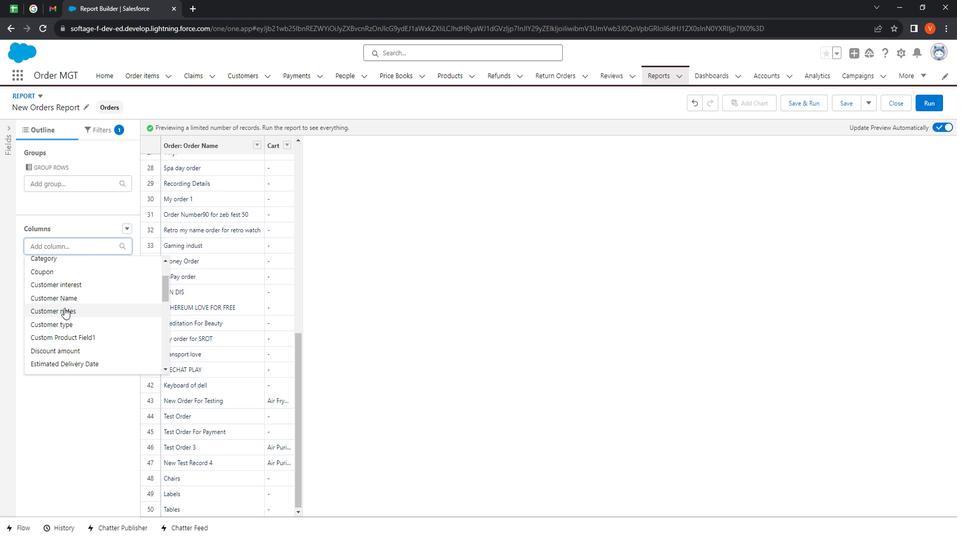 
Action: Mouse moved to (67, 288)
Screenshot: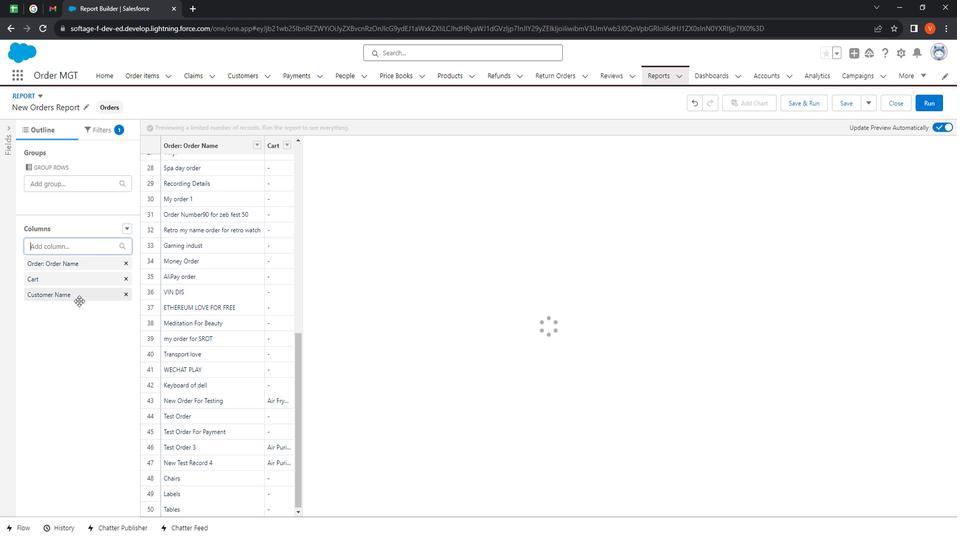 
Action: Mouse pressed left at (67, 288)
Screenshot: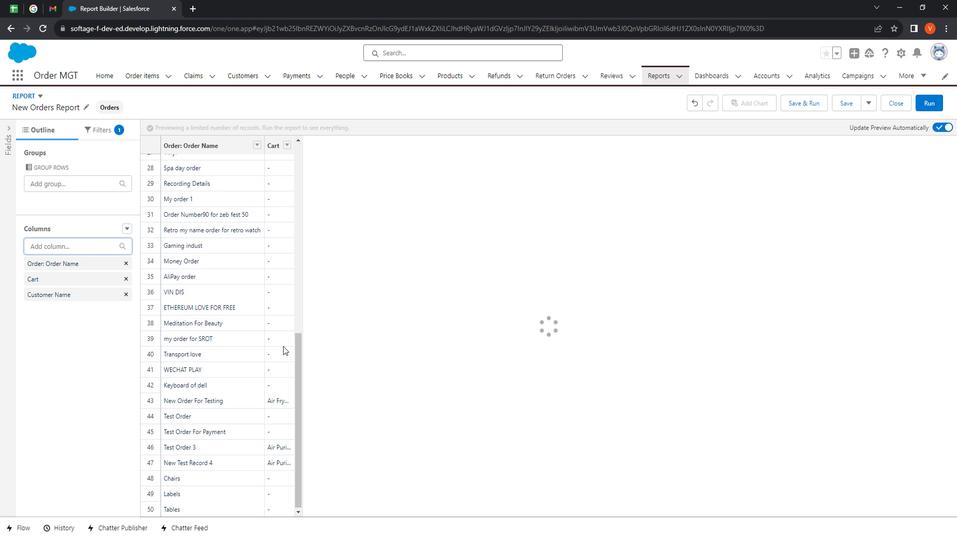 
Action: Mouse moved to (445, 316)
Screenshot: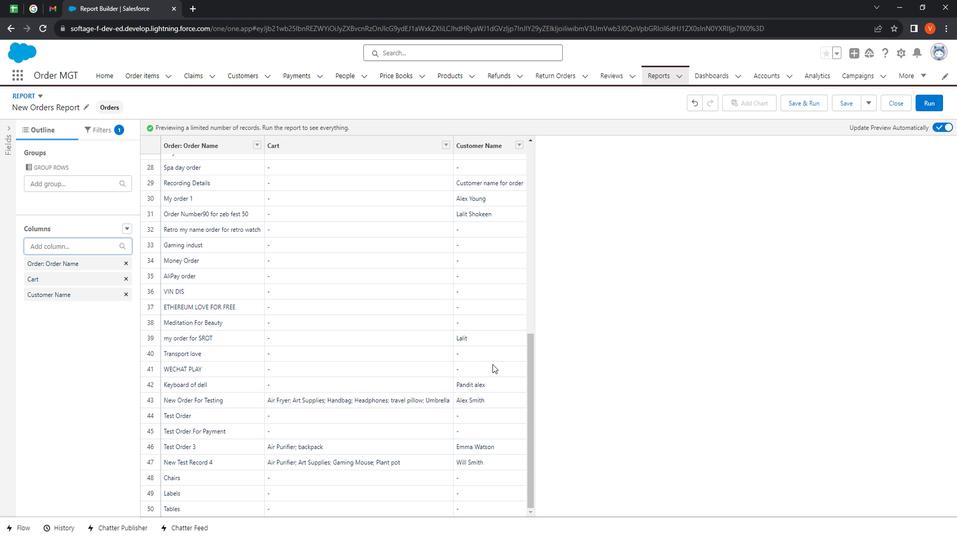 
Action: Mouse scrolled (445, 315) with delta (0, 0)
Screenshot: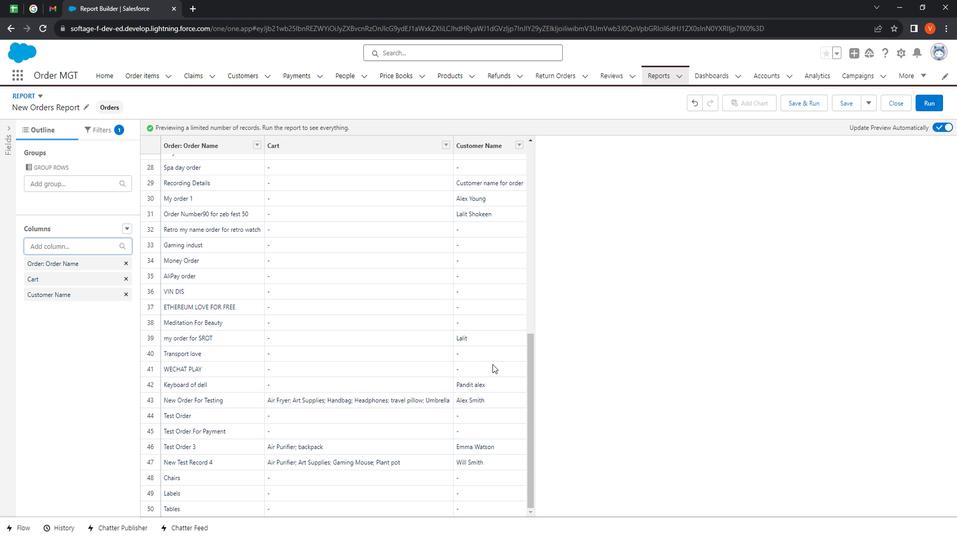 
Action: Mouse moved to (449, 317)
Screenshot: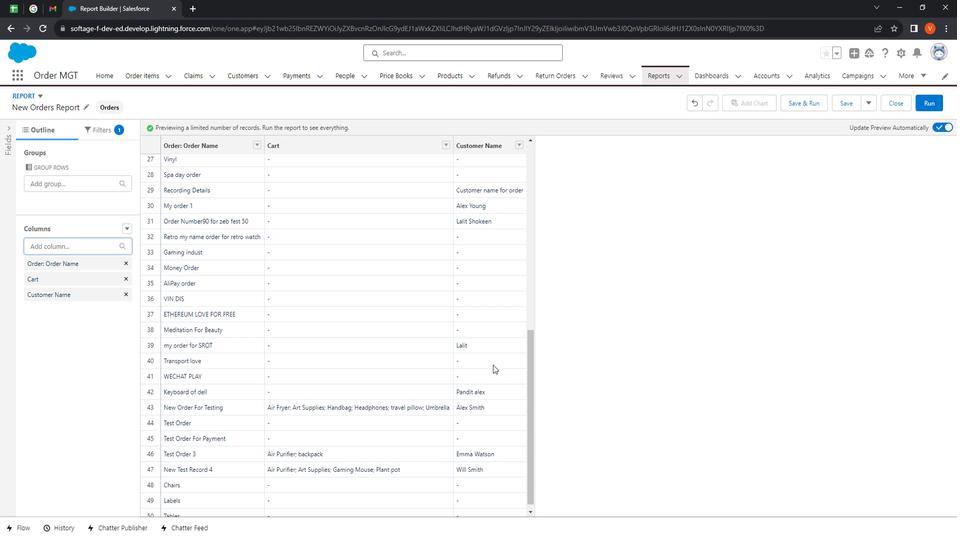 
Action: Mouse scrolled (449, 317) with delta (0, 0)
Screenshot: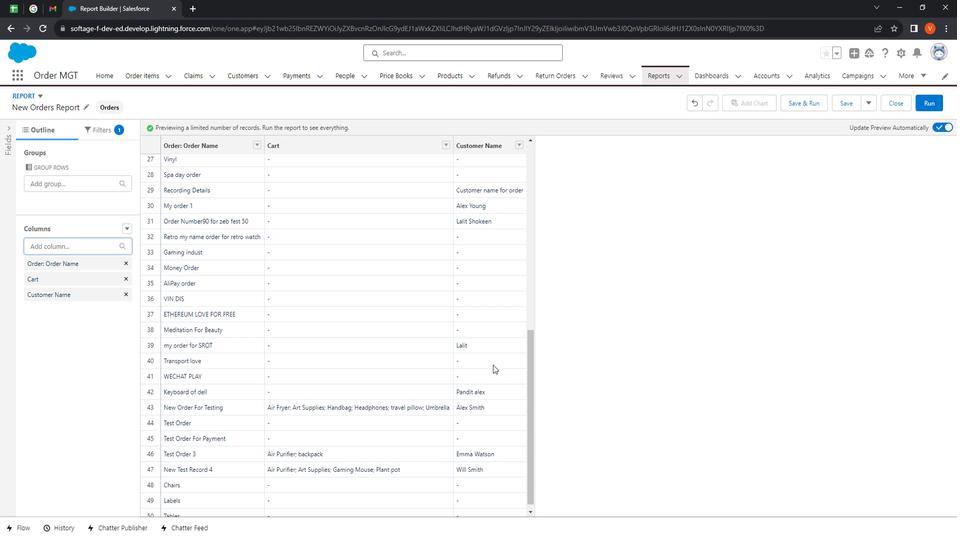 
Action: Mouse moved to (453, 320)
Screenshot: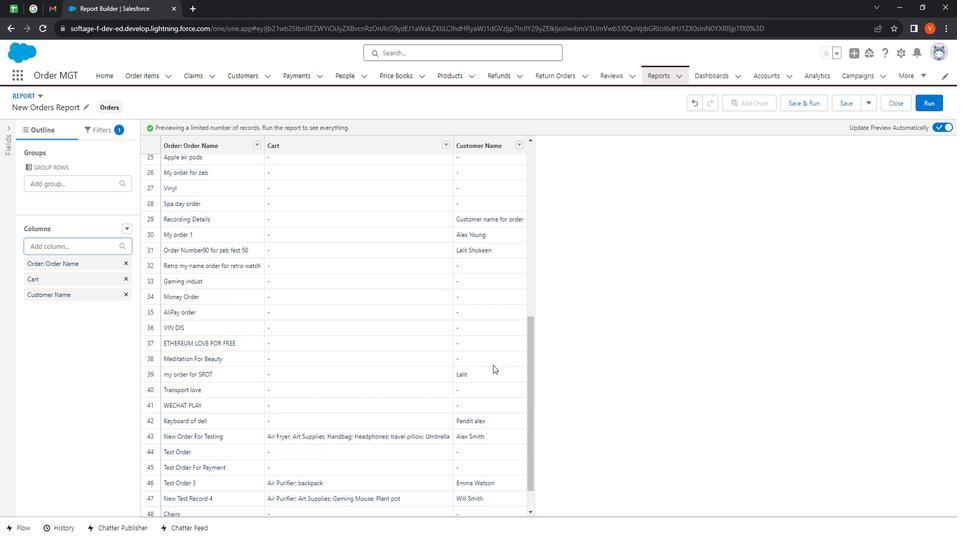
Action: Mouse scrolled (453, 319) with delta (0, 0)
Screenshot: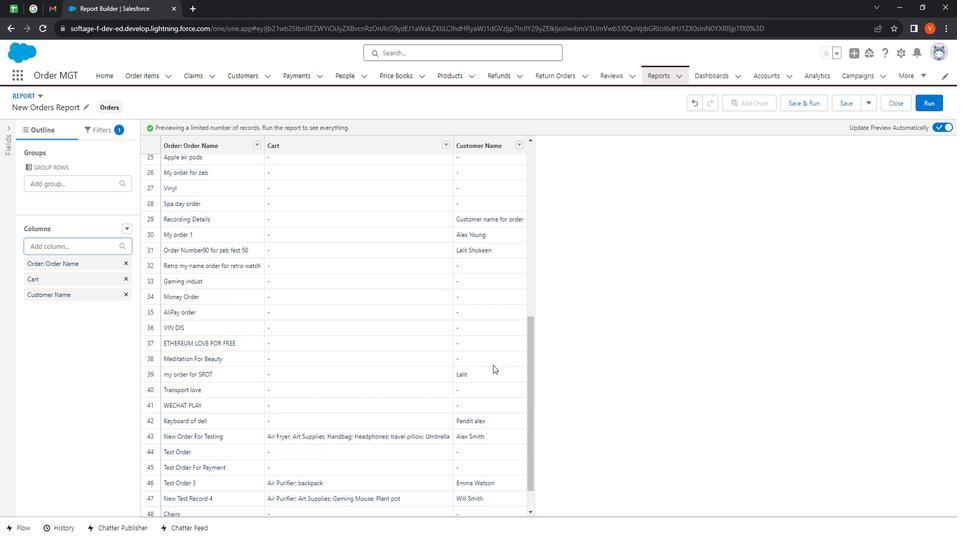 
Action: Mouse moved to (454, 320)
Screenshot: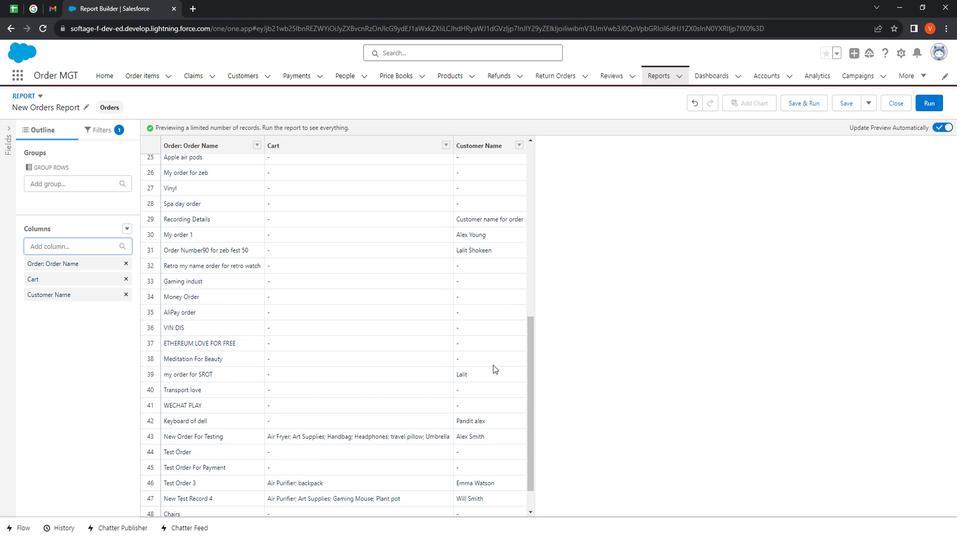 
Action: Mouse scrolled (454, 319) with delta (0, 0)
Screenshot: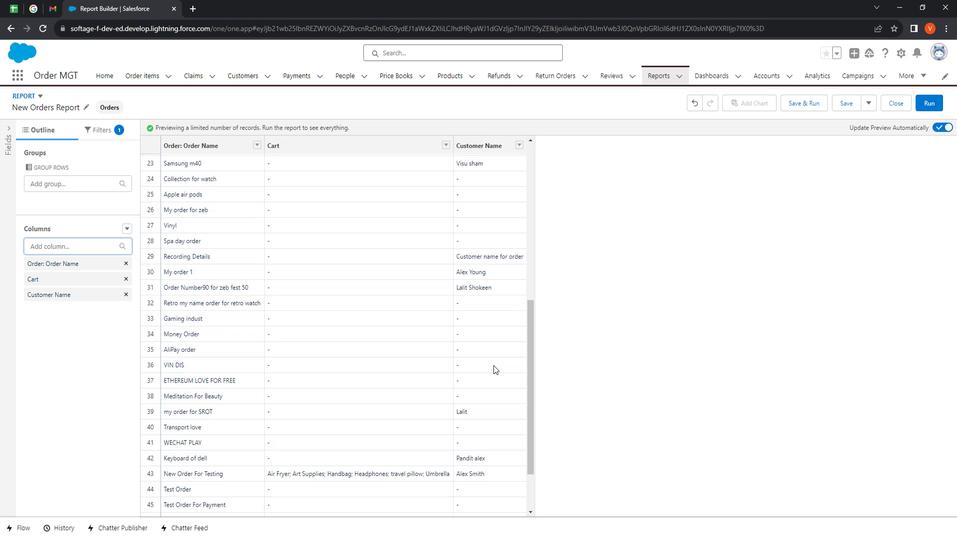 
Action: Mouse moved to (455, 320)
Screenshot: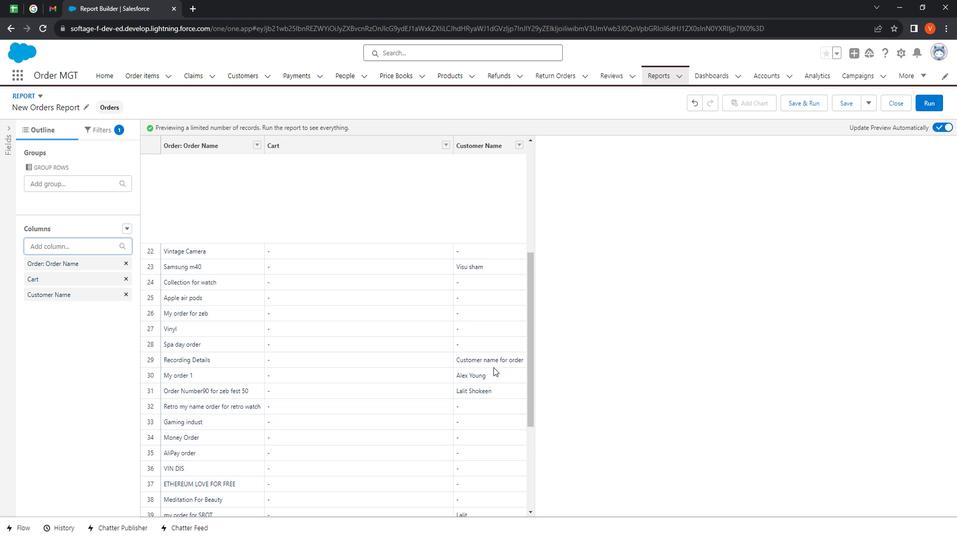 
Action: Mouse scrolled (455, 319) with delta (0, 0)
Screenshot: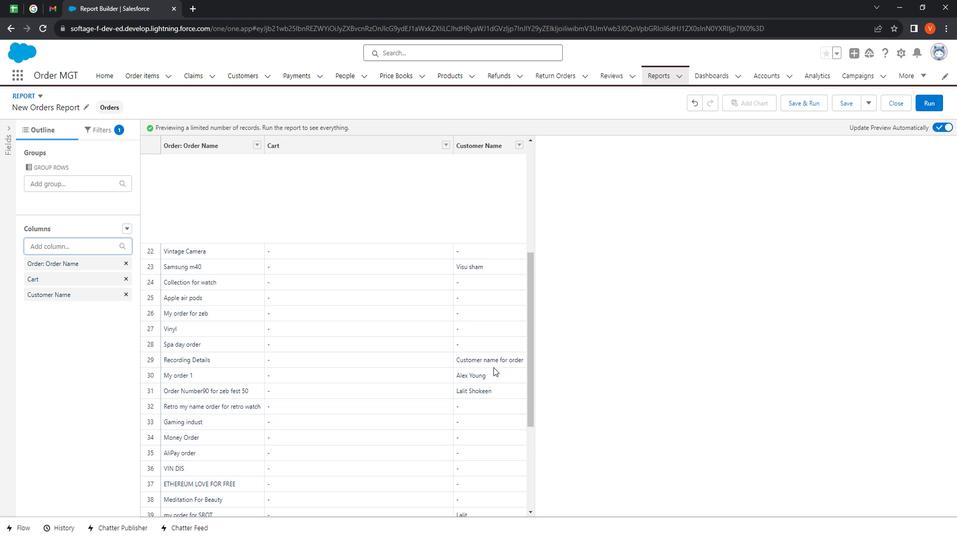 
Action: Mouse moved to (492, 351)
Screenshot: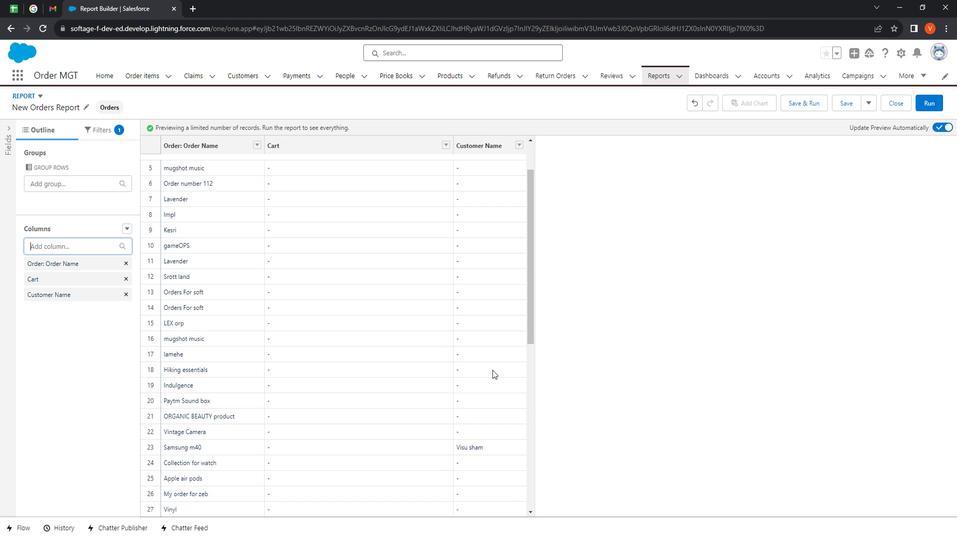 
Action: Mouse scrolled (492, 351) with delta (0, 0)
Screenshot: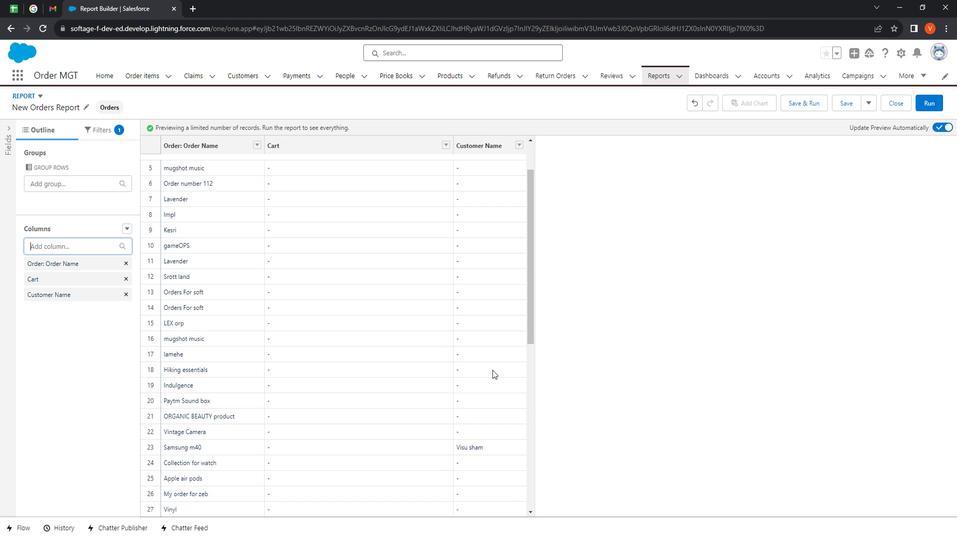 
Action: Mouse scrolled (492, 351) with delta (0, 0)
Screenshot: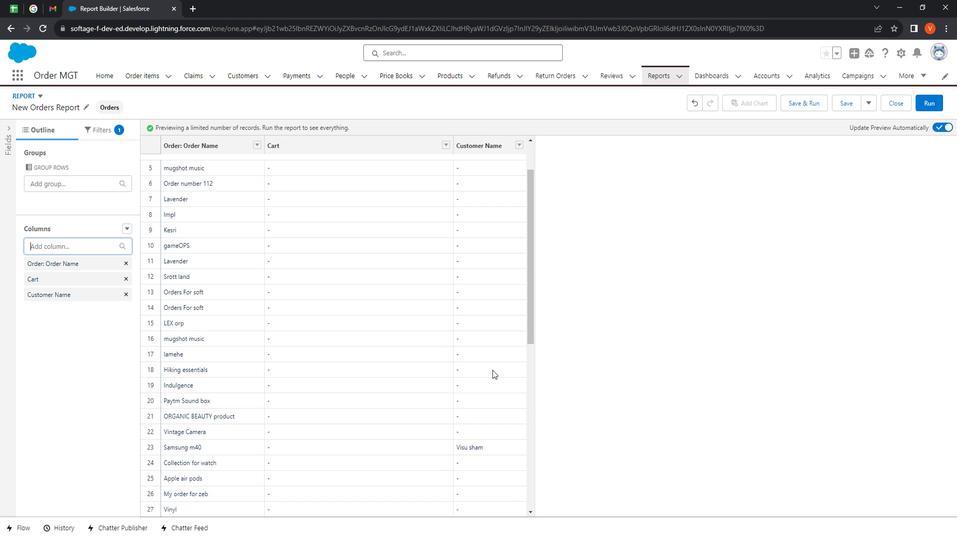 
Action: Mouse scrolled (492, 351) with delta (0, 0)
Screenshot: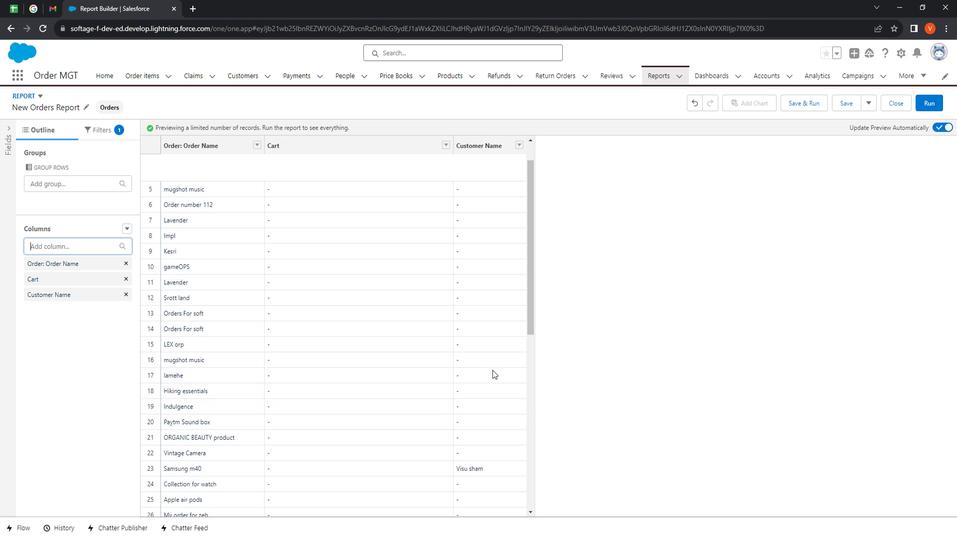
Action: Mouse moved to (493, 351)
Screenshot: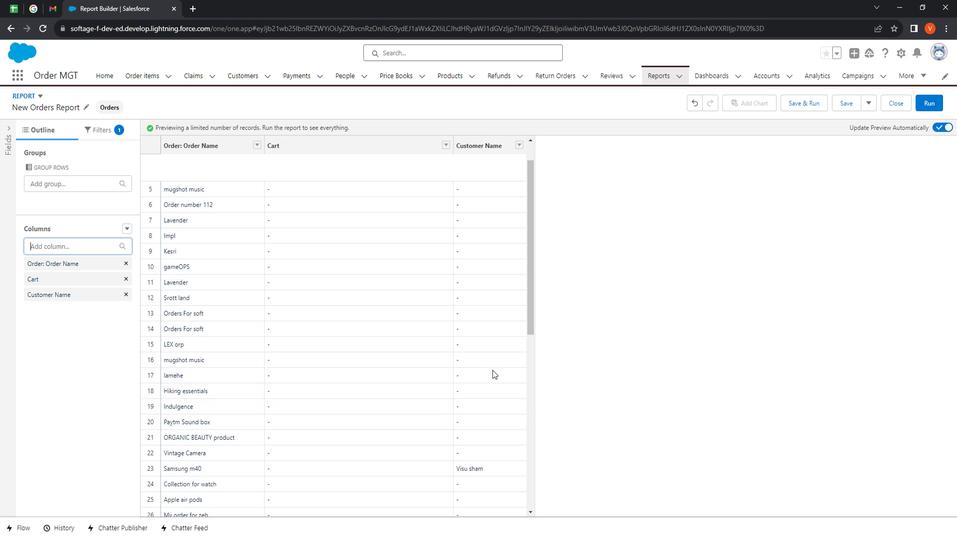 
Action: Mouse scrolled (493, 352) with delta (0, 0)
Screenshot: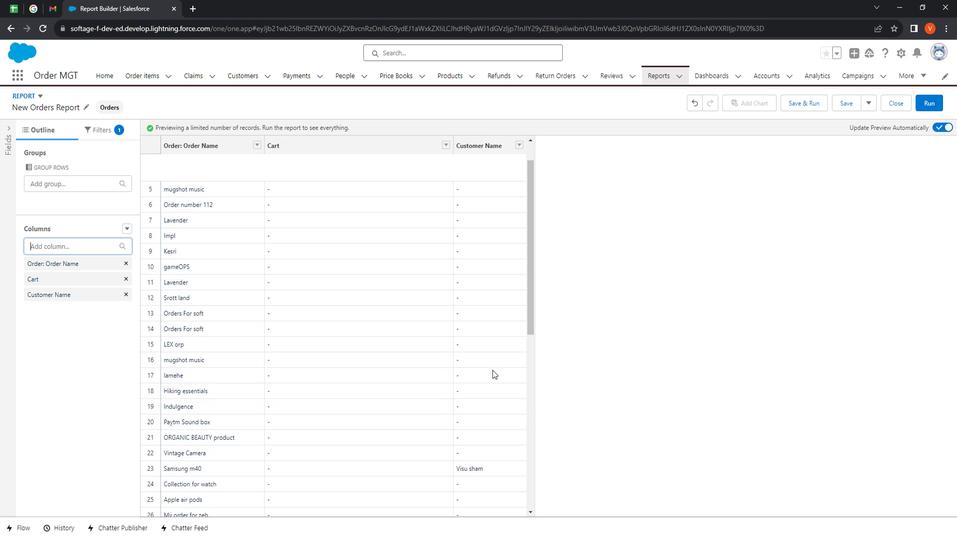 
Action: Mouse moved to (493, 351)
Screenshot: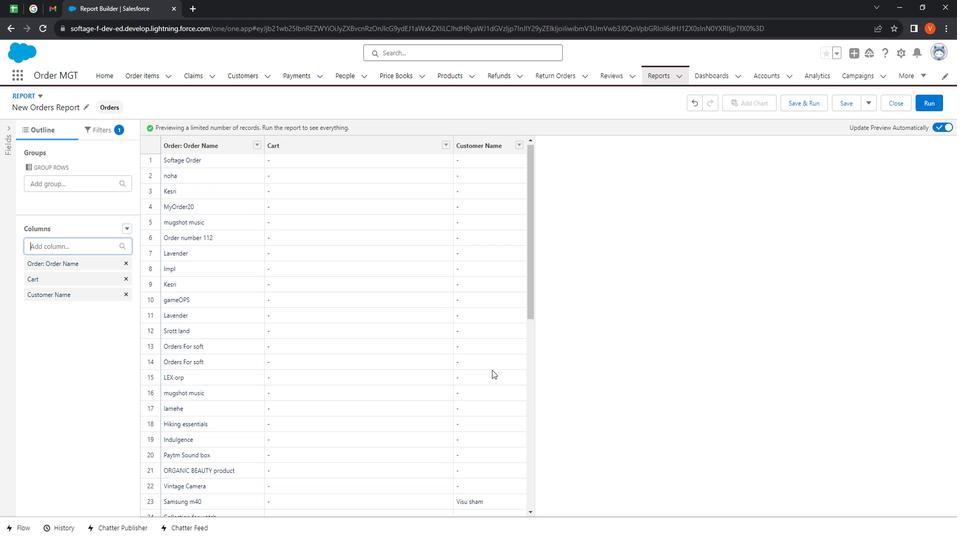 
Action: Mouse scrolled (493, 352) with delta (0, 0)
Screenshot: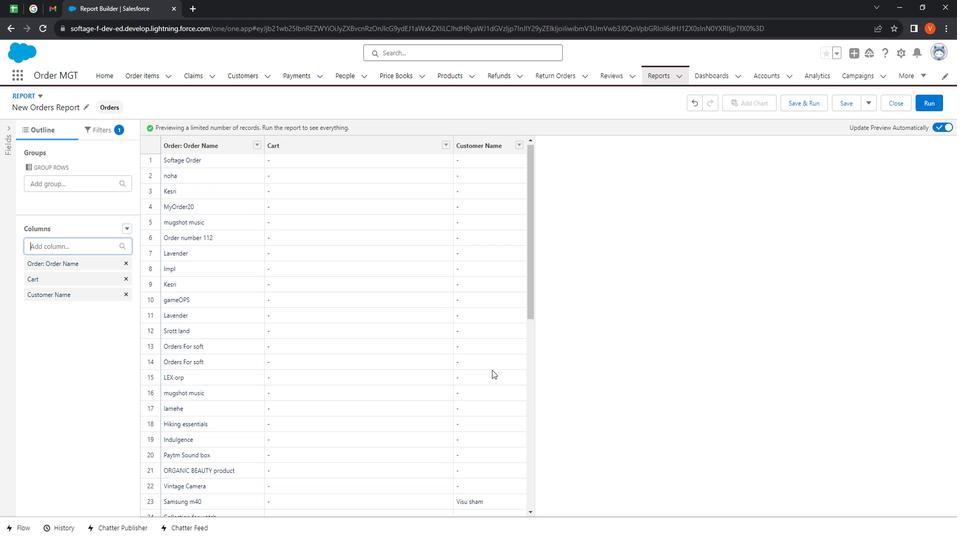 
Action: Mouse moved to (493, 353)
Screenshot: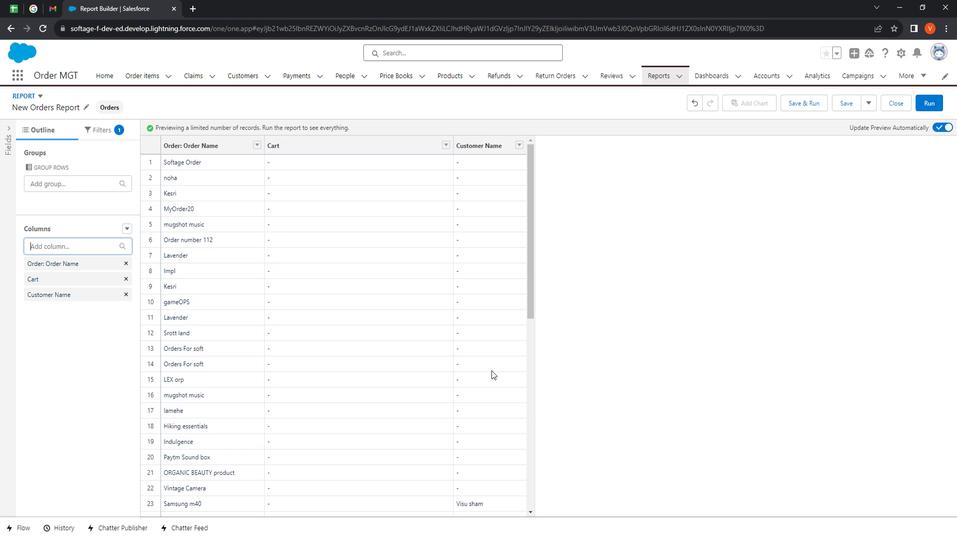 
Action: Mouse scrolled (493, 354) with delta (0, 0)
Screenshot: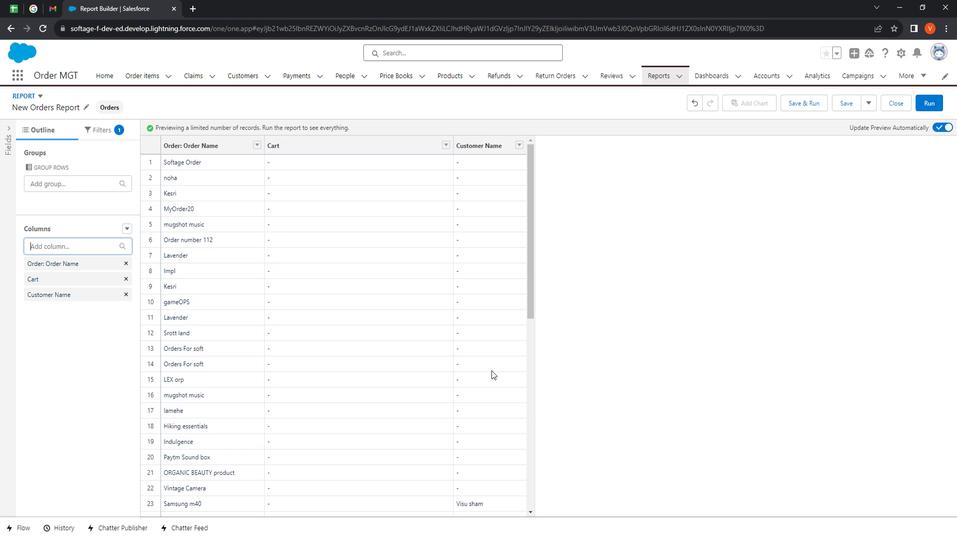 
Action: Mouse moved to (493, 355)
Screenshot: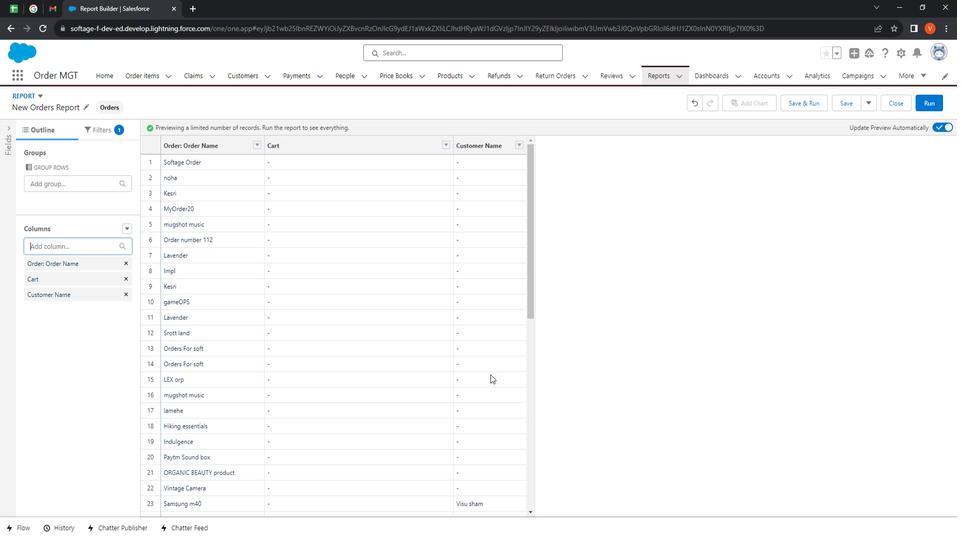 
Action: Mouse scrolled (493, 355) with delta (0, 0)
Screenshot: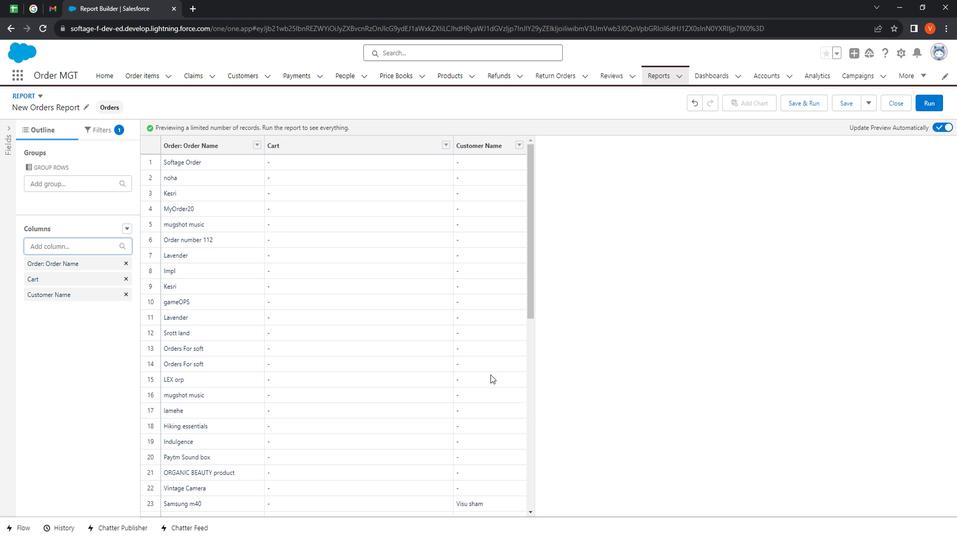 
Action: Mouse moved to (492, 356)
Screenshot: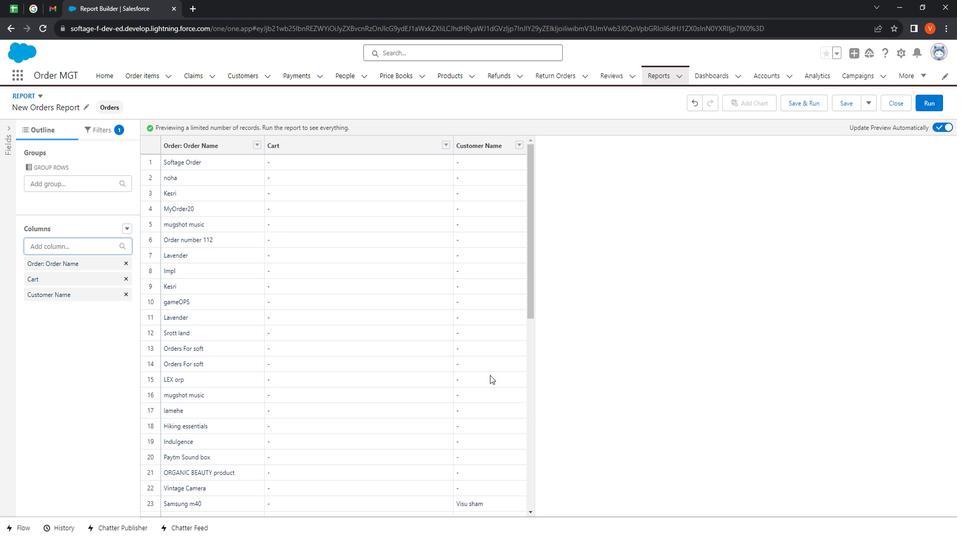 
Action: Mouse scrolled (492, 357) with delta (0, 0)
Screenshot: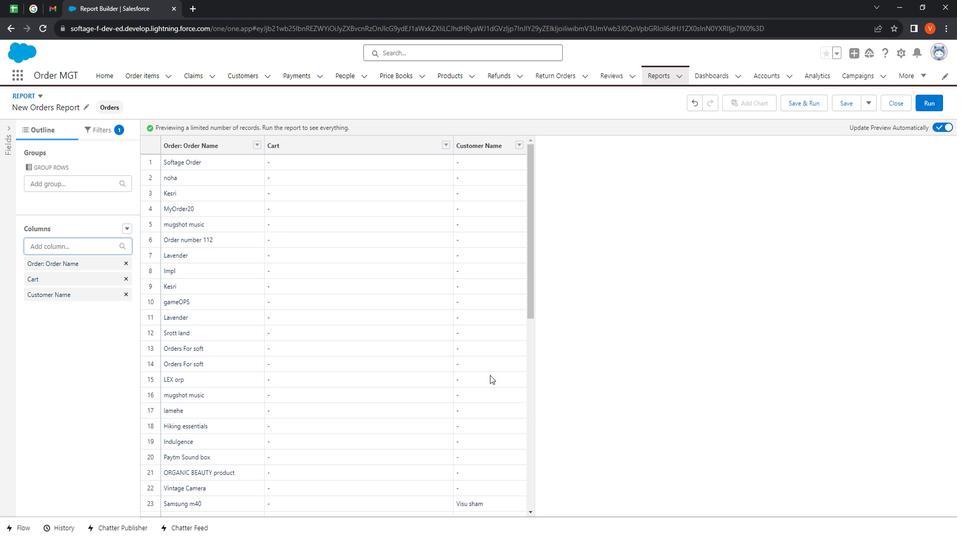 
Action: Mouse moved to (490, 361)
Screenshot: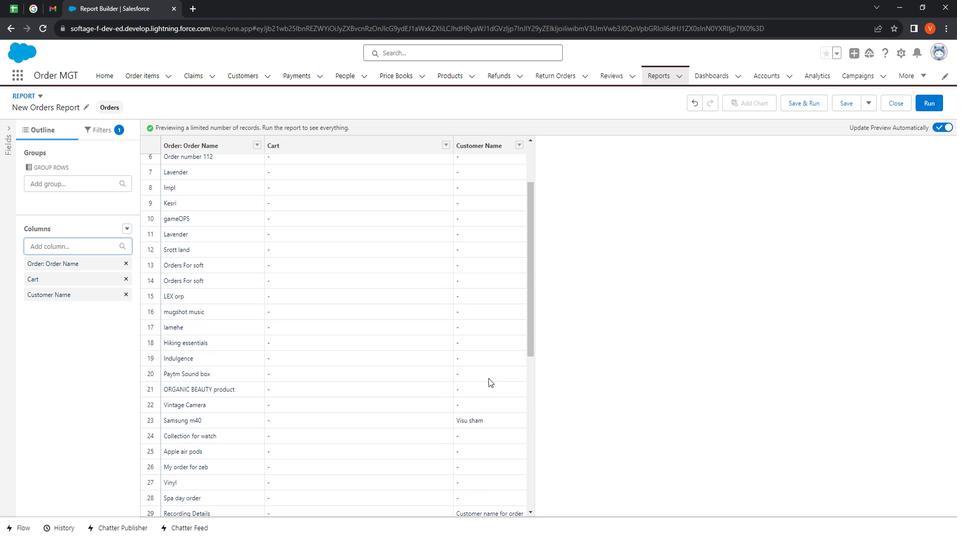 
Action: Mouse scrolled (490, 361) with delta (0, 0)
Screenshot: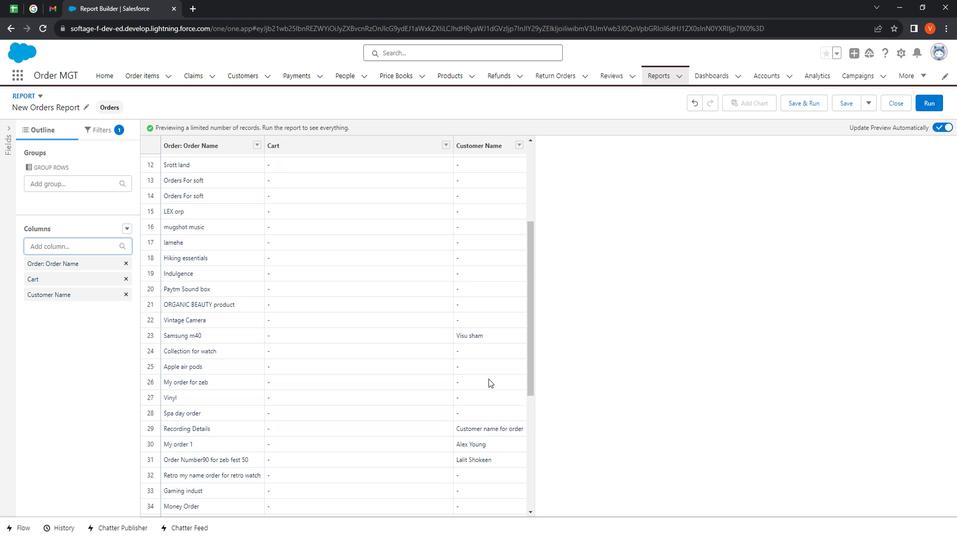 
Action: Mouse scrolled (490, 361) with delta (0, 0)
Screenshot: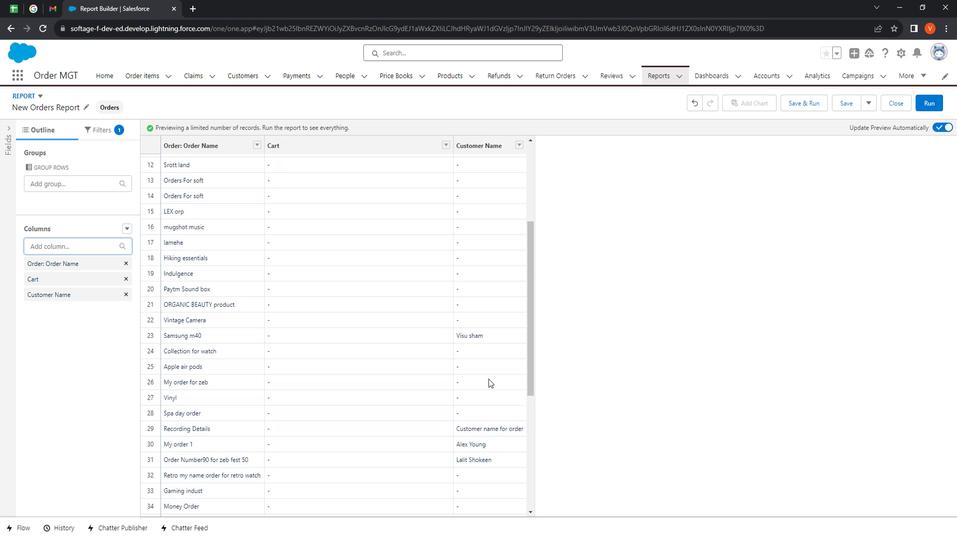 
Action: Mouse scrolled (490, 361) with delta (0, 0)
Screenshot: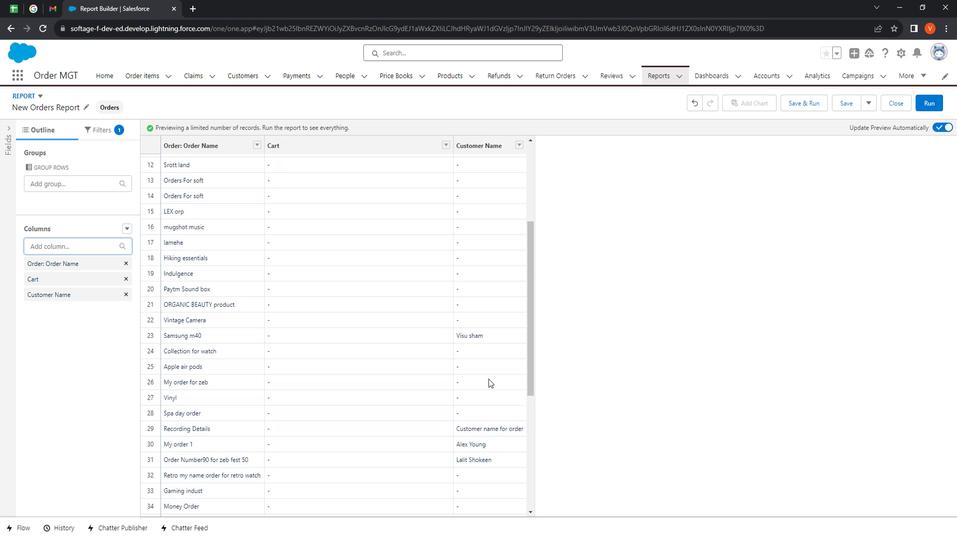 
Action: Mouse scrolled (490, 361) with delta (0, 0)
Screenshot: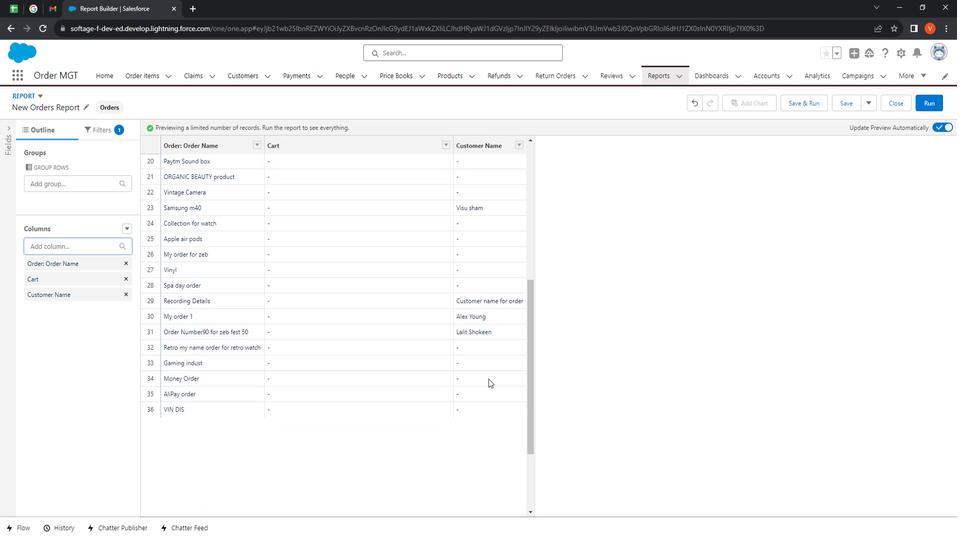 
Action: Mouse moved to (490, 361)
Screenshot: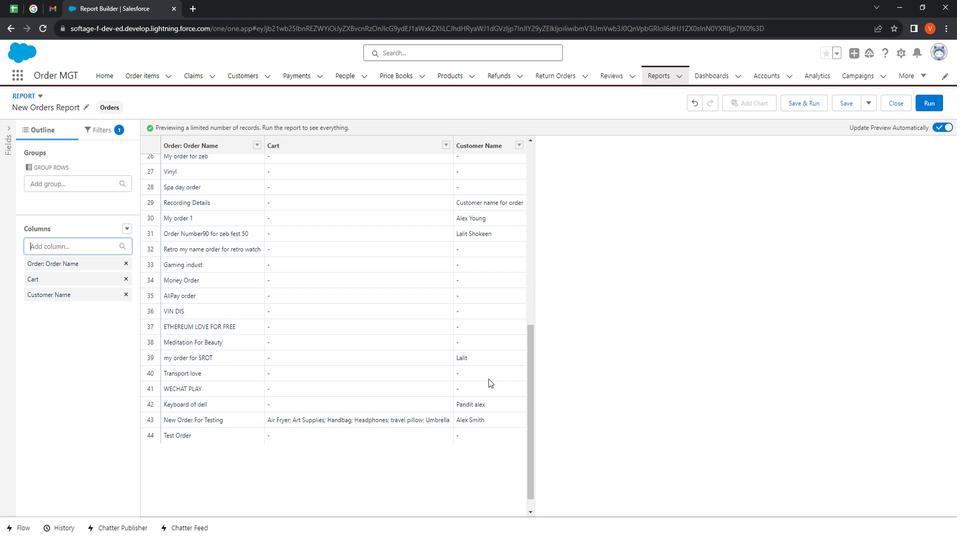 
Action: Mouse scrolled (490, 362) with delta (0, 0)
Screenshot: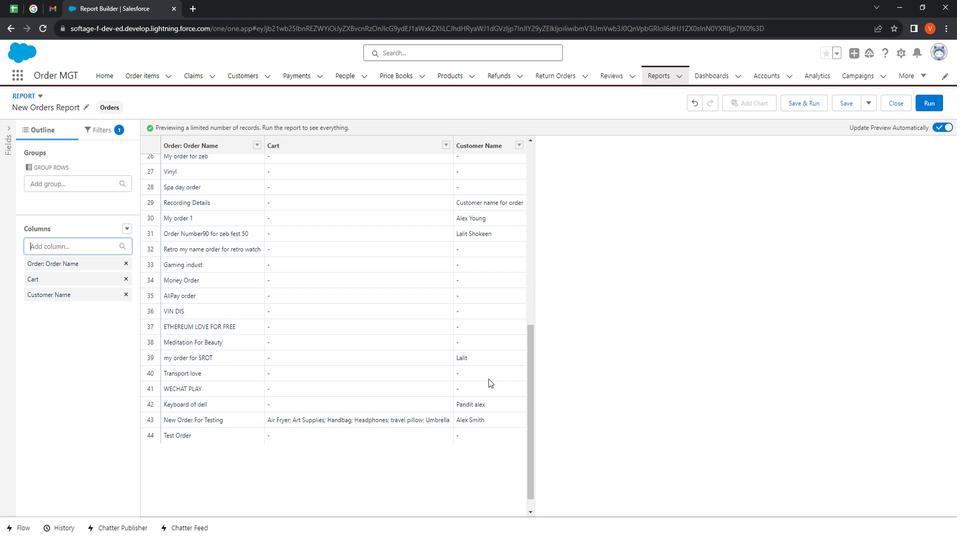 
Action: Mouse scrolled (490, 362) with delta (0, 0)
Screenshot: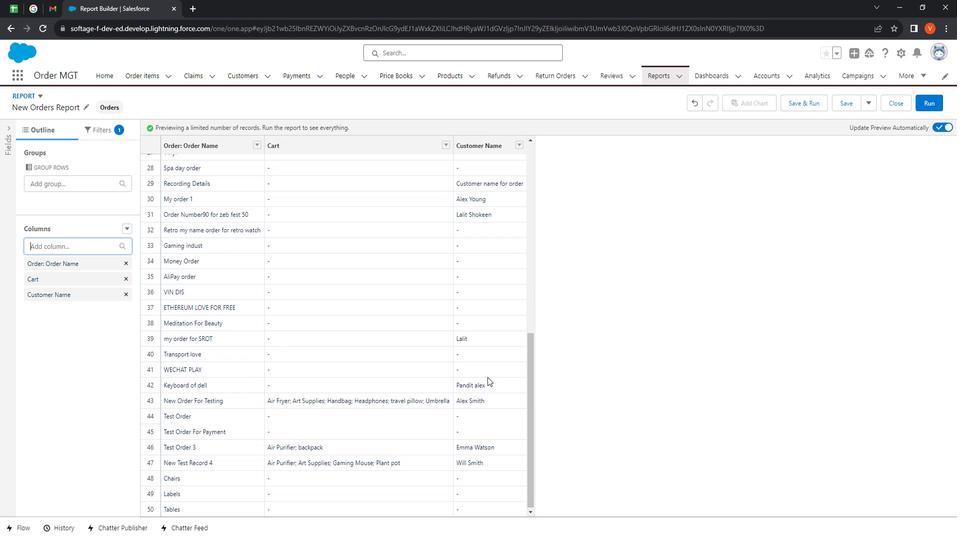 
Action: Mouse moved to (489, 363)
Screenshot: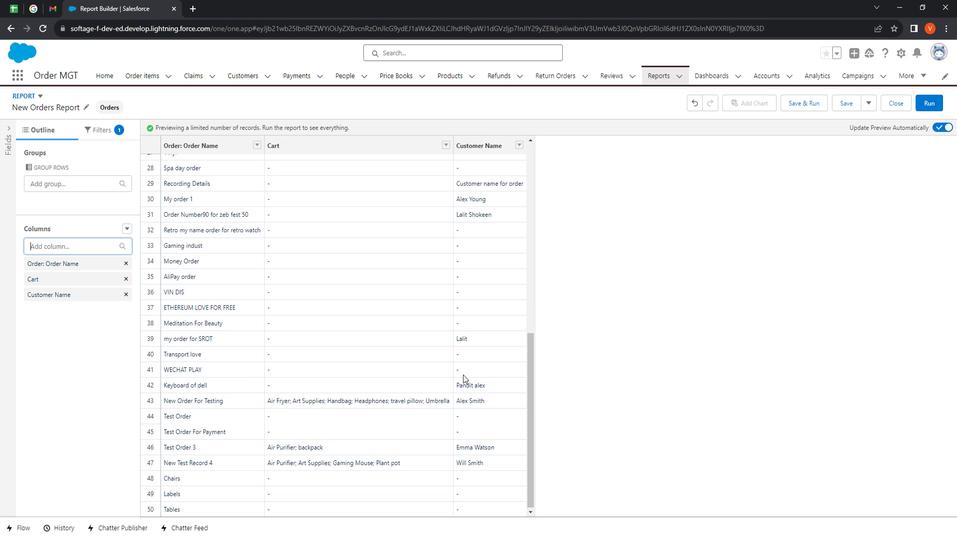 
Action: Mouse scrolled (489, 363) with delta (0, 0)
Screenshot: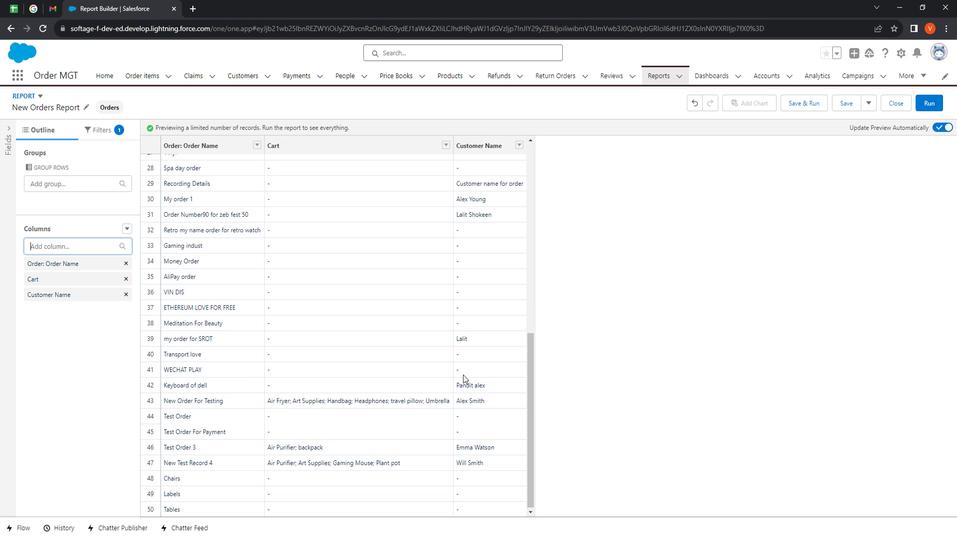
Action: Mouse moved to (488, 364)
Screenshot: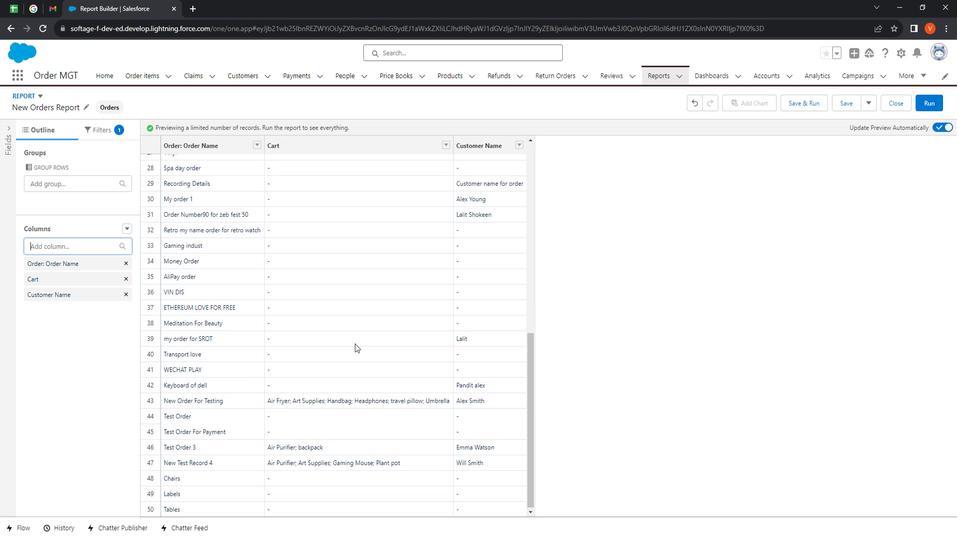
Action: Mouse scrolled (488, 363) with delta (0, 0)
Screenshot: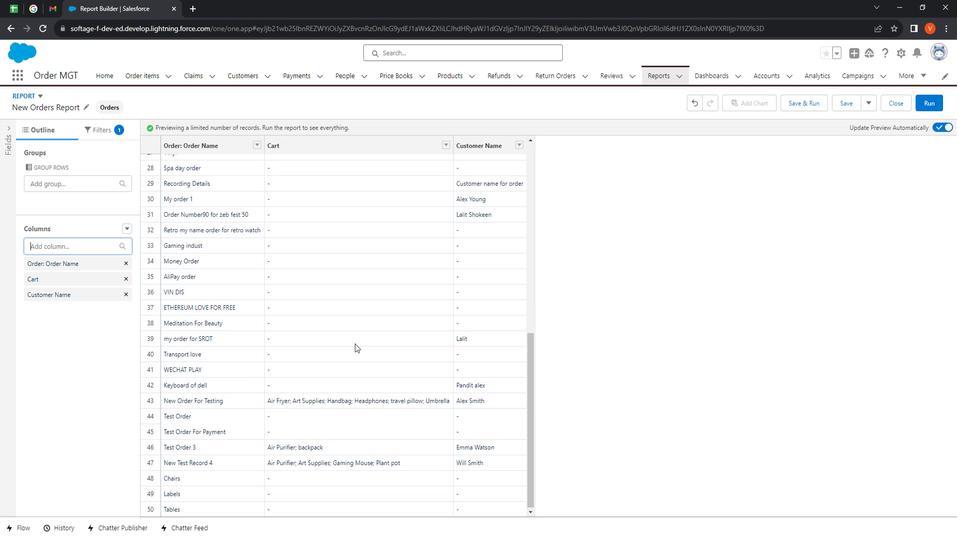 
Action: Mouse moved to (488, 364)
Screenshot: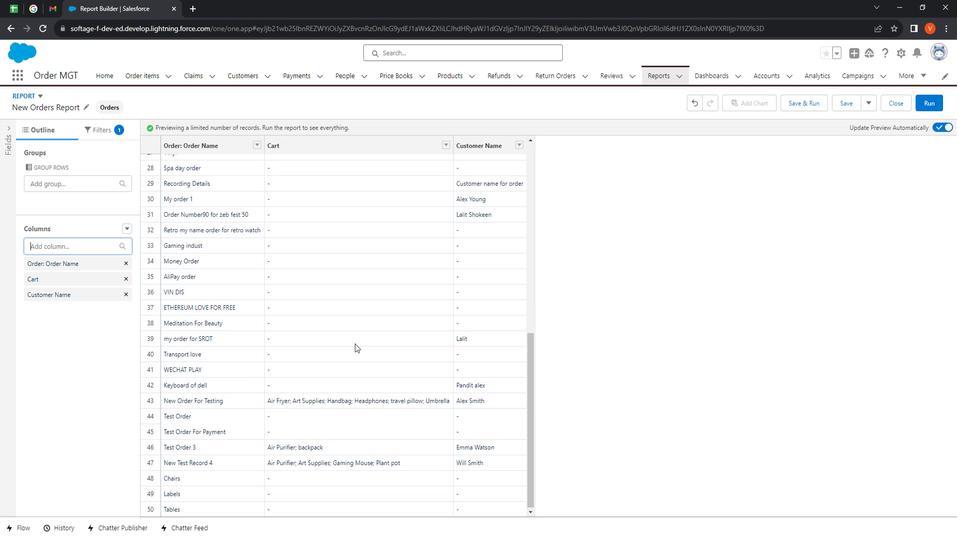 
Action: Mouse scrolled (488, 363) with delta (0, 0)
Screenshot: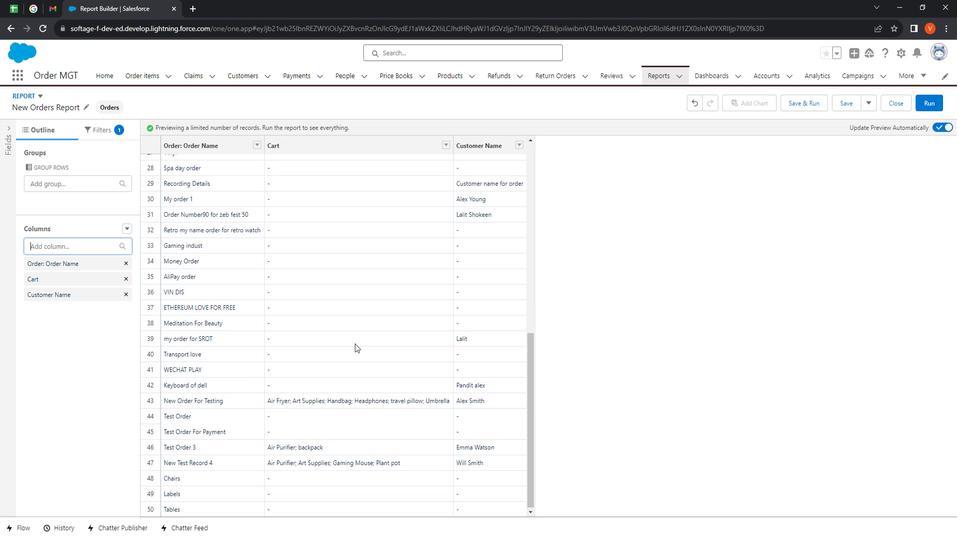 
Action: Mouse scrolled (488, 363) with delta (0, 0)
Screenshot: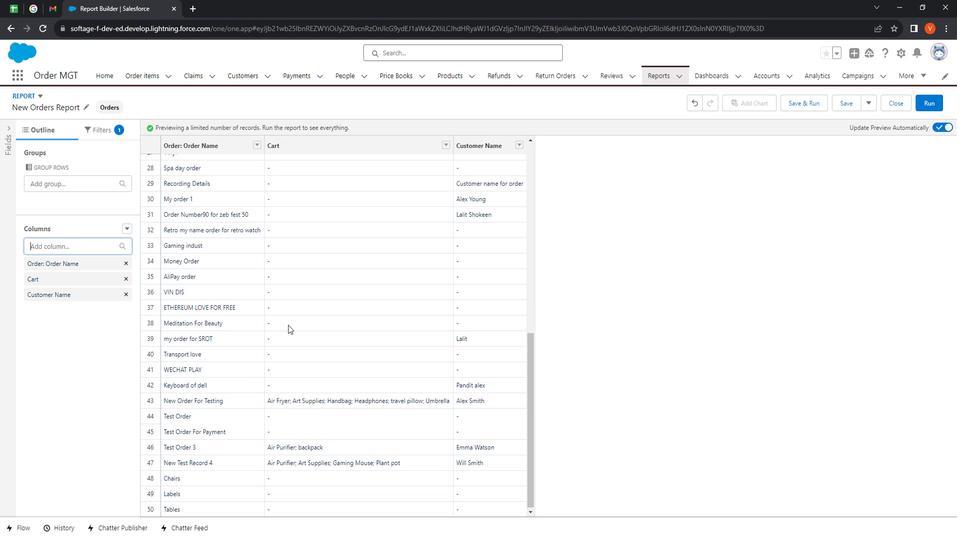 
Action: Mouse scrolled (488, 363) with delta (0, 0)
Screenshot: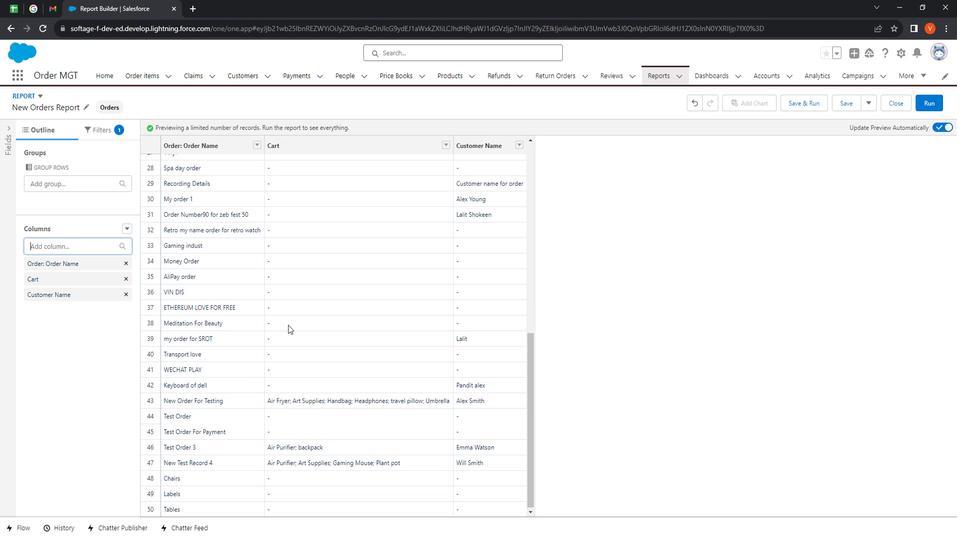 
Action: Mouse scrolled (488, 363) with delta (0, 0)
Screenshot: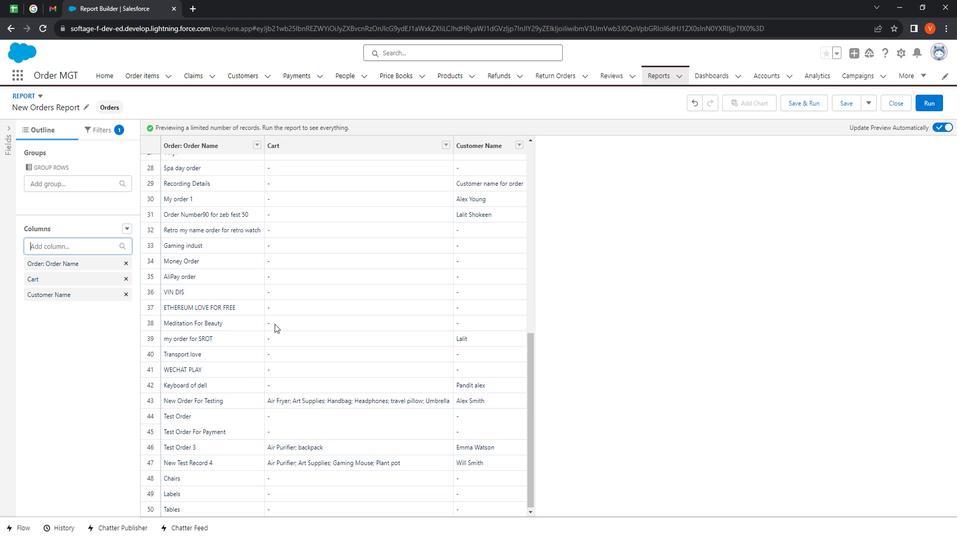
Action: Mouse scrolled (488, 363) with delta (0, 0)
Screenshot: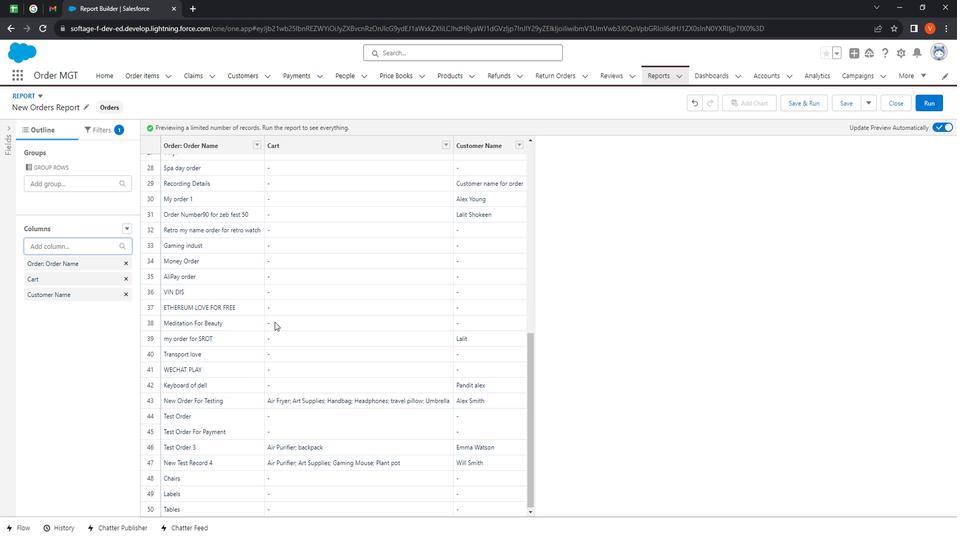 
Action: Mouse moved to (488, 364)
Screenshot: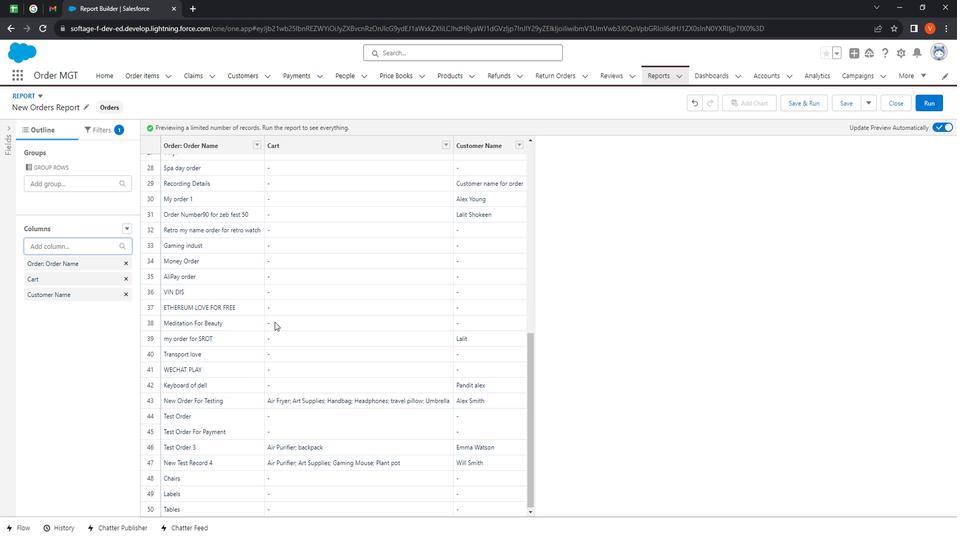
Action: Mouse scrolled (488, 364) with delta (0, 0)
Screenshot: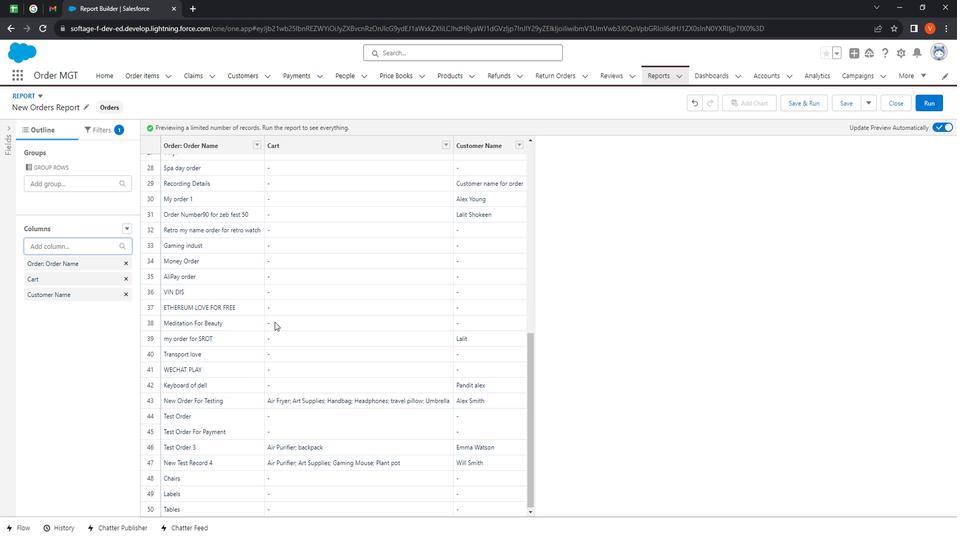 
Action: Mouse moved to (91, 236)
Screenshot: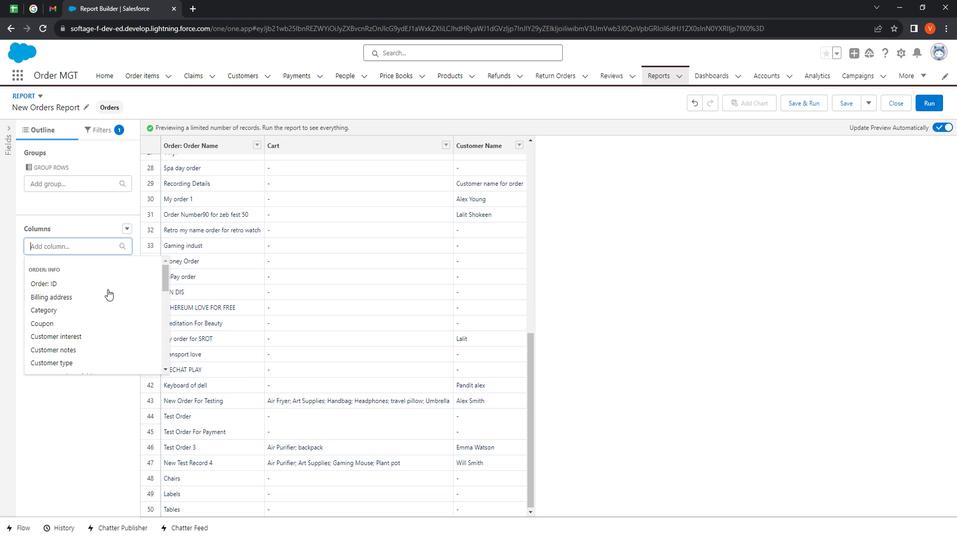 
Action: Mouse pressed left at (91, 236)
Screenshot: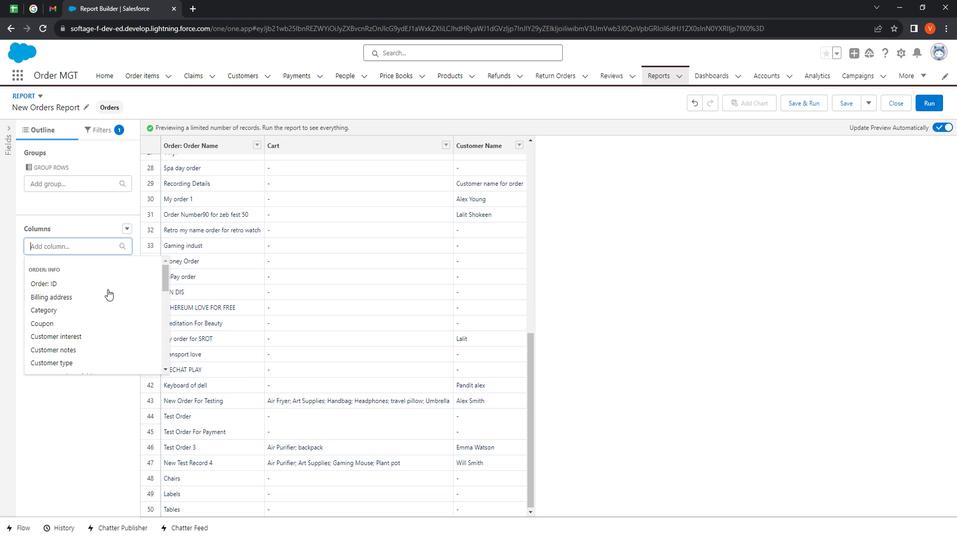 
Action: Mouse moved to (101, 317)
Screenshot: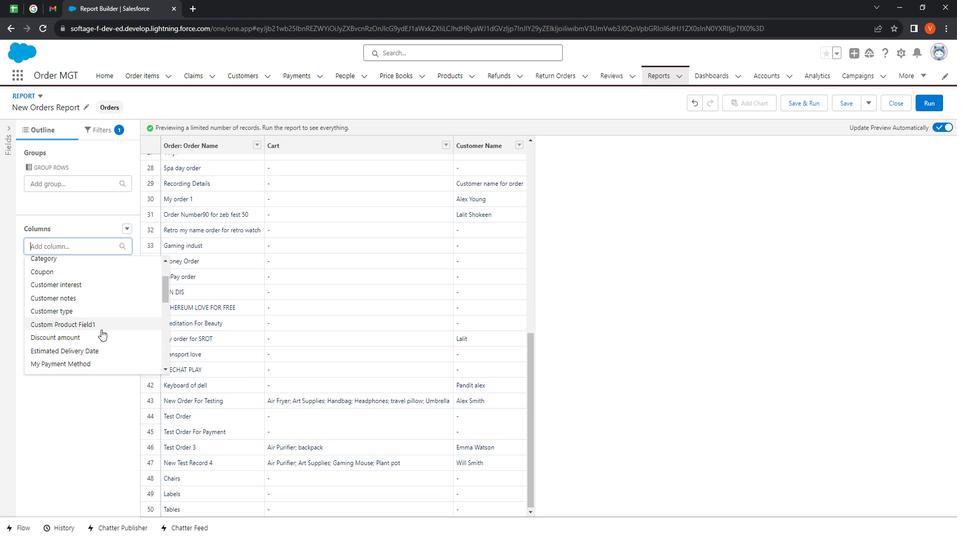 
Action: Mouse scrolled (101, 316) with delta (0, 0)
Screenshot: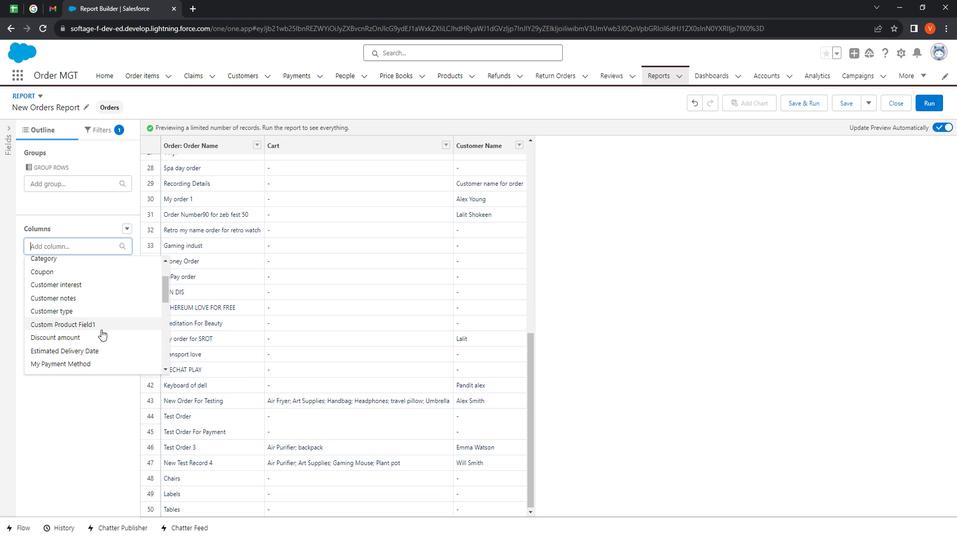 
Action: Mouse moved to (107, 324)
Screenshot: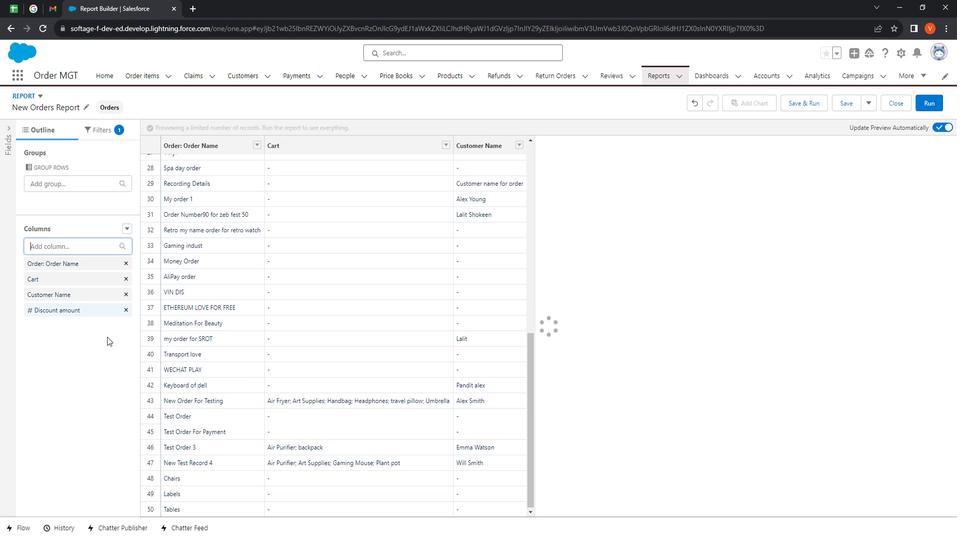
Action: Mouse pressed left at (107, 324)
Screenshot: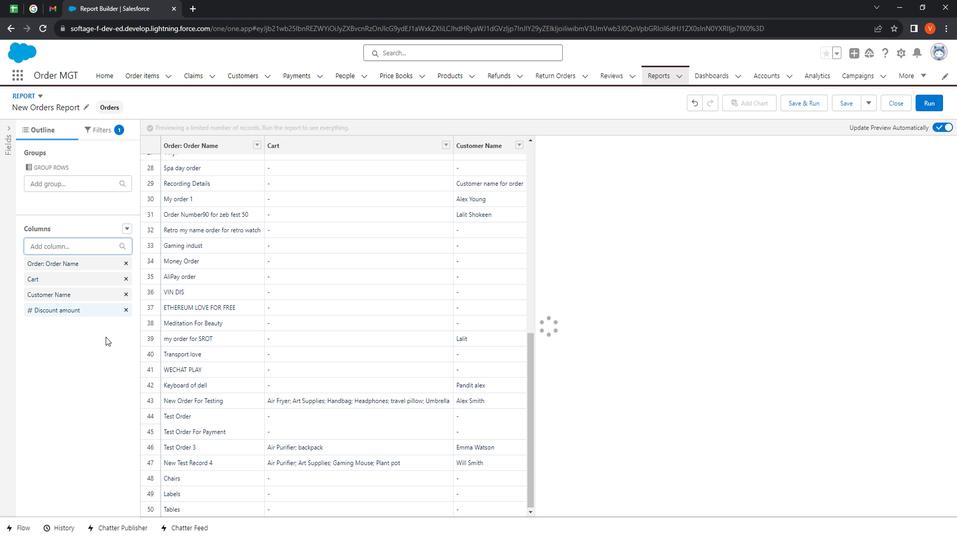 
Action: Mouse moved to (103, 242)
Screenshot: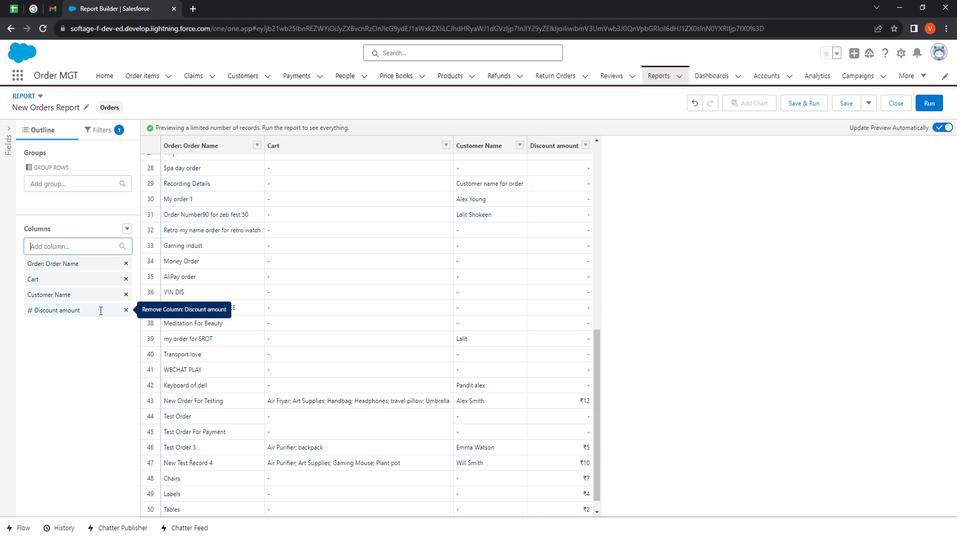 
Action: Mouse pressed left at (103, 242)
Screenshot: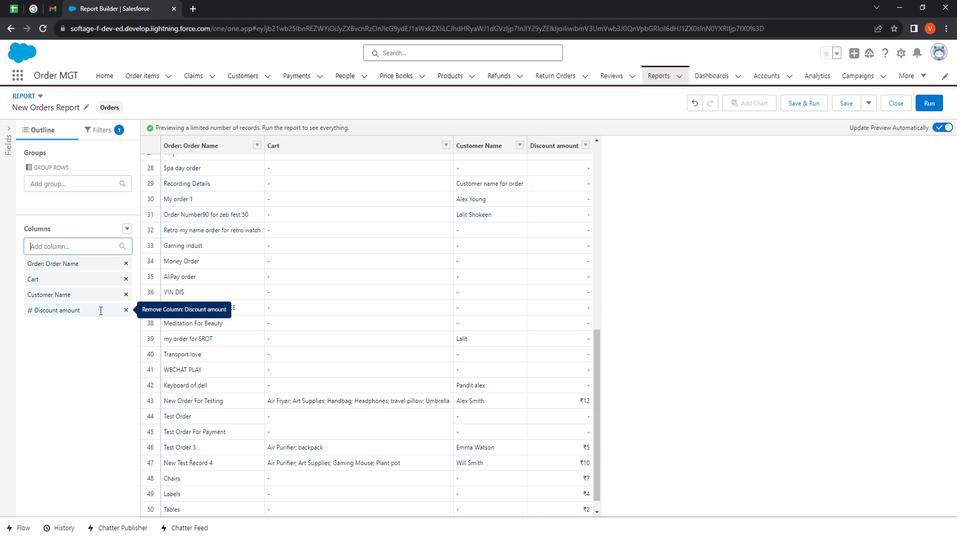 
Action: Mouse moved to (105, 314)
Screenshot: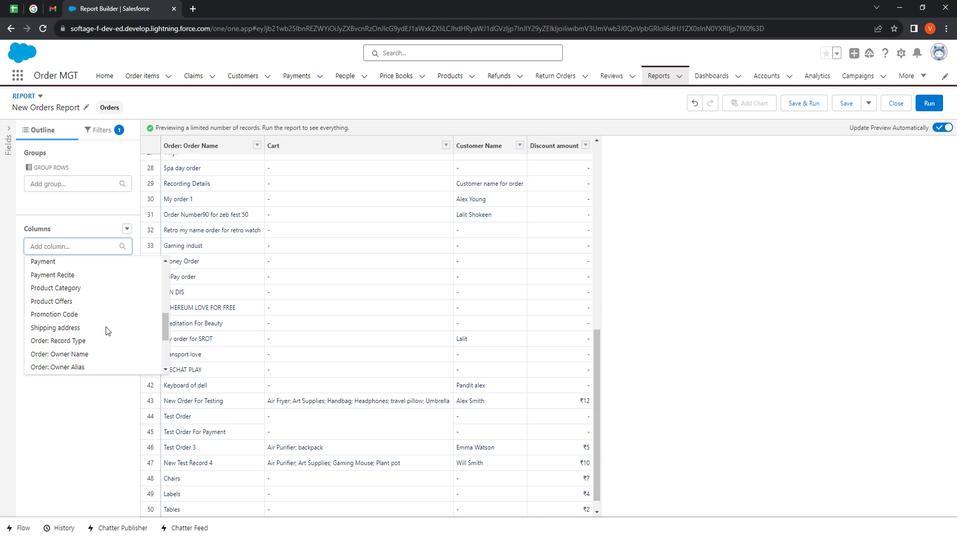 
Action: Mouse scrolled (105, 313) with delta (0, 0)
Screenshot: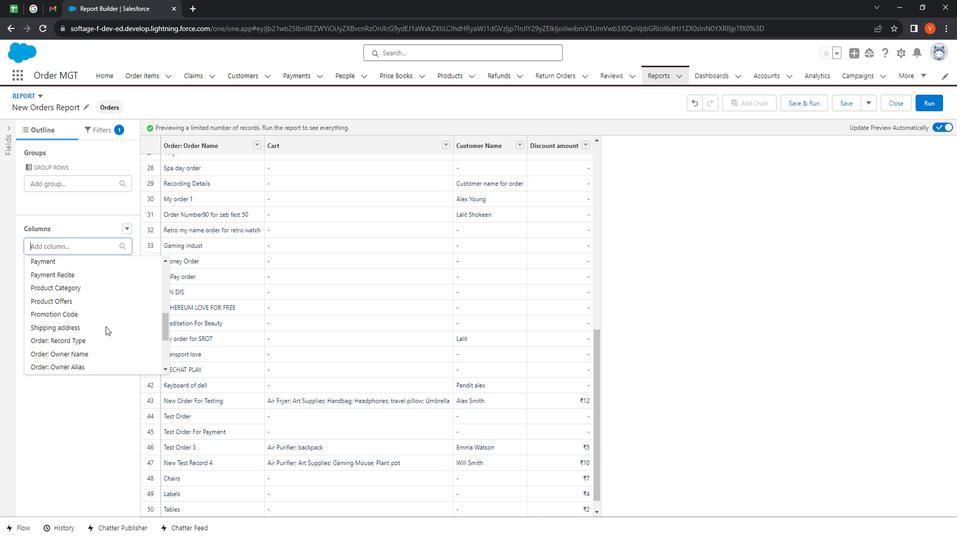 
Action: Mouse moved to (105, 314)
Screenshot: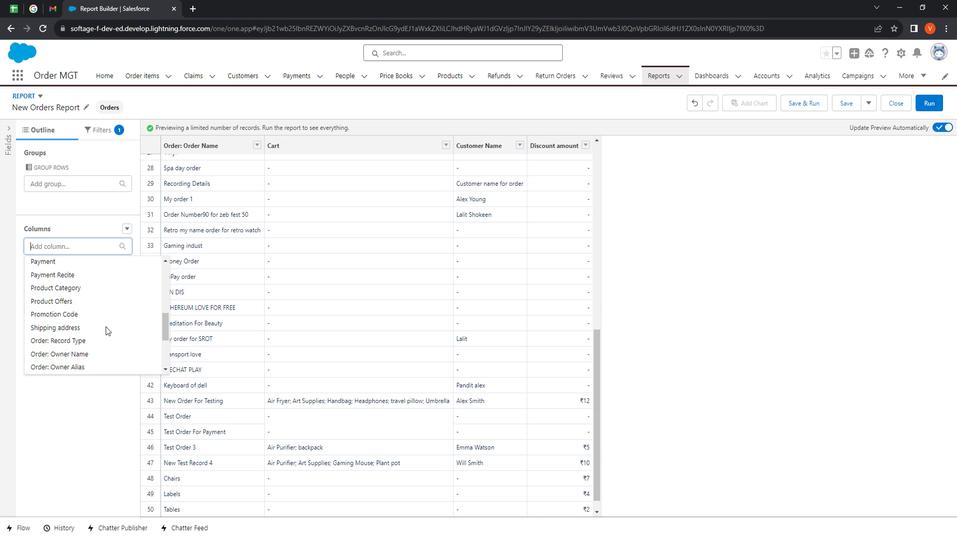 
Action: Mouse scrolled (105, 313) with delta (0, 0)
Screenshot: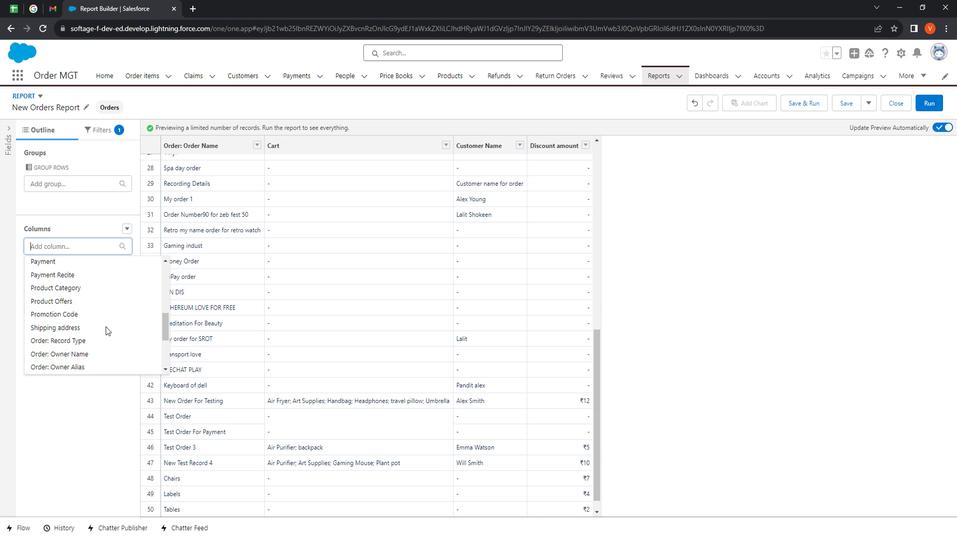 
Action: Mouse moved to (105, 314)
Screenshot: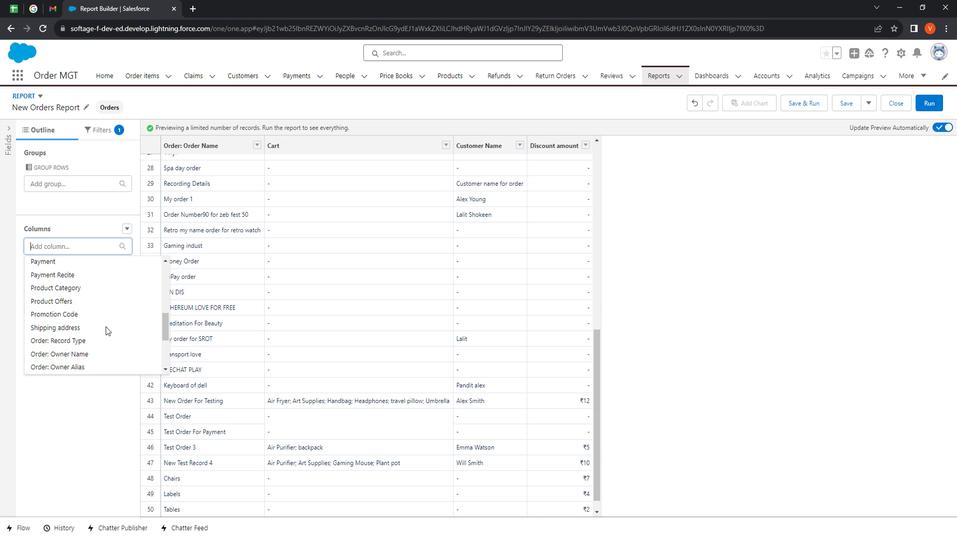 
Action: Mouse scrolled (105, 314) with delta (0, 0)
Screenshot: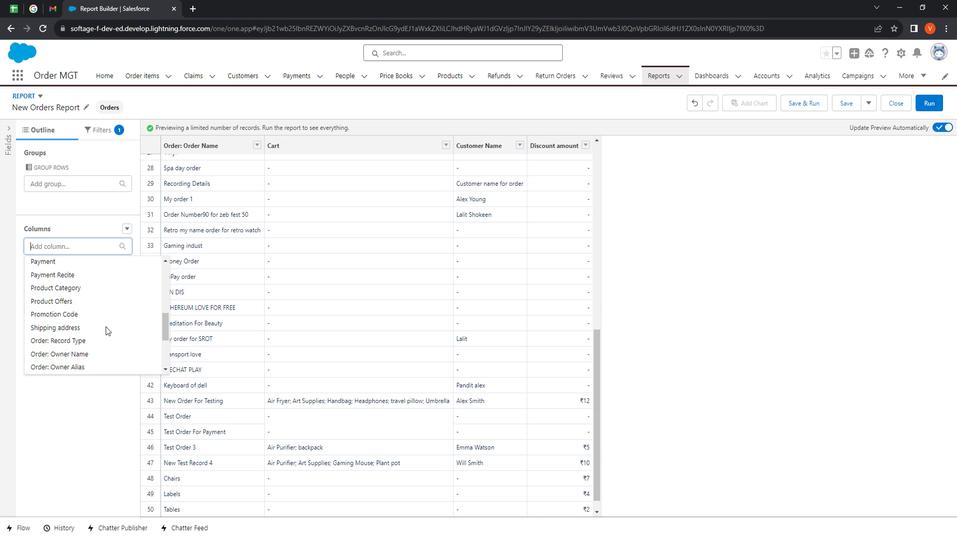 
Action: Mouse scrolled (105, 314) with delta (0, 0)
Screenshot: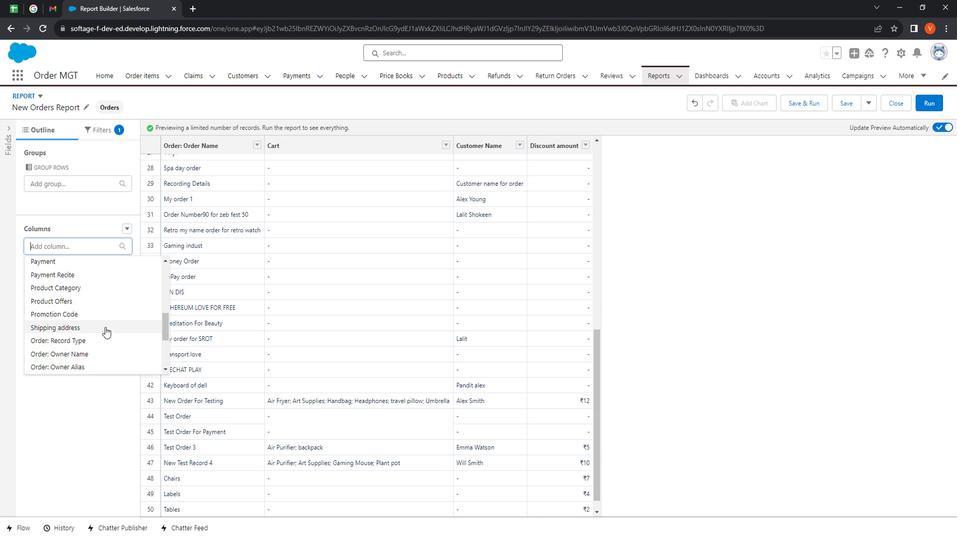 
Action: Mouse moved to (84, 314)
Screenshot: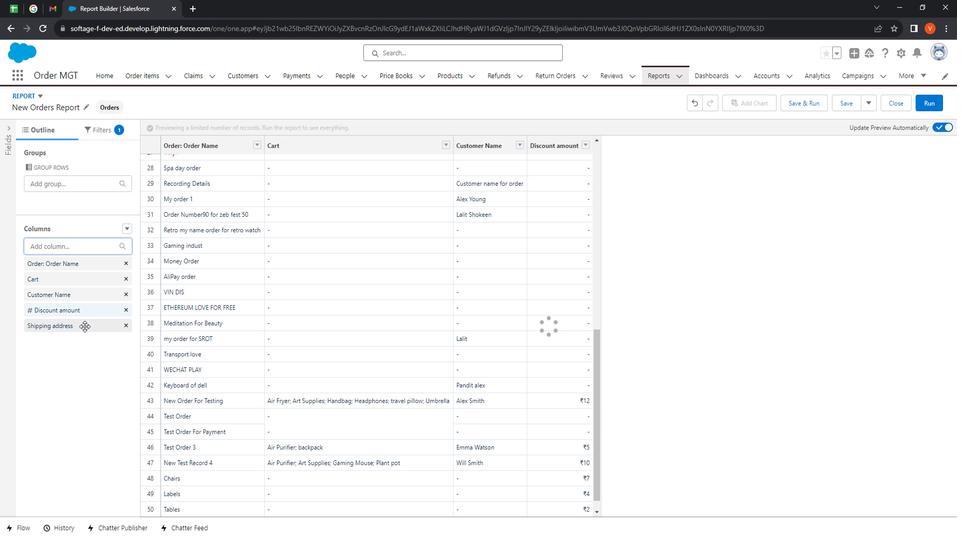 
Action: Mouse pressed left at (84, 314)
Screenshot: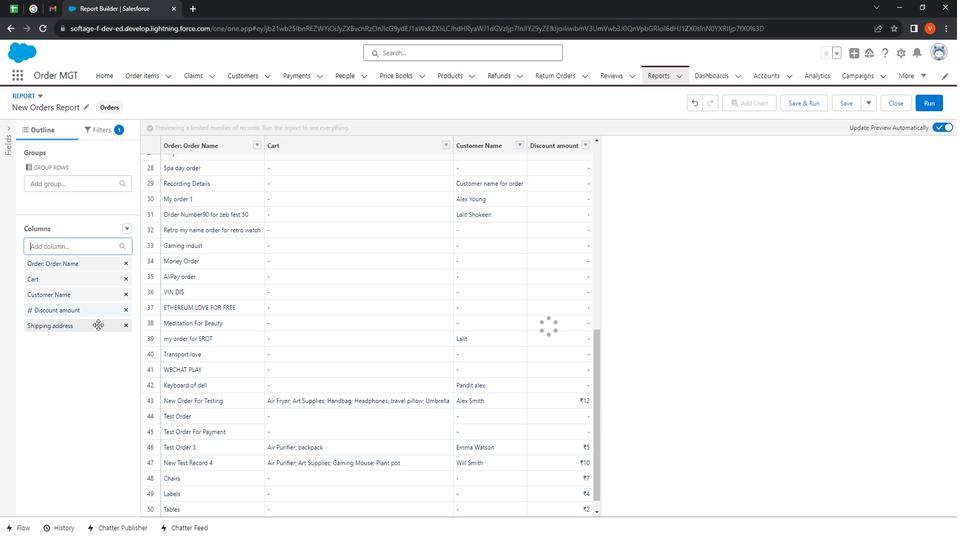 
Action: Mouse moved to (725, 360)
Screenshot: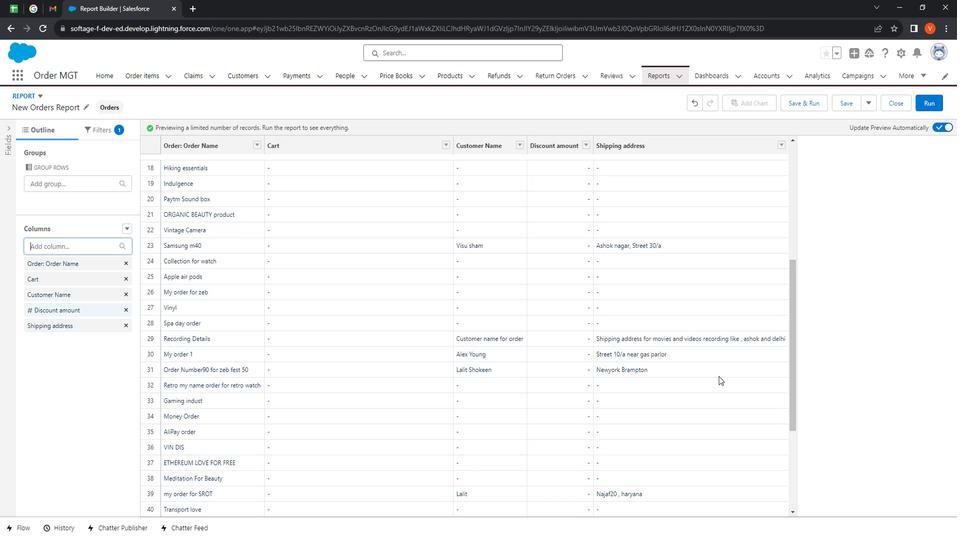 
Action: Mouse scrolled (725, 361) with delta (0, 0)
Screenshot: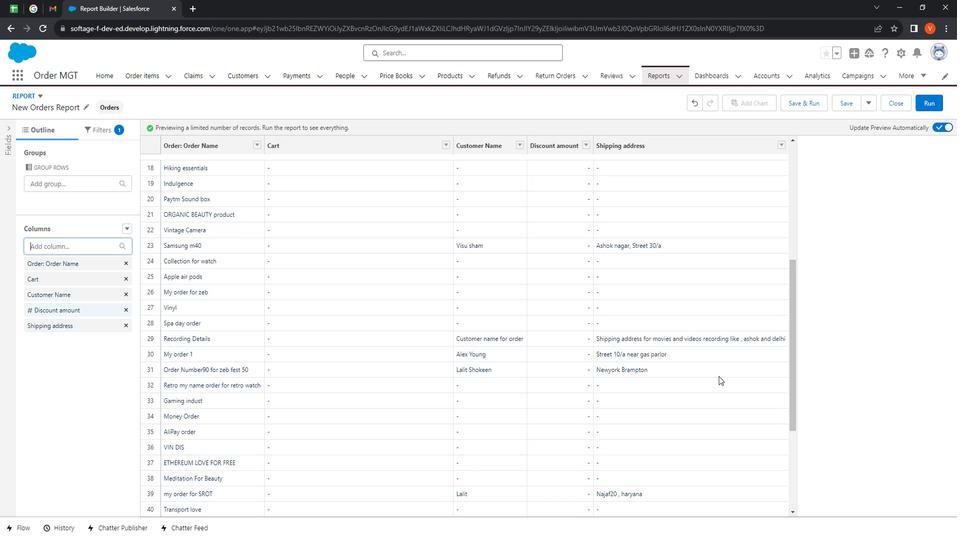
Action: Mouse moved to (724, 360)
Screenshot: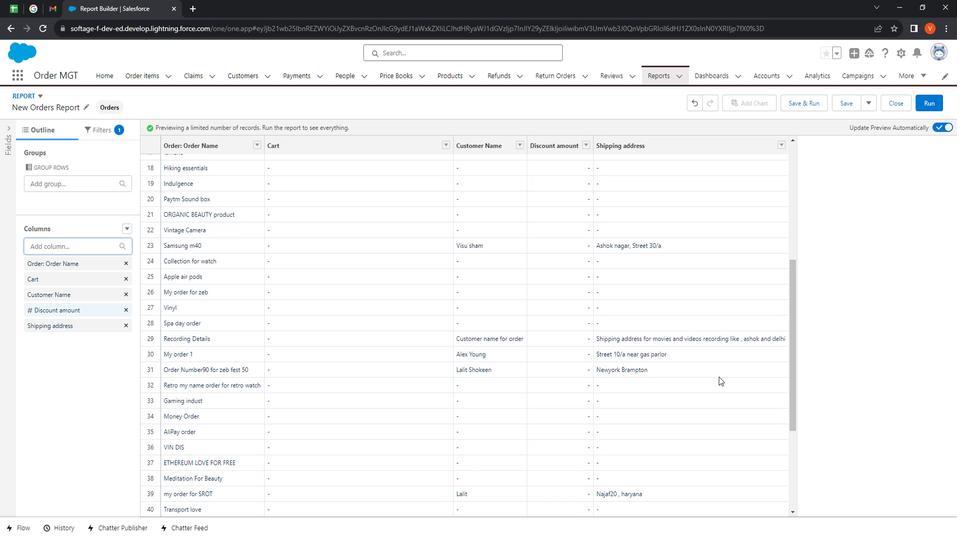 
Action: Mouse scrolled (724, 361) with delta (0, 0)
Screenshot: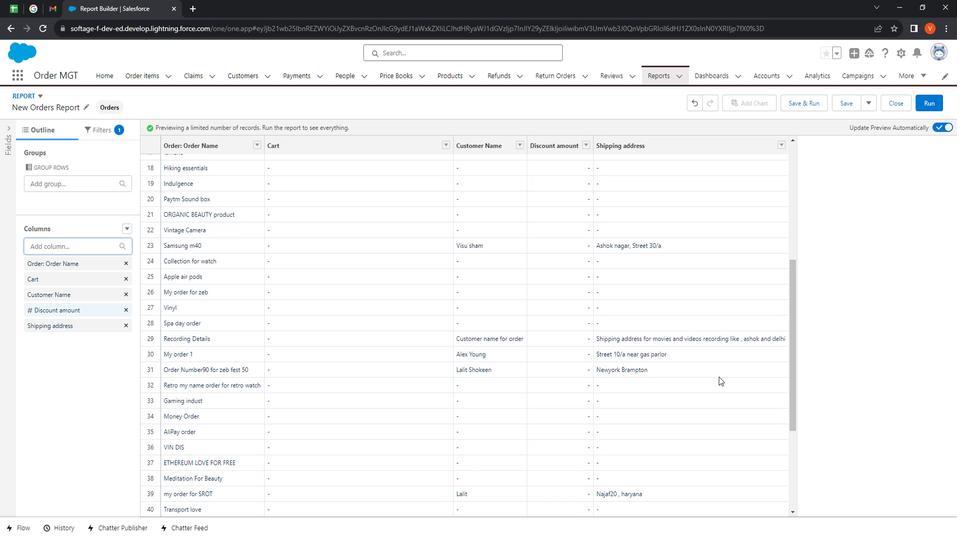 
Action: Mouse moved to (722, 359)
Screenshot: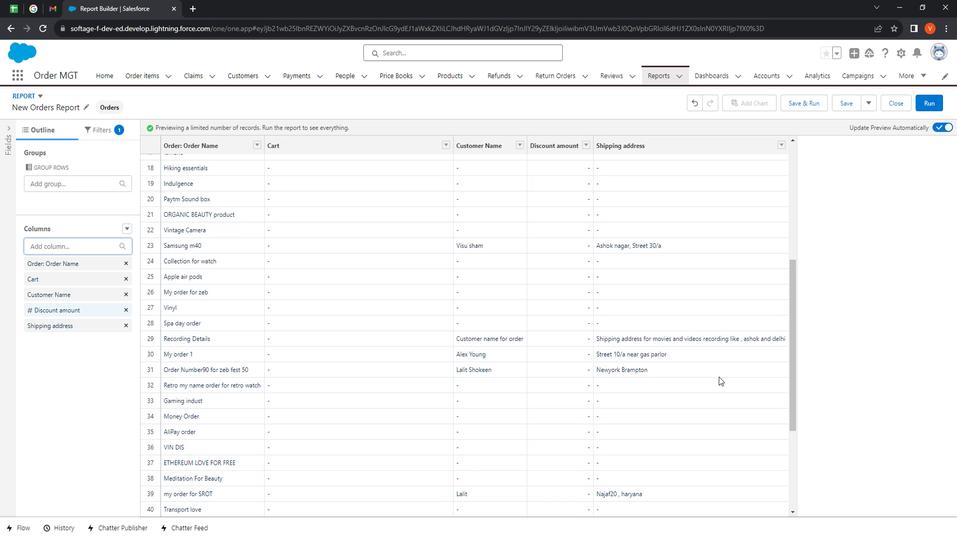 
Action: Mouse scrolled (722, 360) with delta (0, 0)
Screenshot: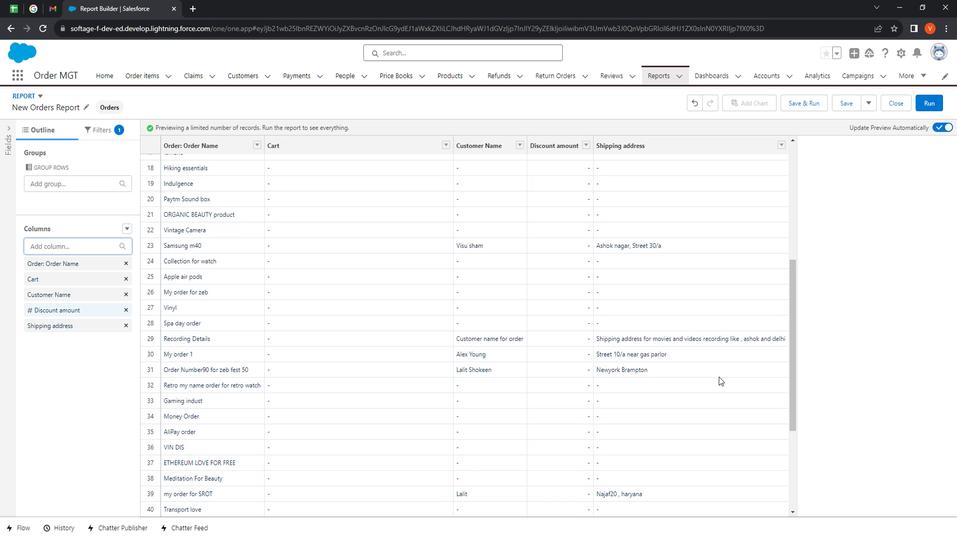 
Action: Mouse moved to (719, 363)
Screenshot: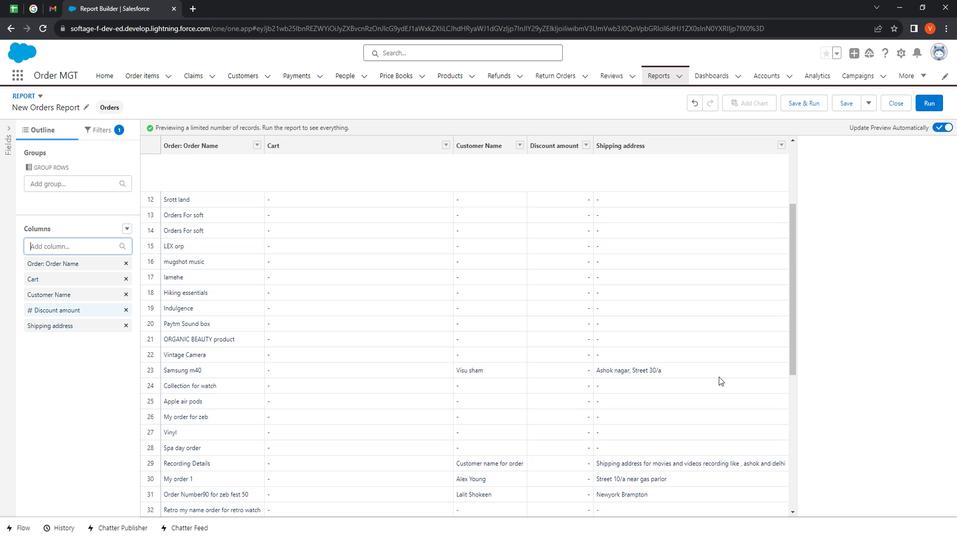 
Action: Mouse scrolled (719, 363) with delta (0, 0)
Screenshot: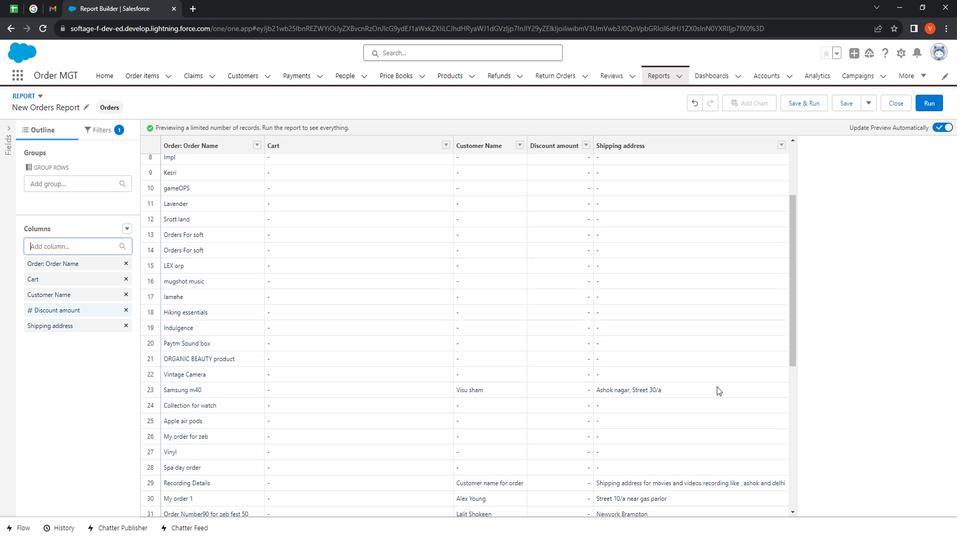 
Action: Mouse scrolled (719, 363) with delta (0, 0)
Screenshot: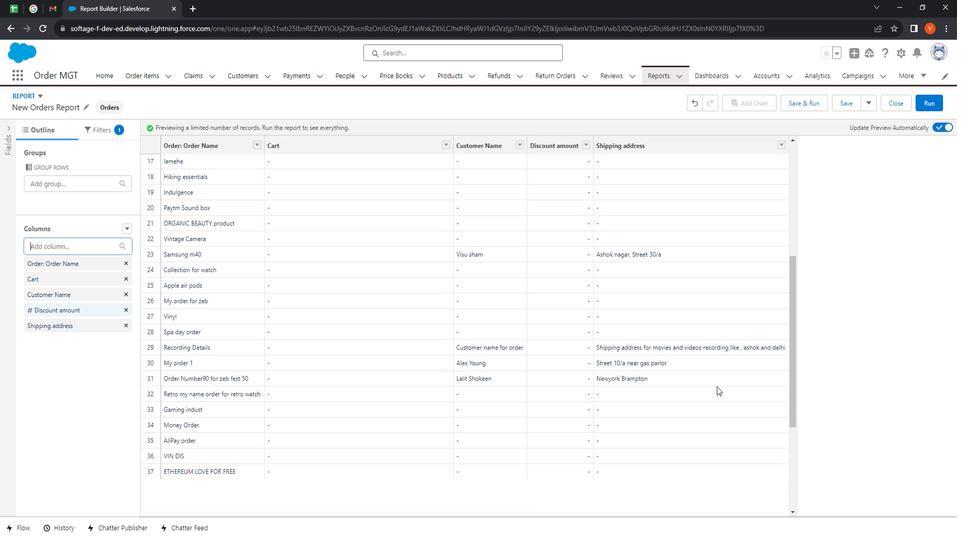 
Action: Mouse scrolled (719, 363) with delta (0, 0)
Screenshot: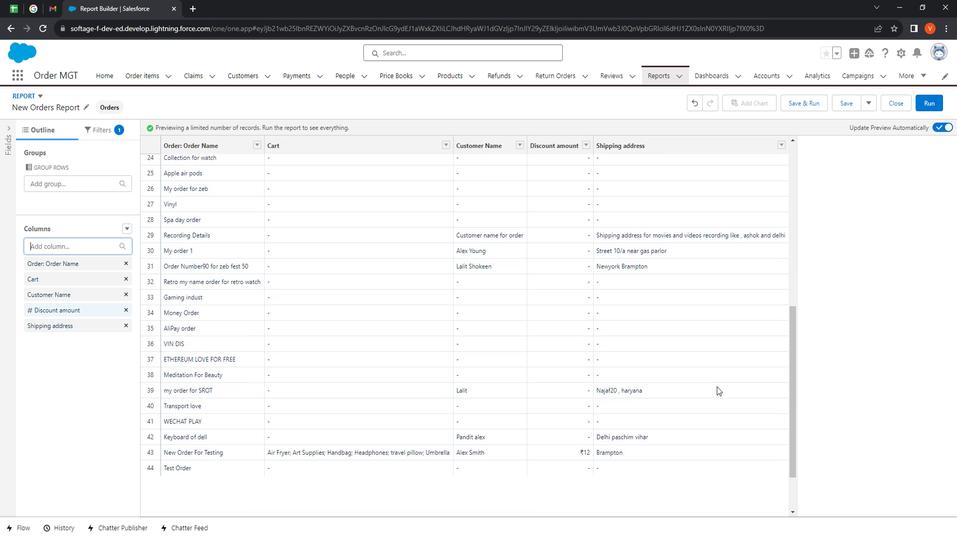 
Action: Mouse scrolled (719, 363) with delta (0, 0)
Screenshot: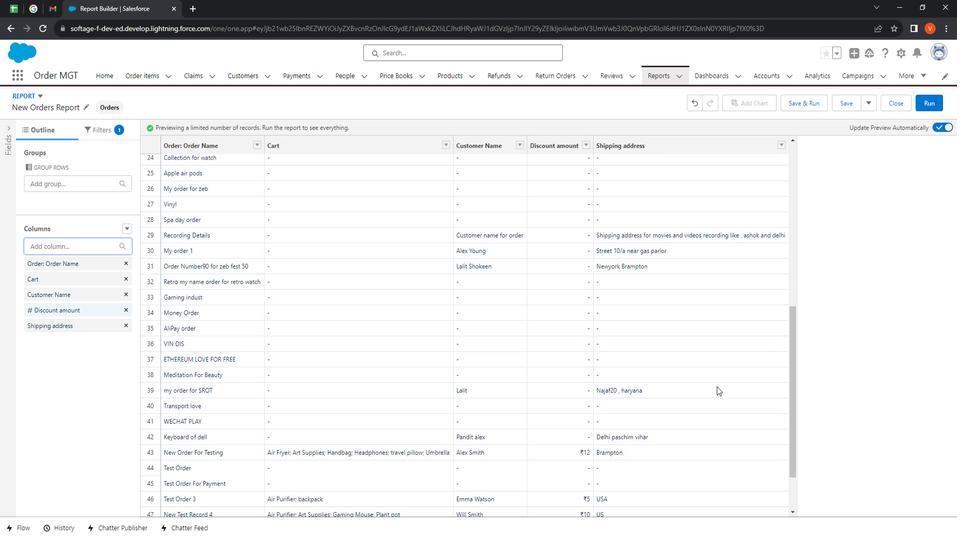 
Action: Mouse moved to (718, 366)
Screenshot: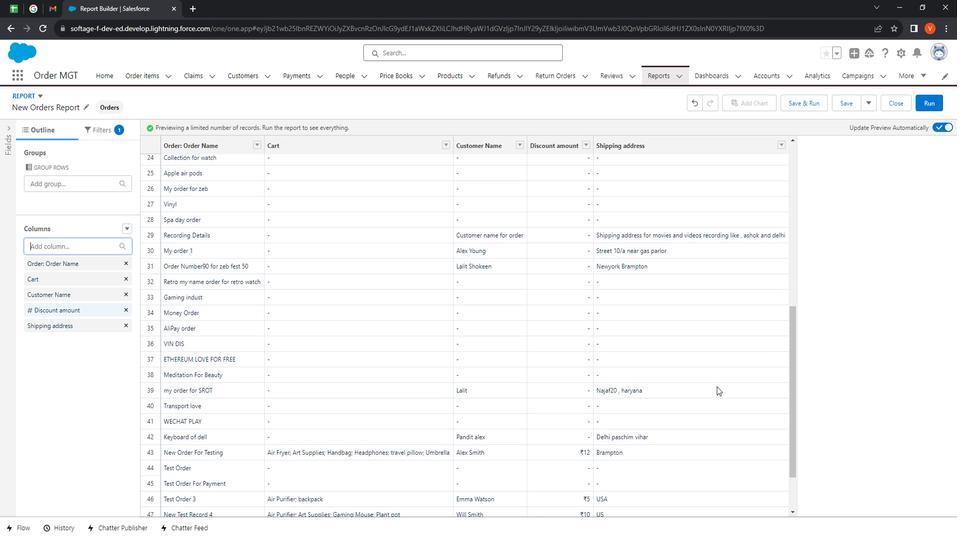 
Action: Mouse scrolled (718, 366) with delta (0, 0)
Screenshot: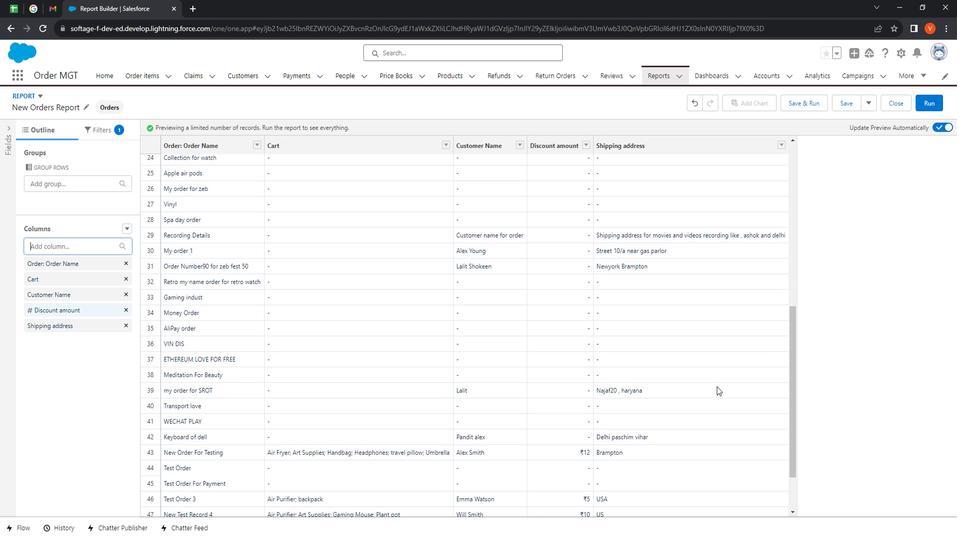 
Action: Mouse moved to (717, 370)
Screenshot: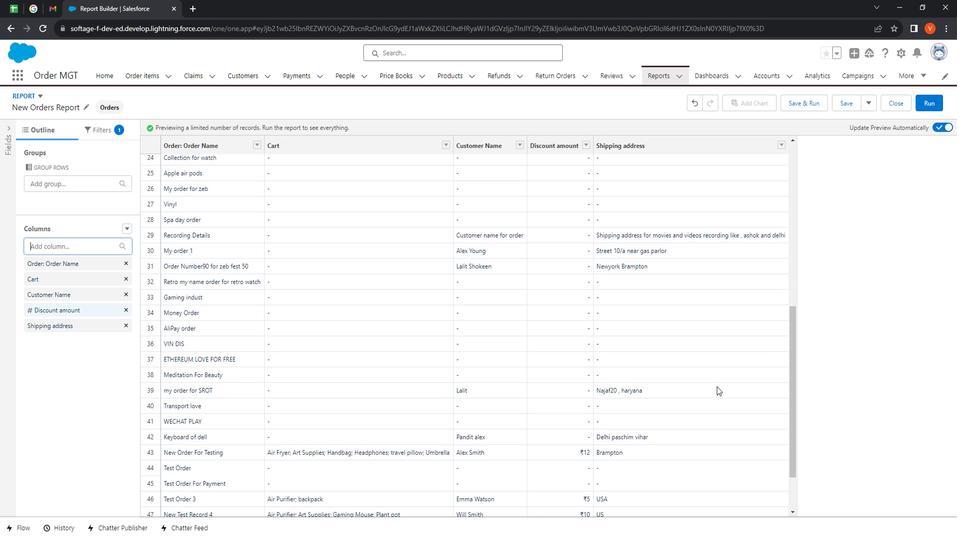
Action: Mouse scrolled (717, 369) with delta (0, 0)
Screenshot: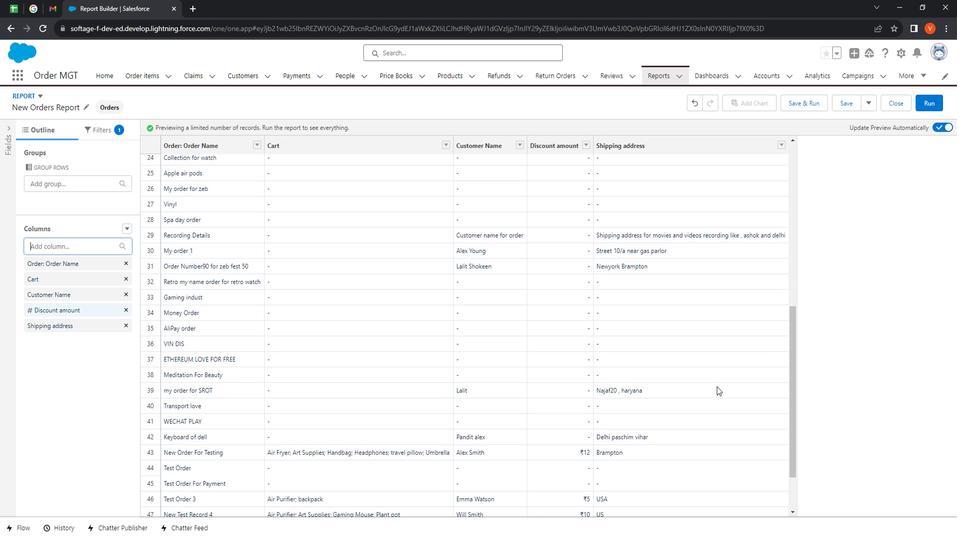 
Action: Mouse moved to (717, 371)
Screenshot: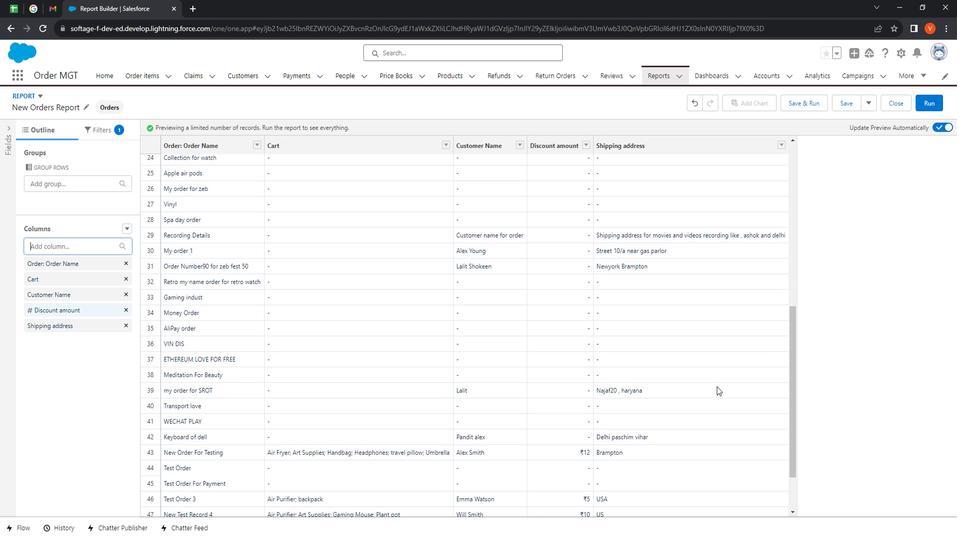 
Action: Mouse scrolled (717, 370) with delta (0, 0)
Screenshot: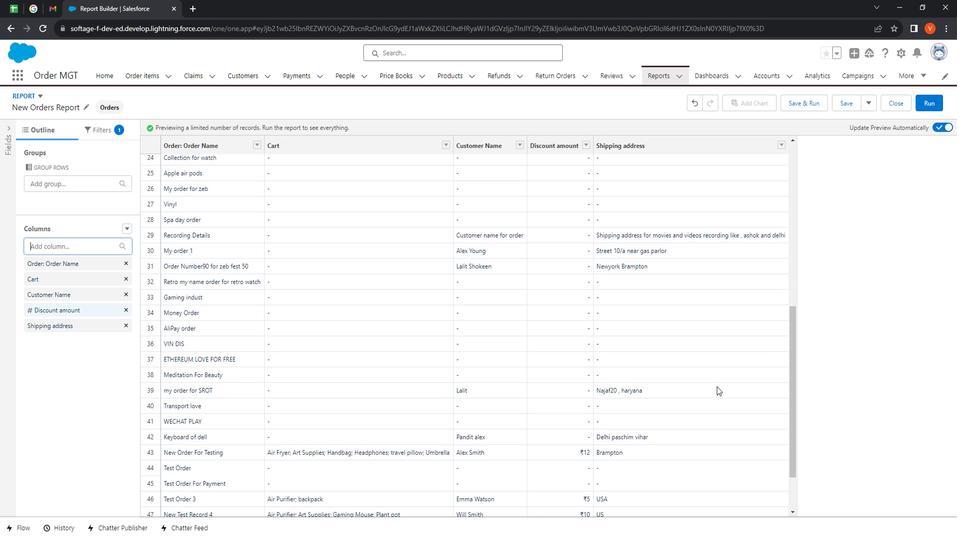 
Action: Mouse moved to (717, 371)
Screenshot: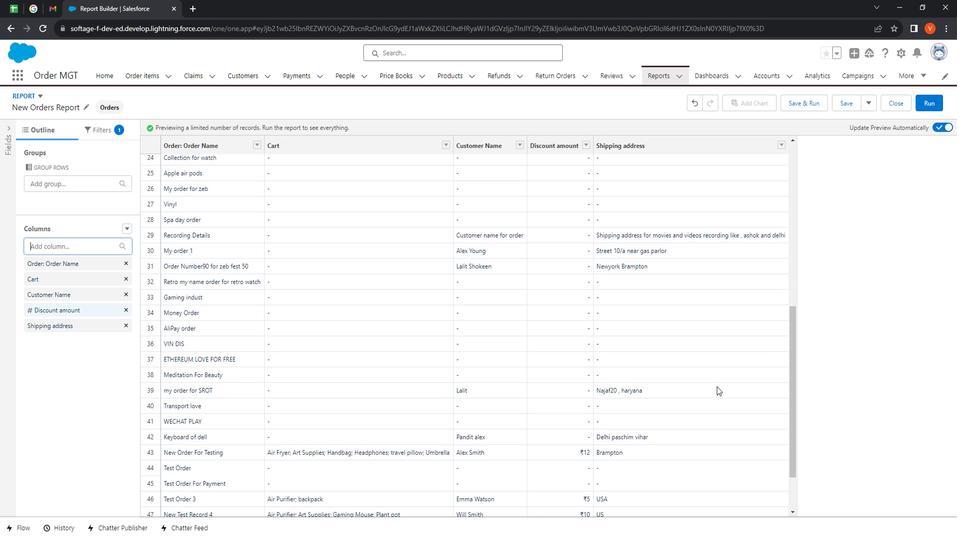 
Action: Mouse scrolled (717, 371) with delta (0, 0)
Screenshot: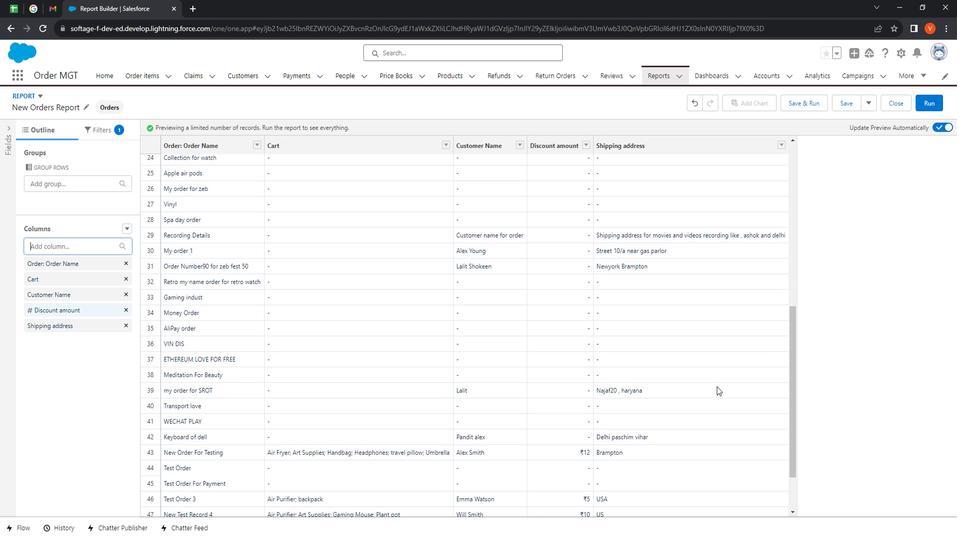 
Action: Mouse moved to (717, 372)
Screenshot: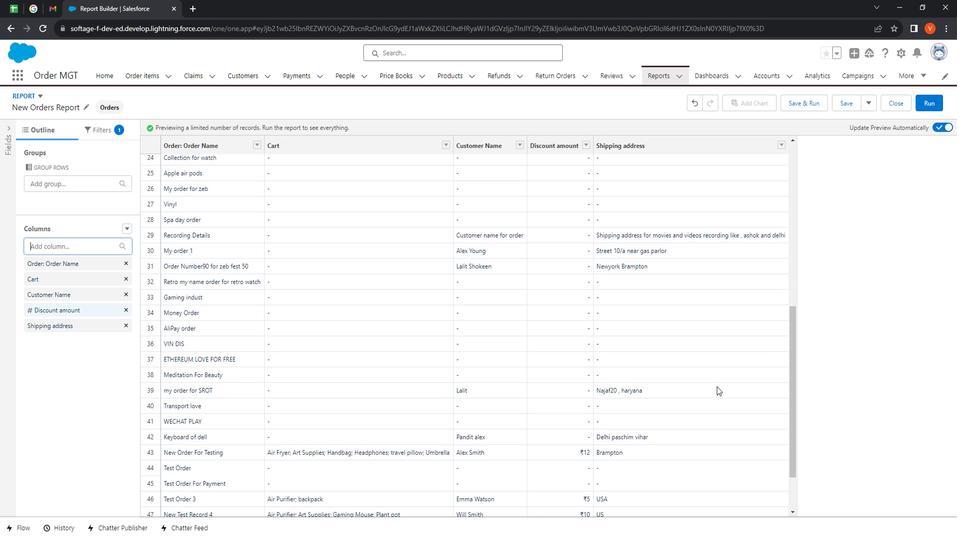
Action: Mouse scrolled (717, 371) with delta (0, 0)
Screenshot: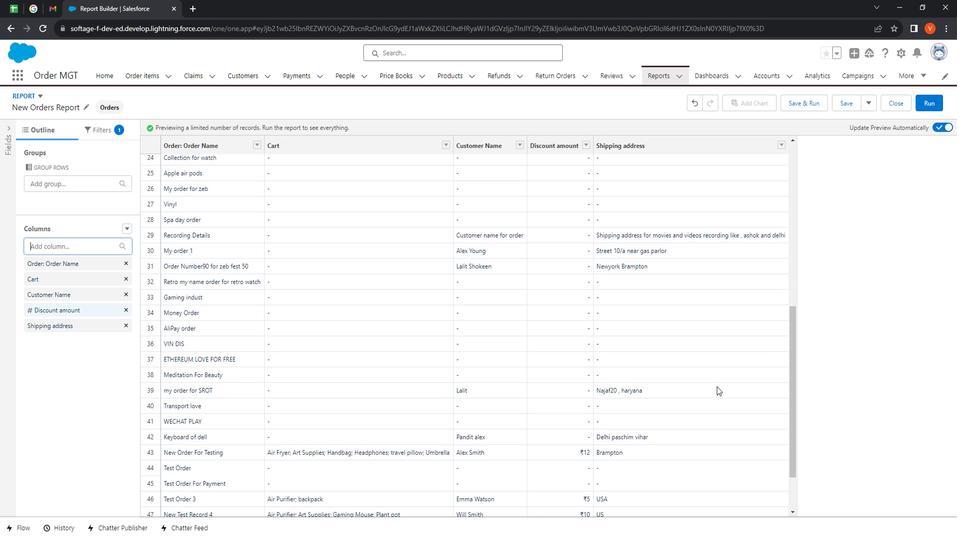 
Action: Mouse scrolled (717, 371) with delta (0, 0)
Screenshot: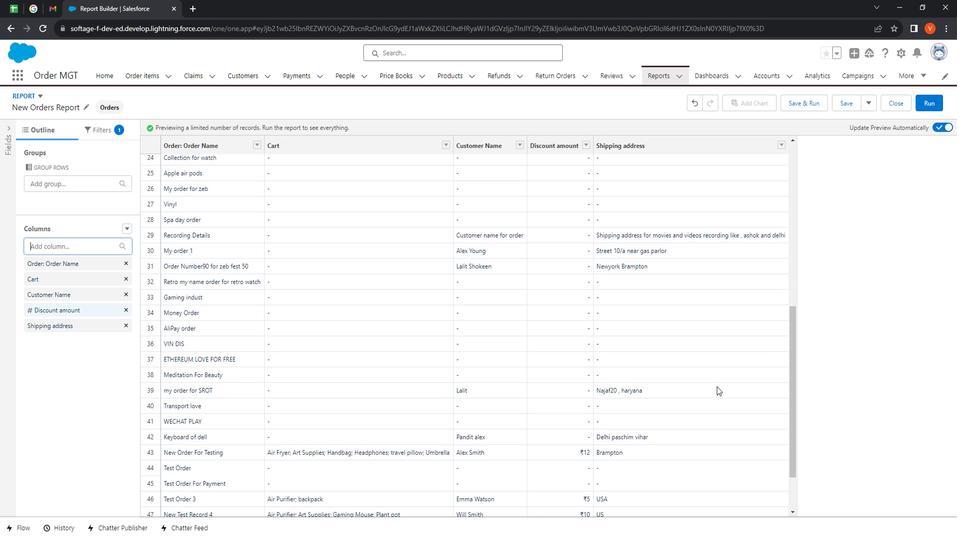 
Action: Mouse moved to (714, 363)
Screenshot: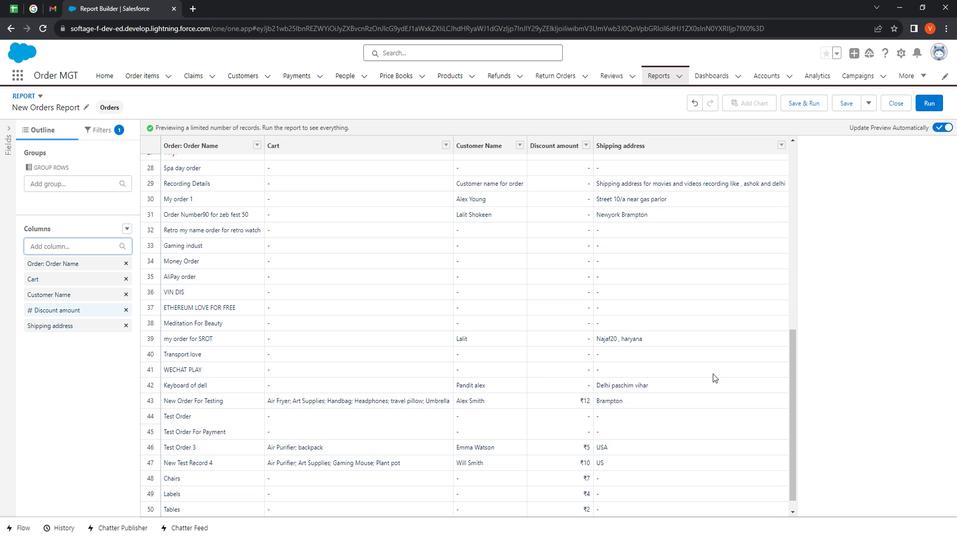 
Action: Mouse scrolled (714, 363) with delta (0, 0)
Screenshot: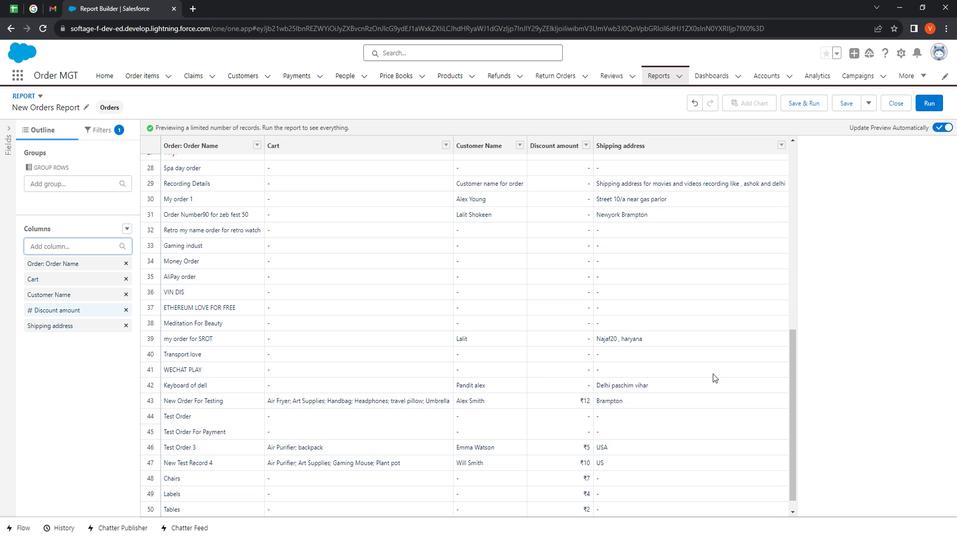 
Action: Mouse moved to (713, 359)
Screenshot: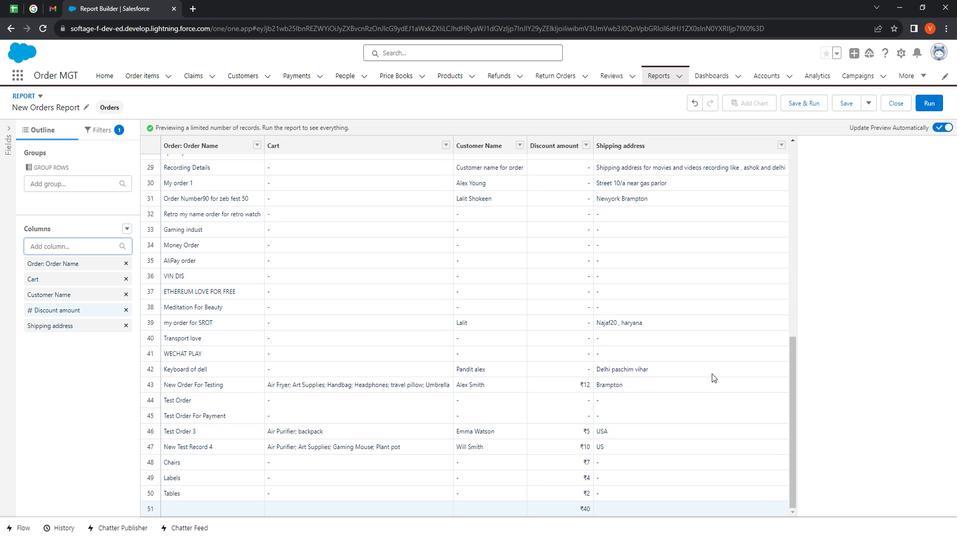 
Action: Mouse scrolled (713, 358) with delta (0, 0)
Screenshot: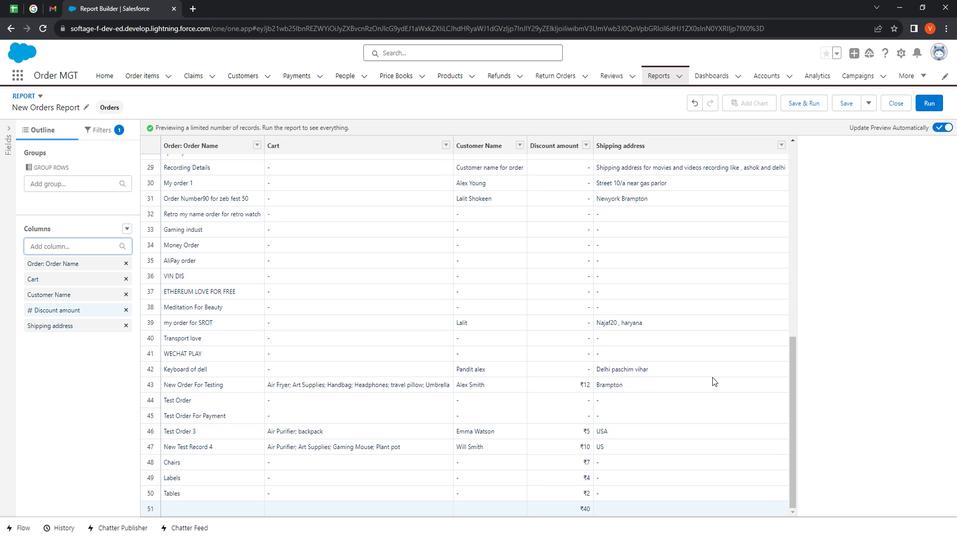 
Action: Mouse scrolled (713, 358) with delta (0, 0)
Screenshot: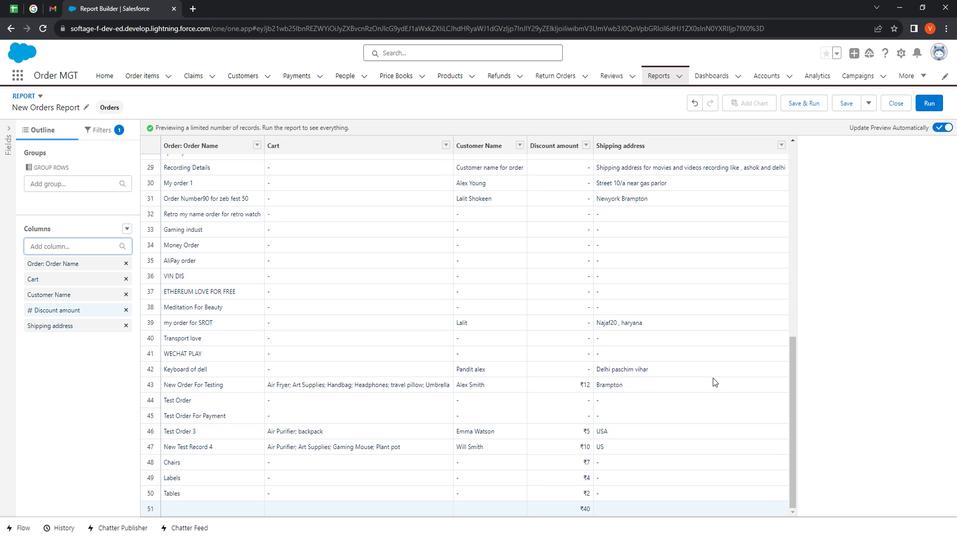 
Action: Mouse scrolled (713, 358) with delta (0, 0)
Screenshot: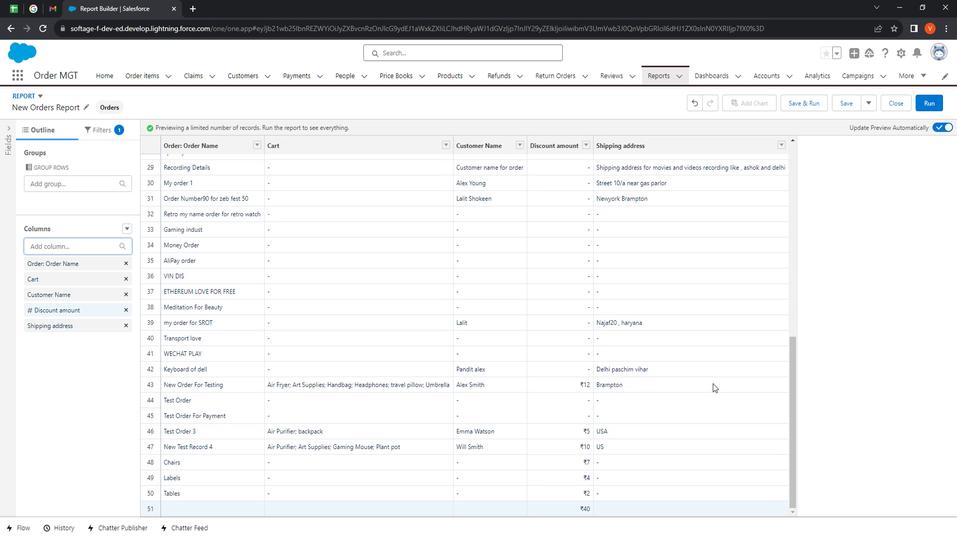 
Action: Mouse scrolled (713, 358) with delta (0, 0)
Screenshot: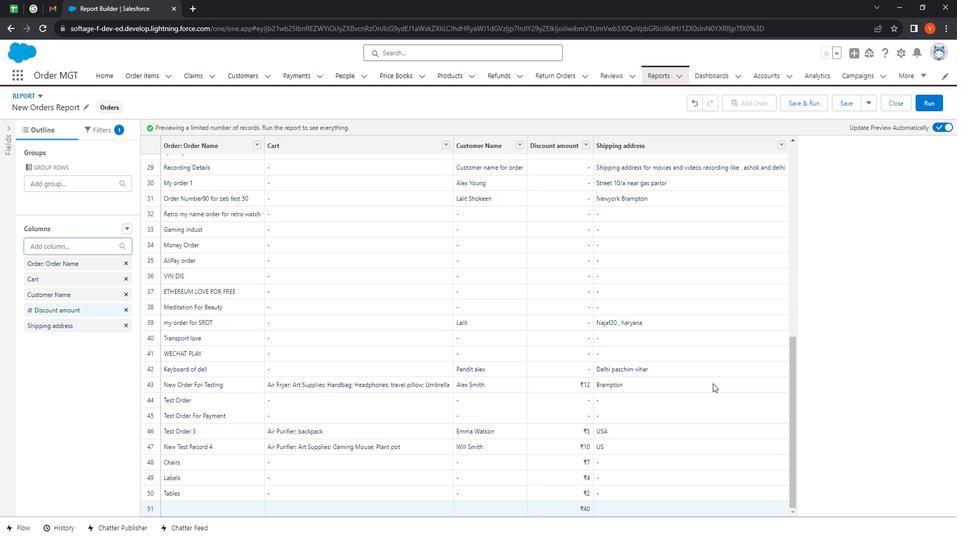 
Action: Mouse scrolled (713, 358) with delta (0, 0)
Screenshot: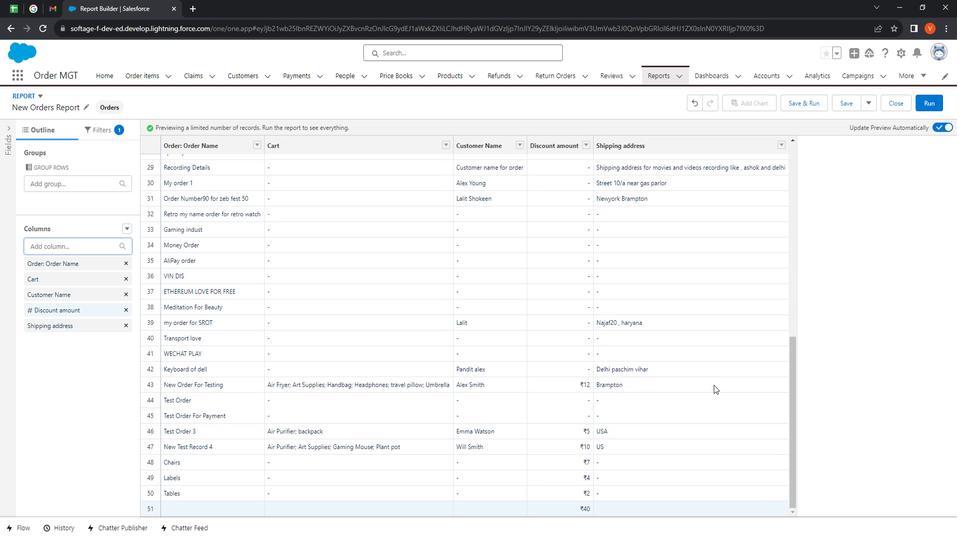 
Action: Mouse moved to (714, 371)
Screenshot: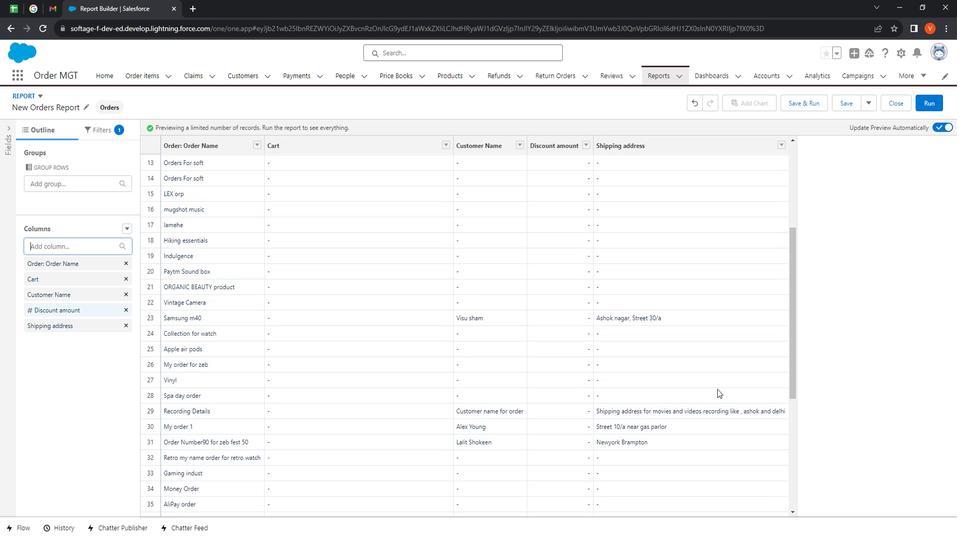 
Action: Mouse scrolled (714, 371) with delta (0, 0)
Screenshot: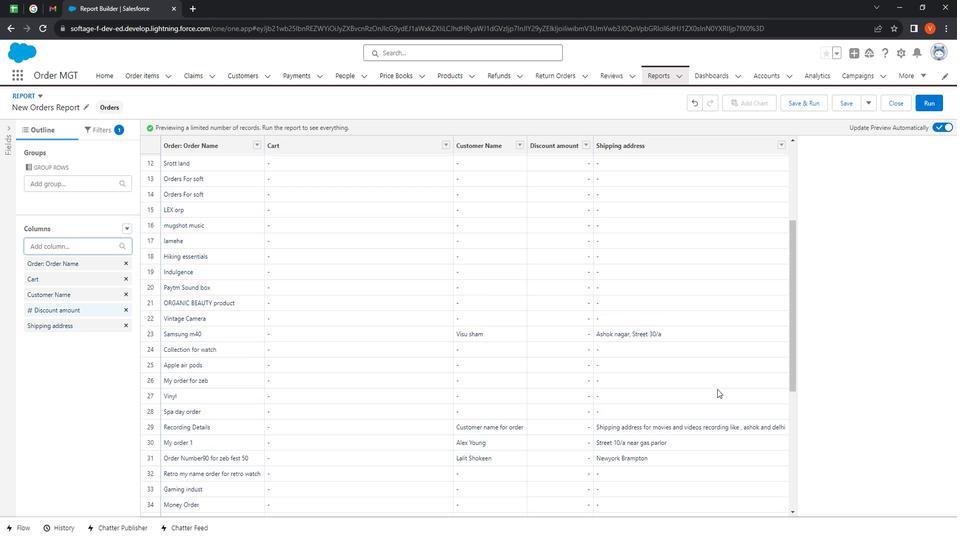 
Action: Mouse moved to (714, 371)
Screenshot: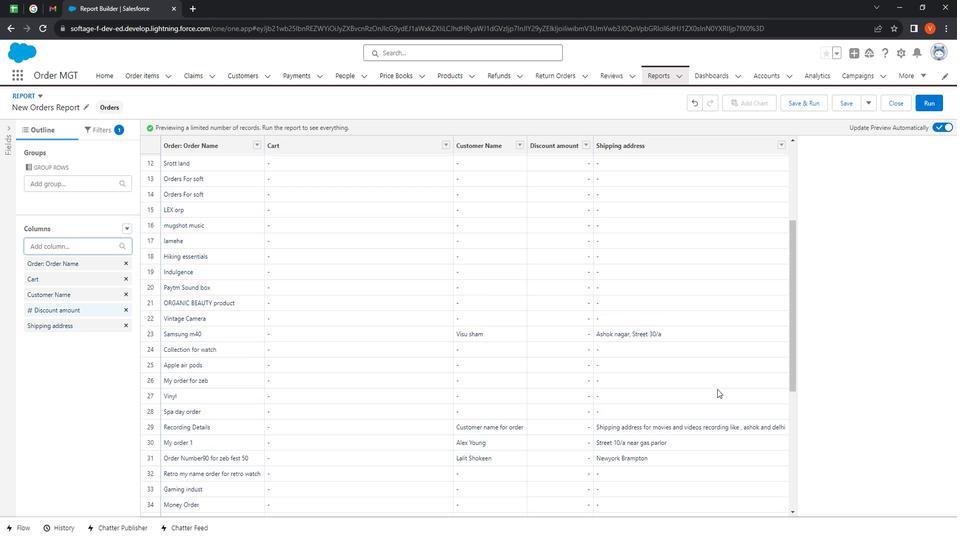 
Action: Mouse scrolled (714, 372) with delta (0, 0)
Screenshot: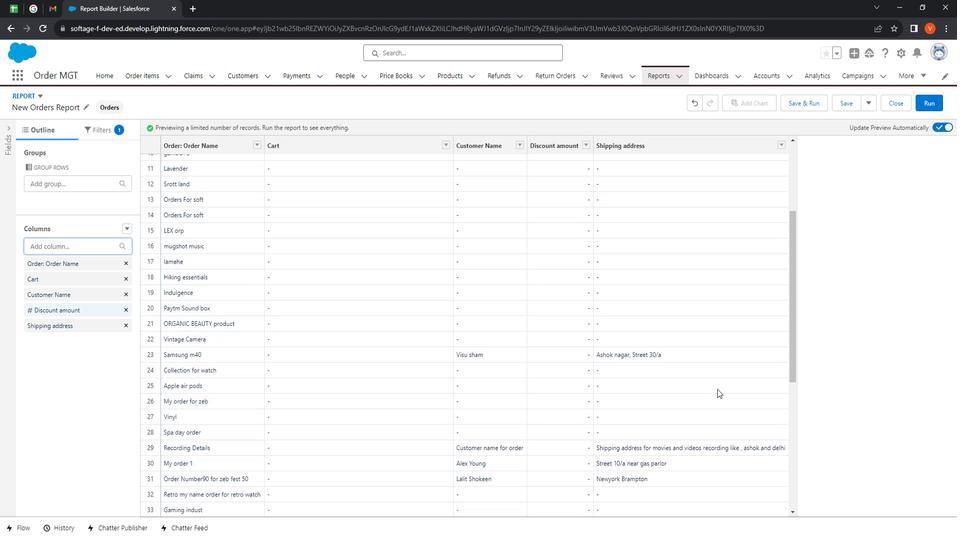 
Action: Mouse moved to (714, 372)
Screenshot: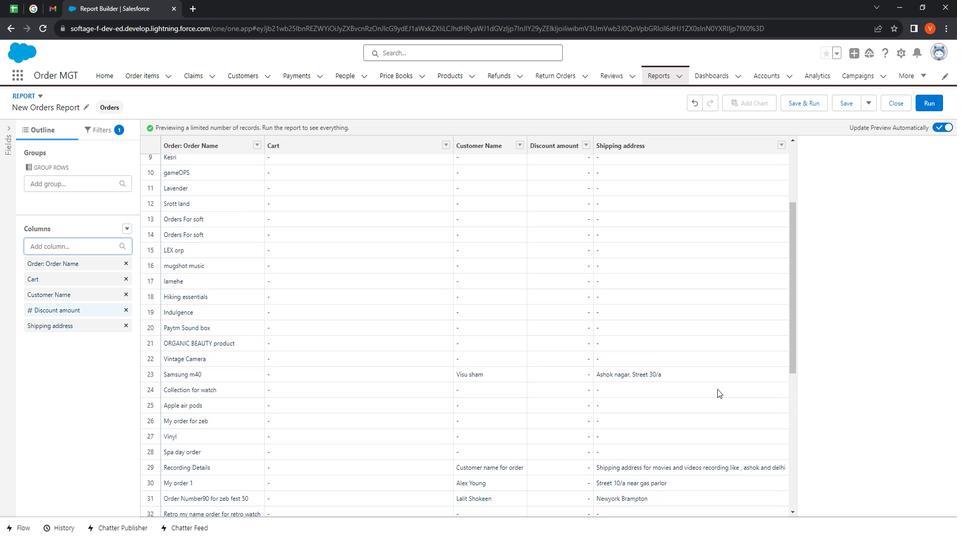 
Action: Mouse scrolled (714, 372) with delta (0, 0)
Screenshot: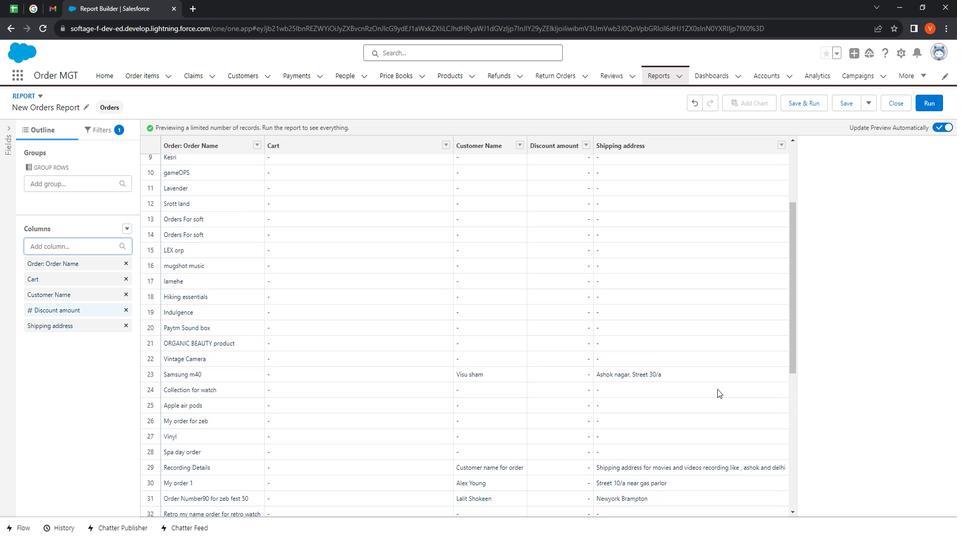
Action: Mouse moved to (716, 374)
Screenshot: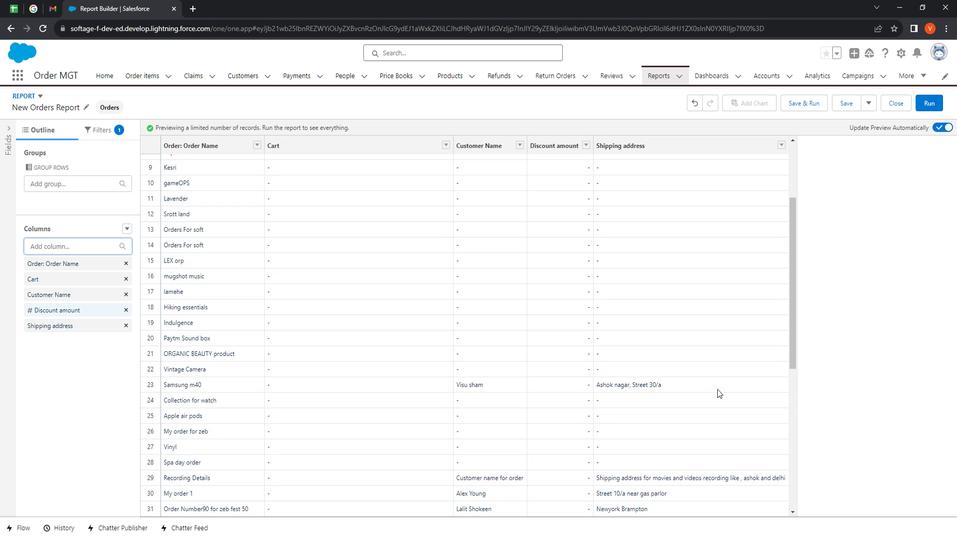 
Action: Mouse scrolled (716, 374) with delta (0, 0)
Screenshot: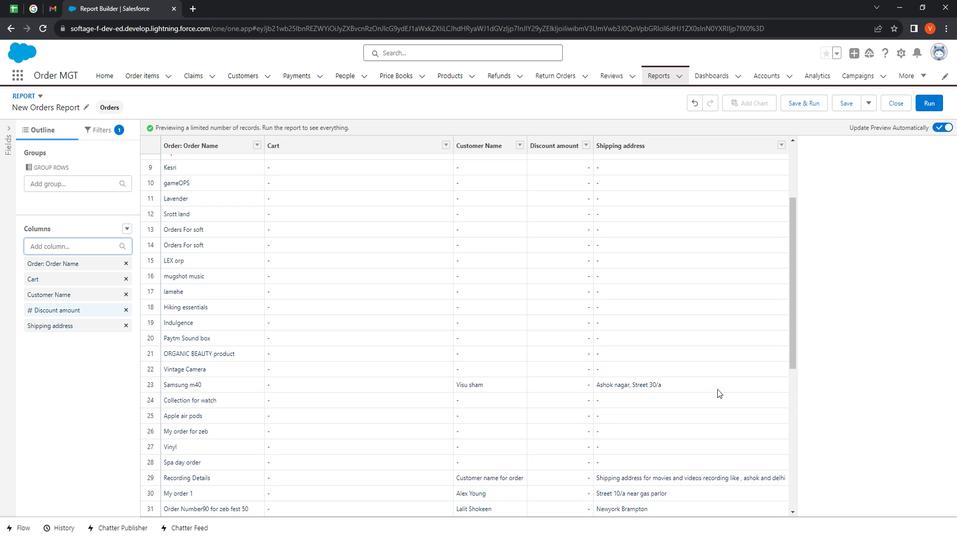 
Action: Mouse moved to (717, 374)
Screenshot: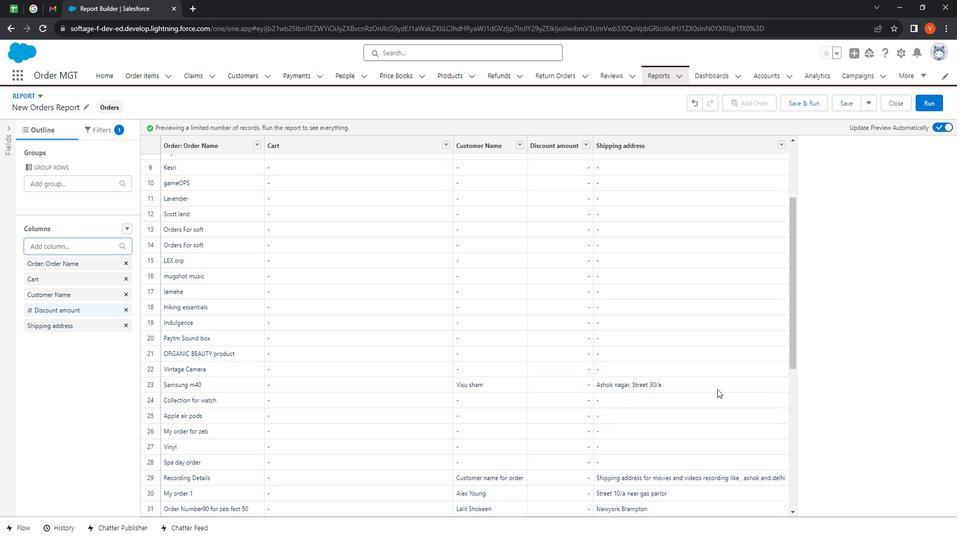 
Action: Mouse scrolled (717, 375) with delta (0, 0)
Screenshot: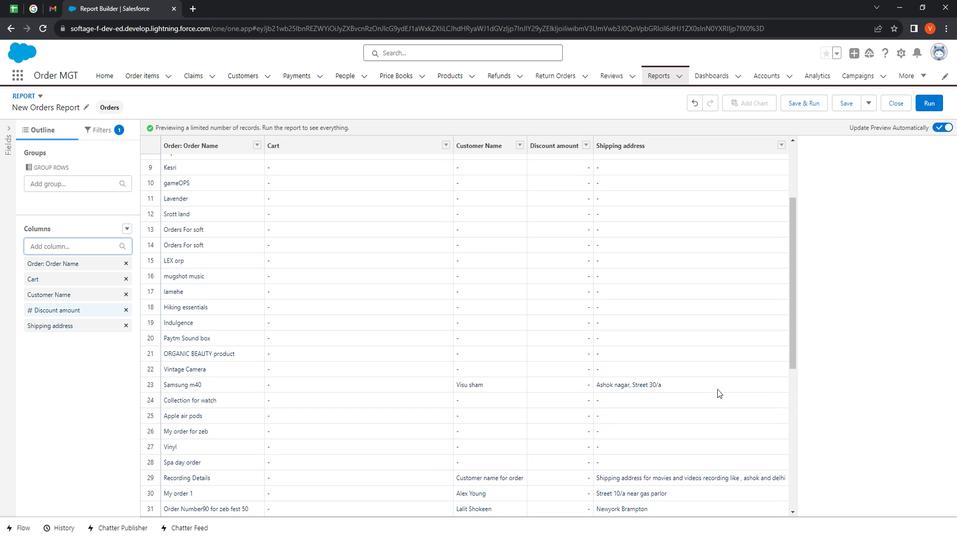 
Action: Mouse scrolled (717, 375) with delta (0, 0)
Screenshot: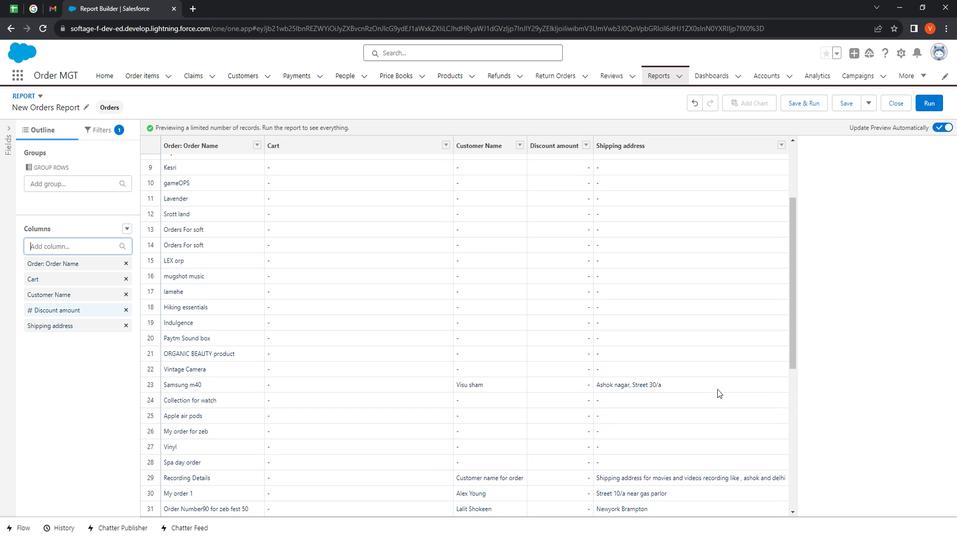 
Action: Mouse moved to (717, 374)
Screenshot: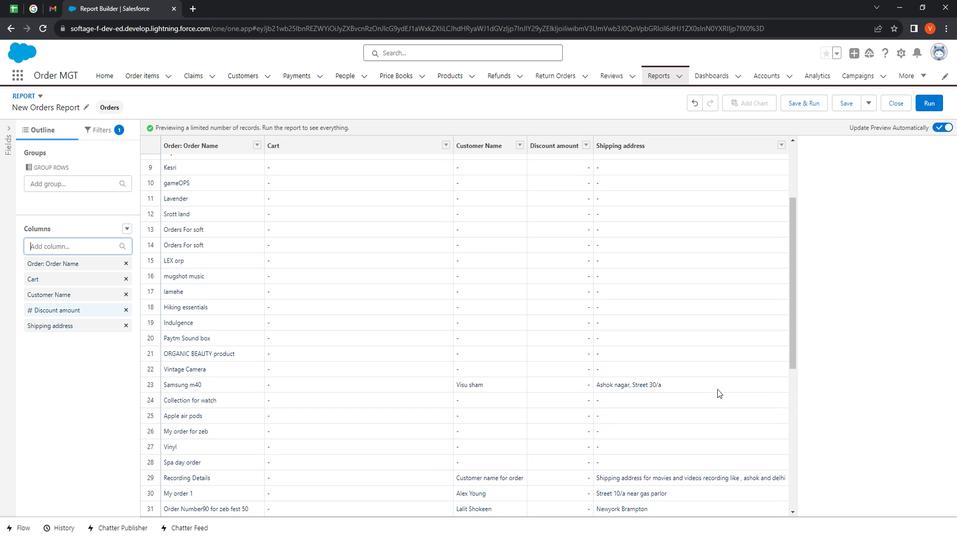 
Action: Mouse scrolled (717, 375) with delta (0, 0)
Screenshot: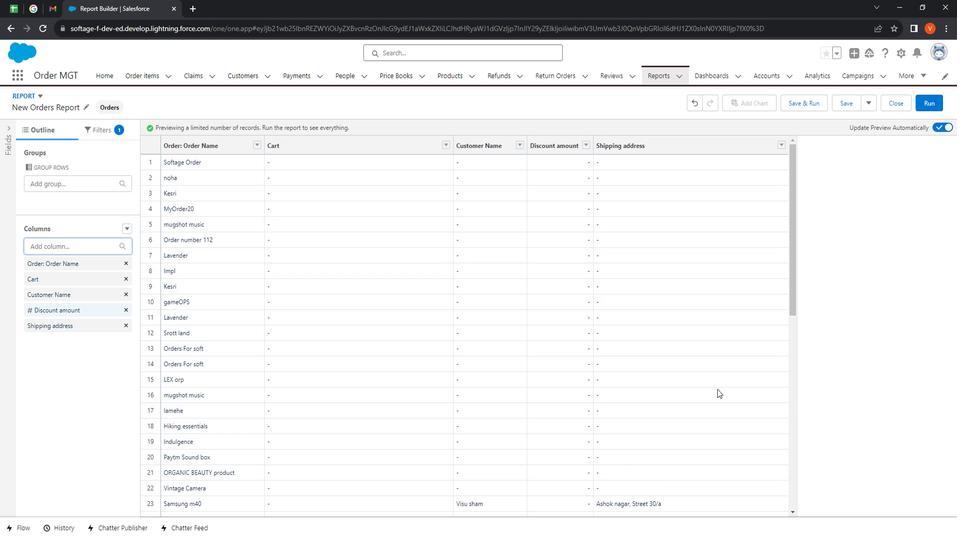
Action: Mouse scrolled (717, 375) with delta (0, 0)
Screenshot: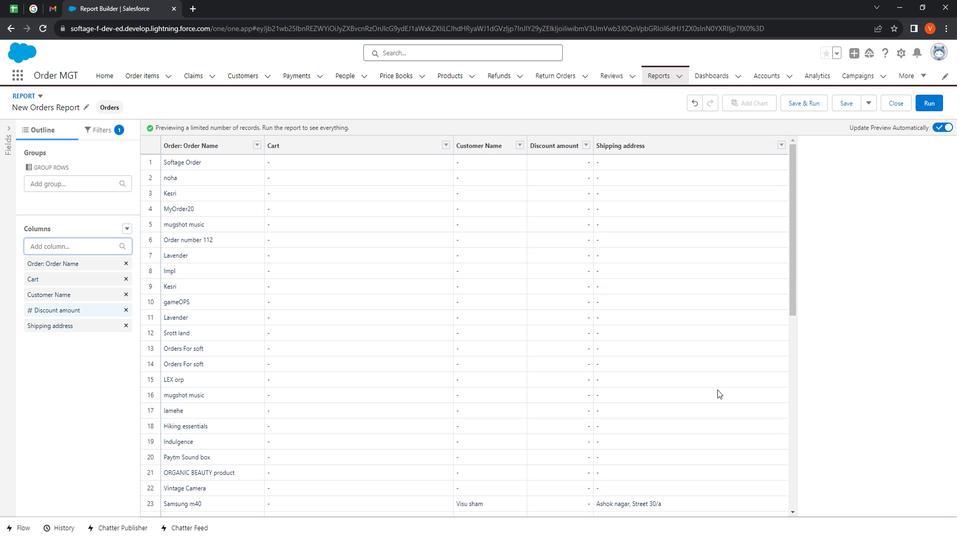 
Action: Mouse scrolled (717, 375) with delta (0, 0)
Screenshot: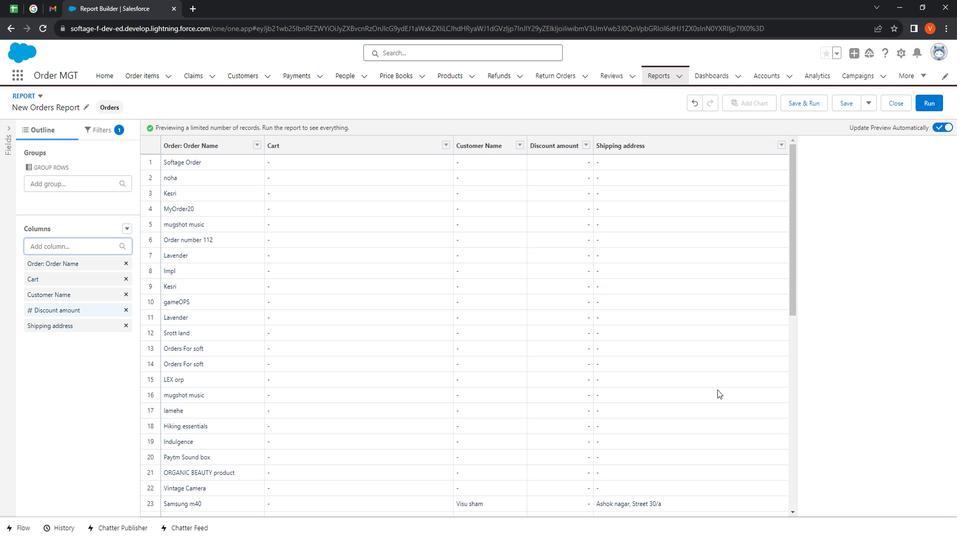 
Action: Mouse scrolled (717, 375) with delta (0, 0)
Screenshot: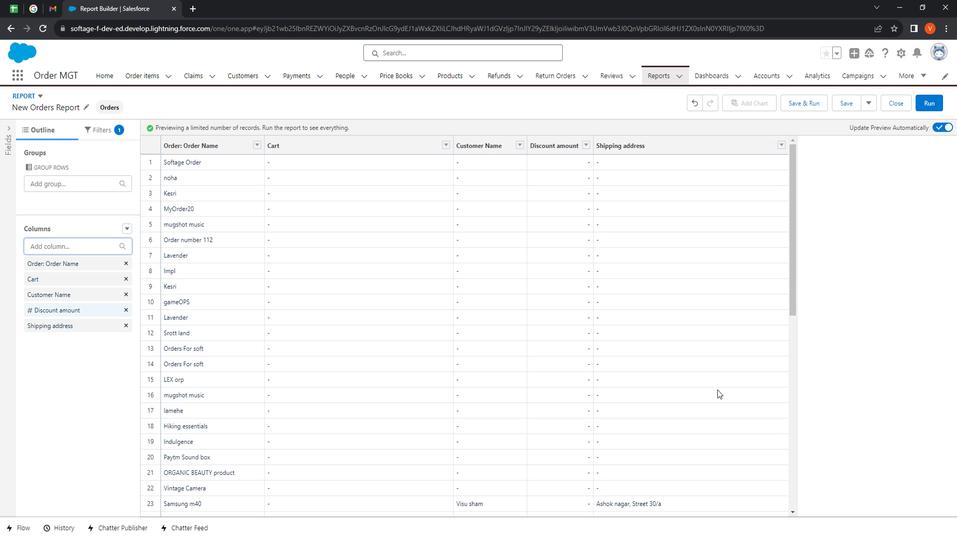
Action: Mouse scrolled (717, 375) with delta (0, 0)
Screenshot: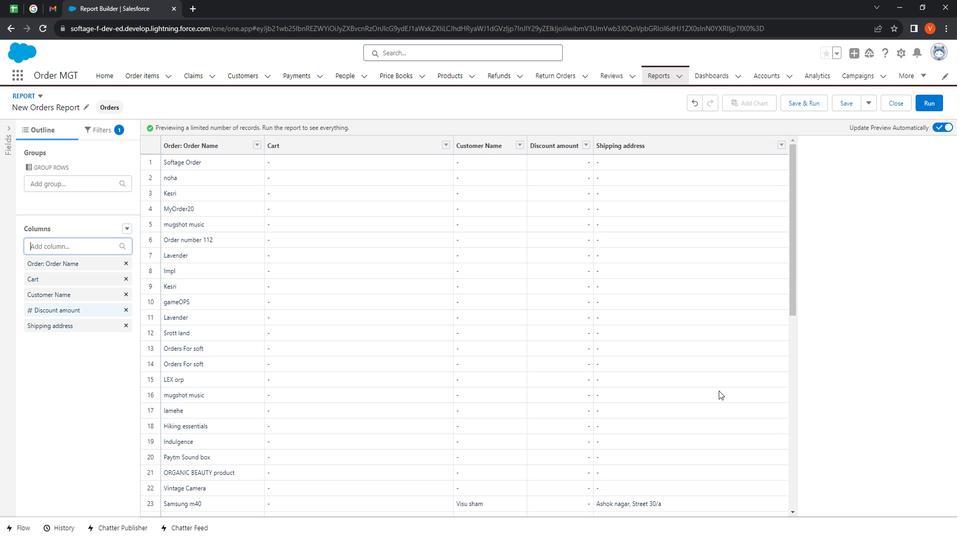 
Action: Mouse moved to (717, 375)
Screenshot: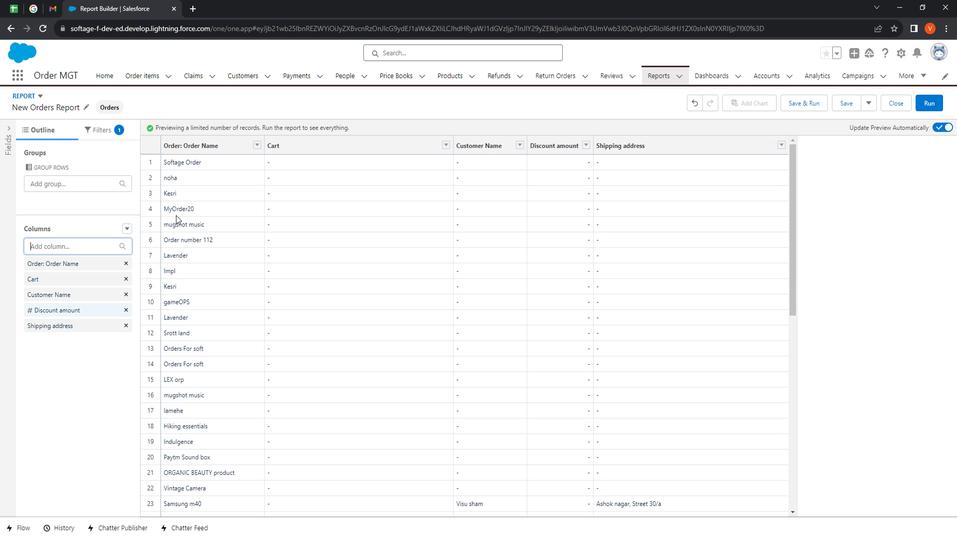 
Action: Mouse scrolled (717, 375) with delta (0, 0)
Screenshot: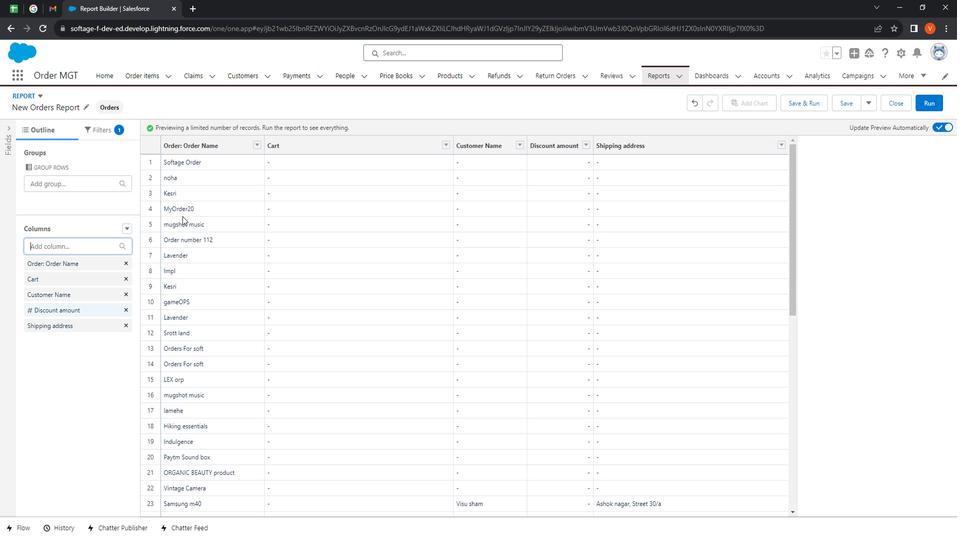 
Action: Mouse scrolled (717, 375) with delta (0, 0)
Screenshot: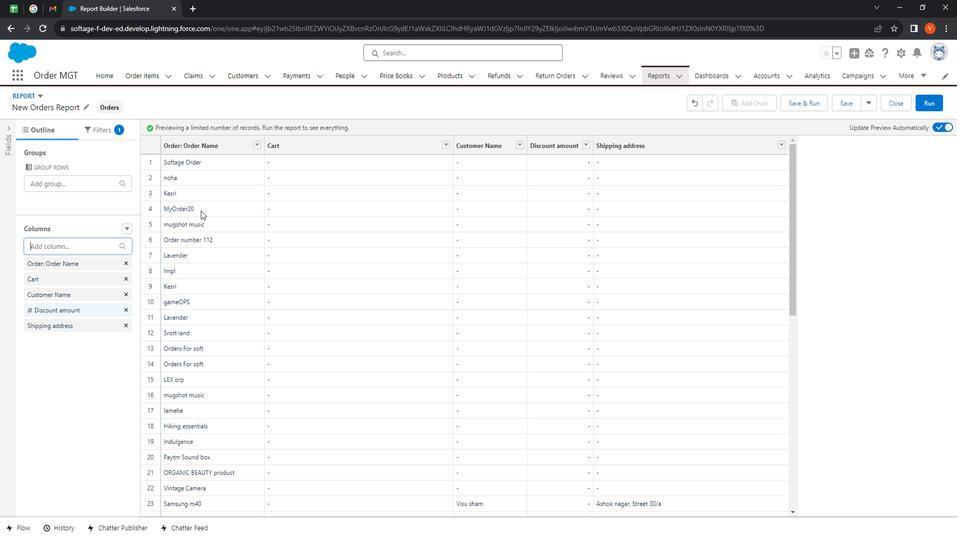 
Action: Mouse scrolled (717, 375) with delta (0, 0)
Screenshot: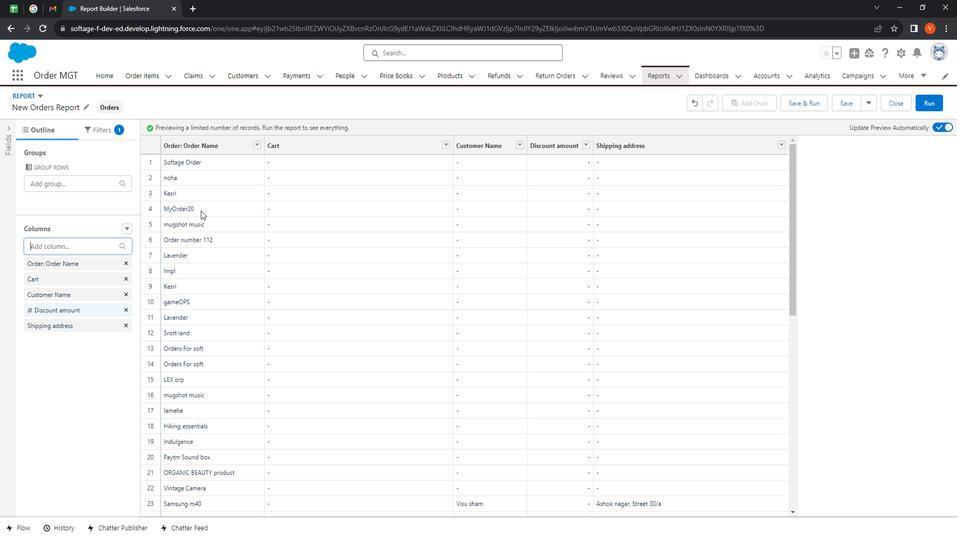 
Action: Mouse scrolled (717, 375) with delta (0, 0)
Screenshot: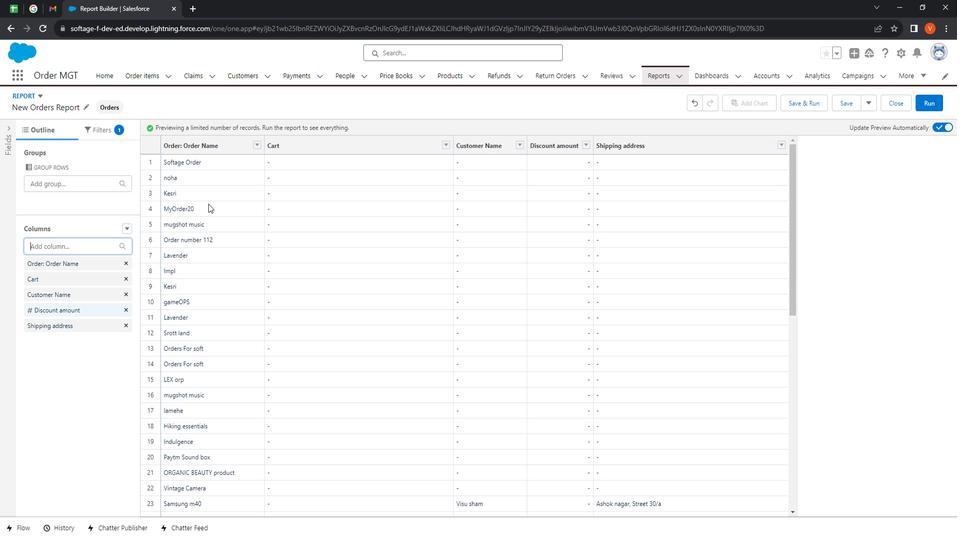 
Action: Mouse moved to (717, 375)
Screenshot: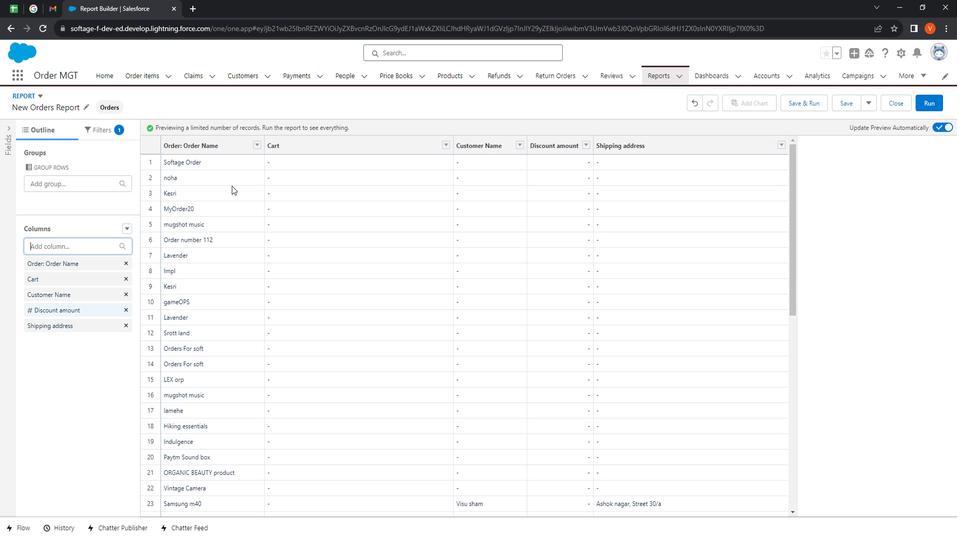 
Action: Mouse scrolled (717, 376) with delta (0, 0)
Screenshot: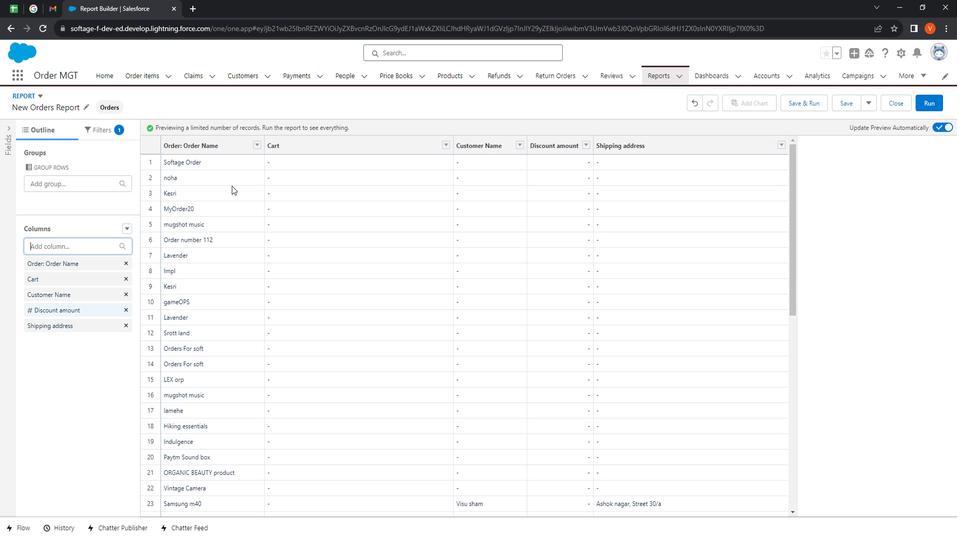 
Action: Mouse moved to (847, 98)
Screenshot: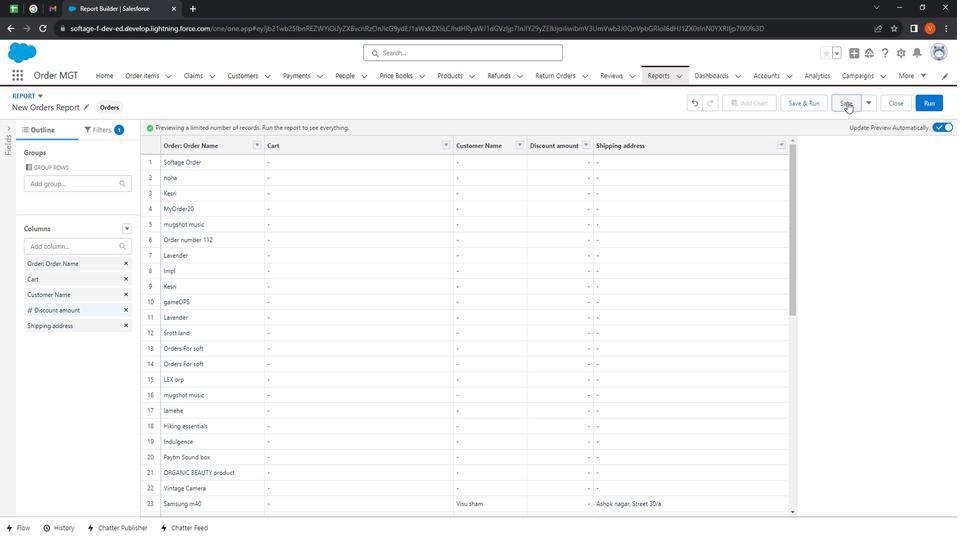 
Action: Mouse pressed left at (847, 98)
Screenshot: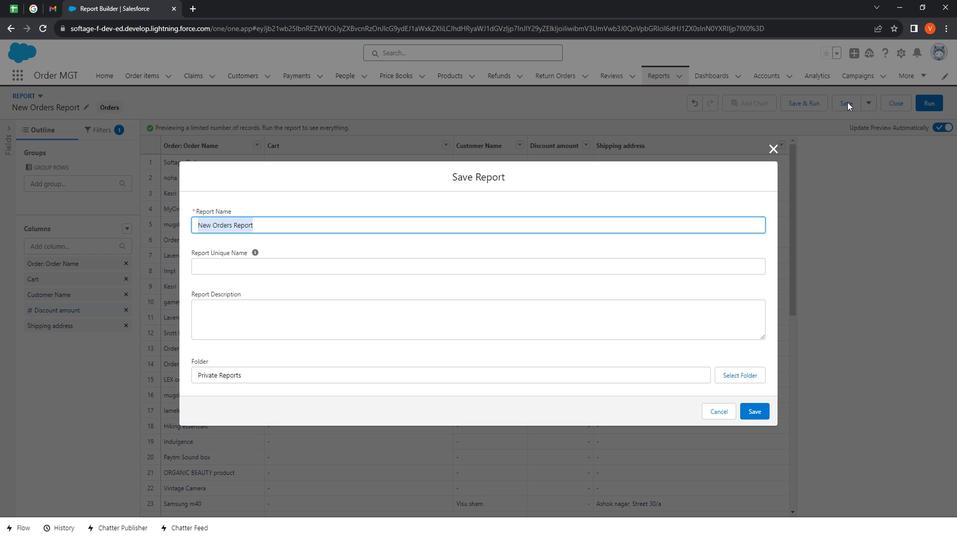 
Action: Mouse moved to (304, 216)
Screenshot: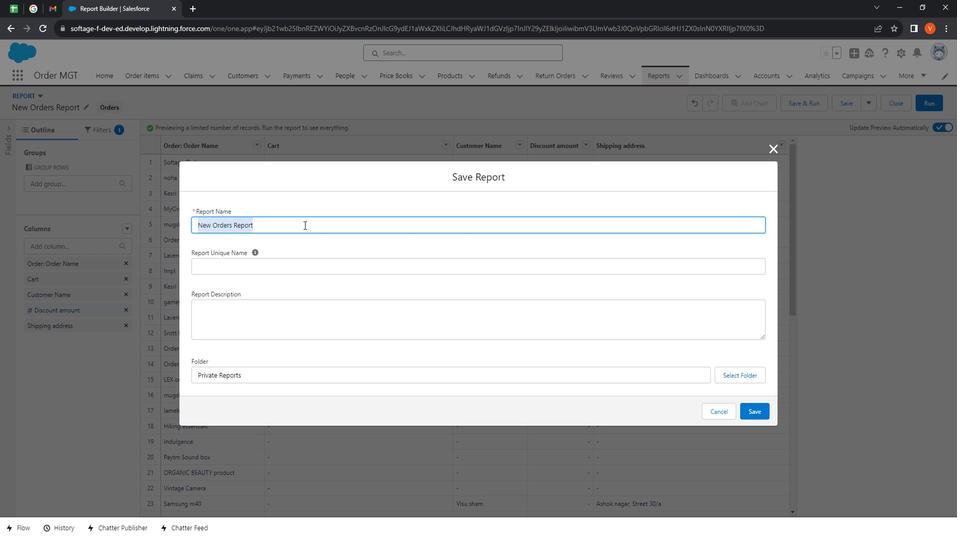 
Action: Key pressed <Key.shift><Key.shift><Key.shift><Key.shift><Key.shift><Key.shift><Key.shift><Key.shift><Key.shift><Key.shift><Key.shift><Key.shift><Key.shift><Key.shift><Key.shift><Key.shift><Key.shift><Key.shift><Key.shift>
Screenshot: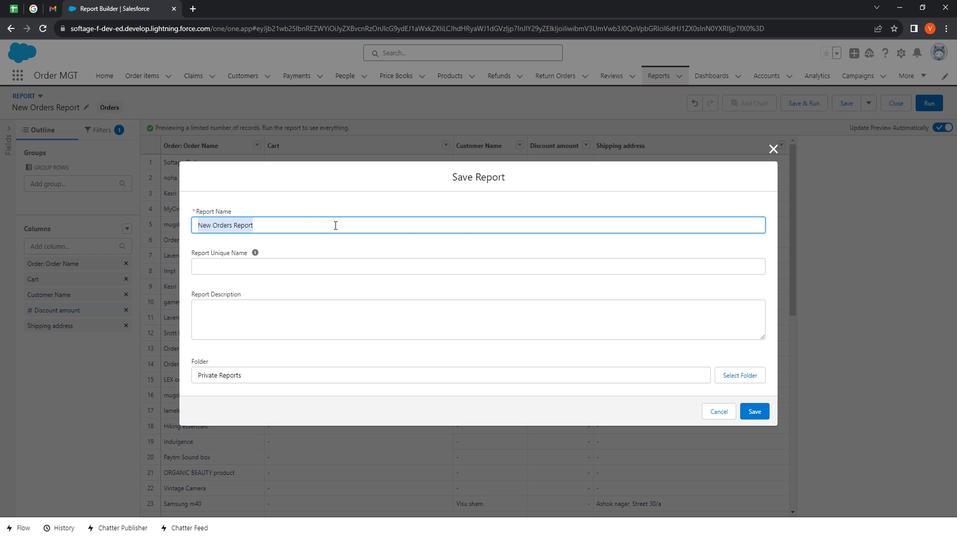 
Action: Mouse moved to (335, 215)
Screenshot: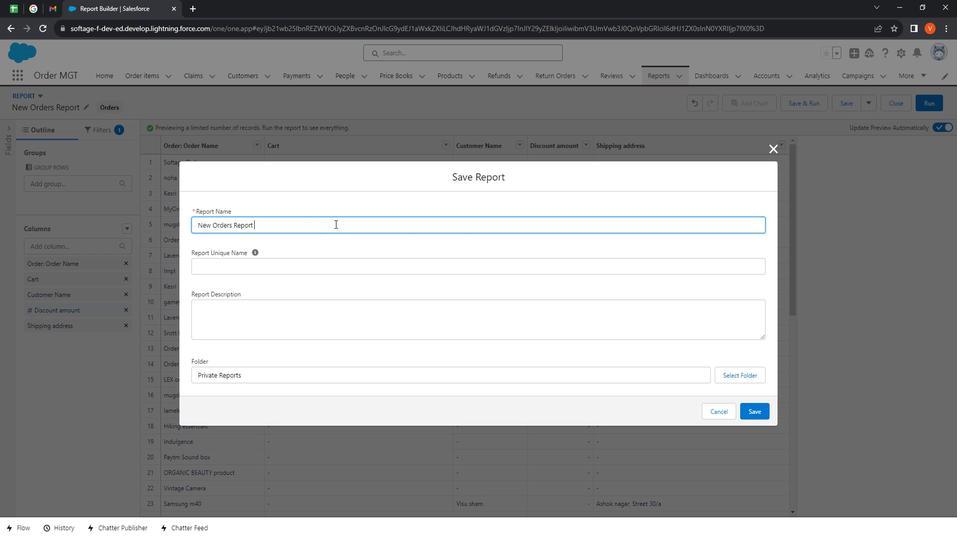 
Action: Mouse pressed left at (335, 215)
